 Task: Find connections with filter location Agboville with filter topic #Leanstartupswith filter profile language German with filter current company Yara Brasil with filter school INDIAN ACADEMY GROUP OF INSTITUTIONS with filter industry Shipbuilding with filter service category Filing with filter keywords title Proprietor
Action: Mouse moved to (655, 98)
Screenshot: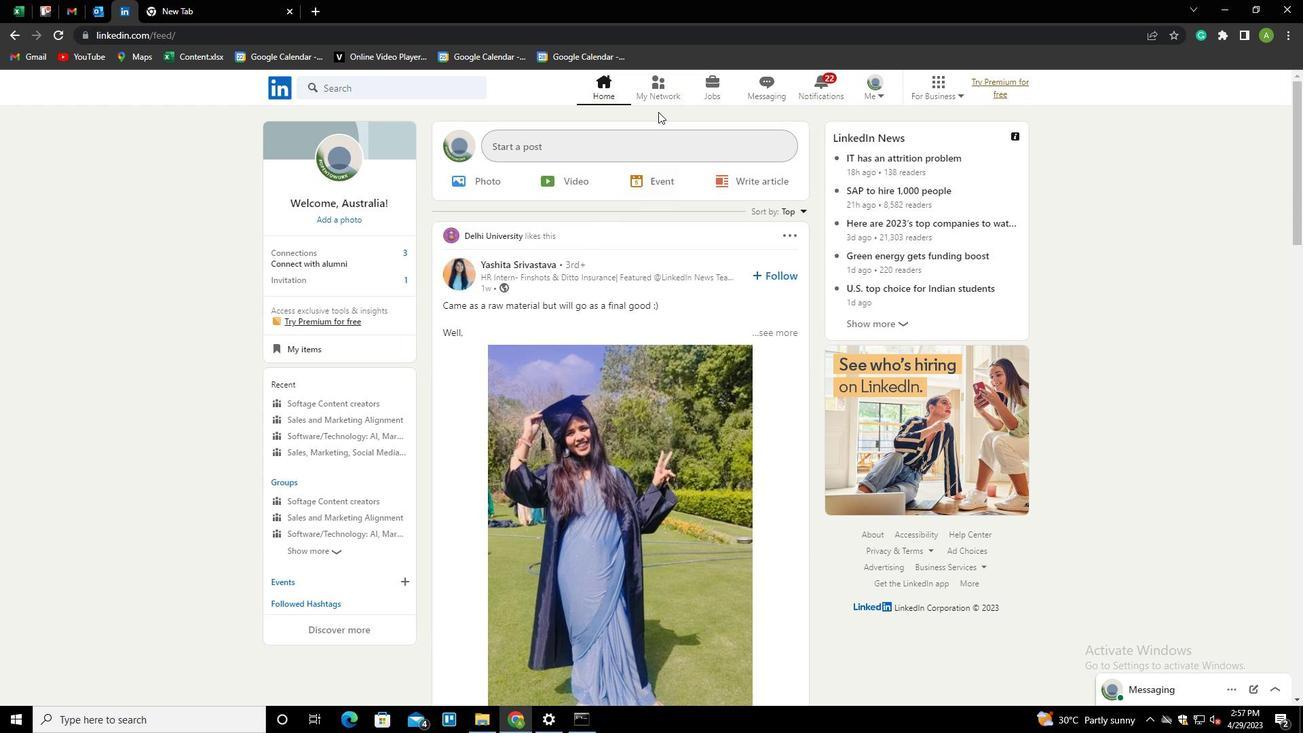
Action: Mouse pressed left at (655, 98)
Screenshot: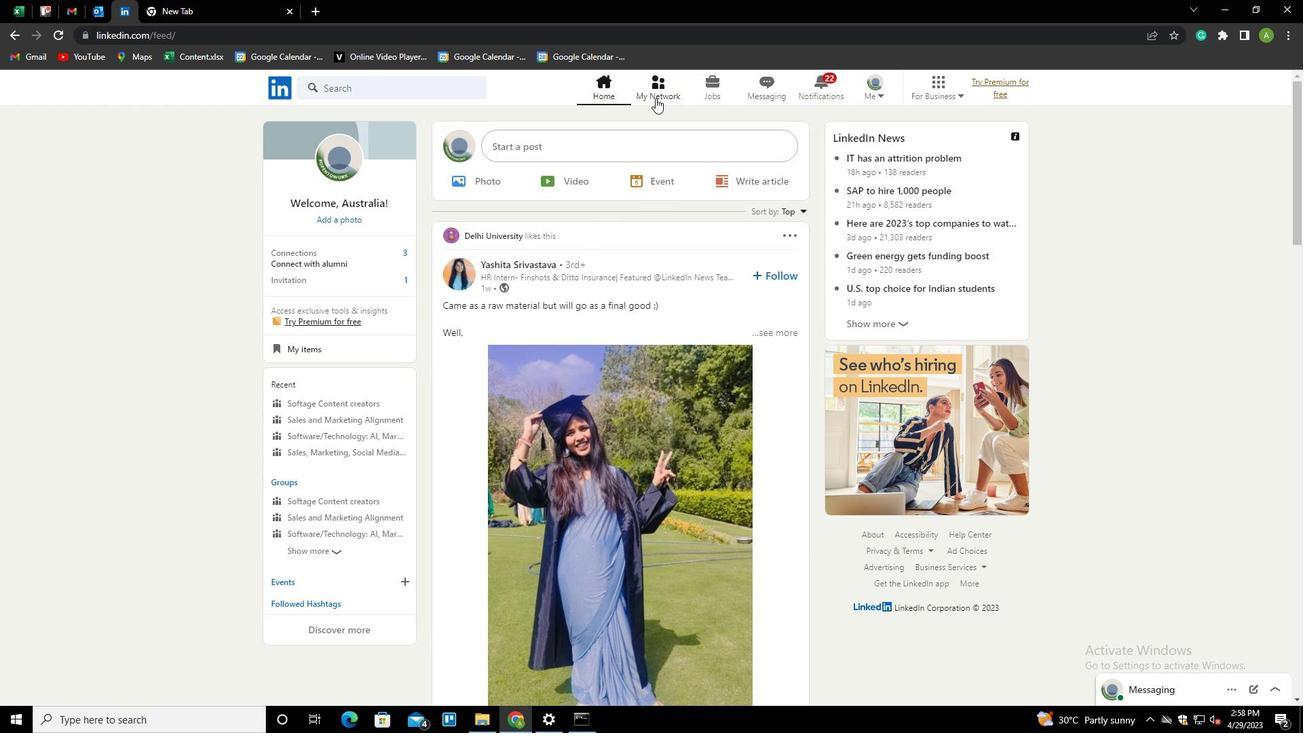 
Action: Mouse moved to (332, 162)
Screenshot: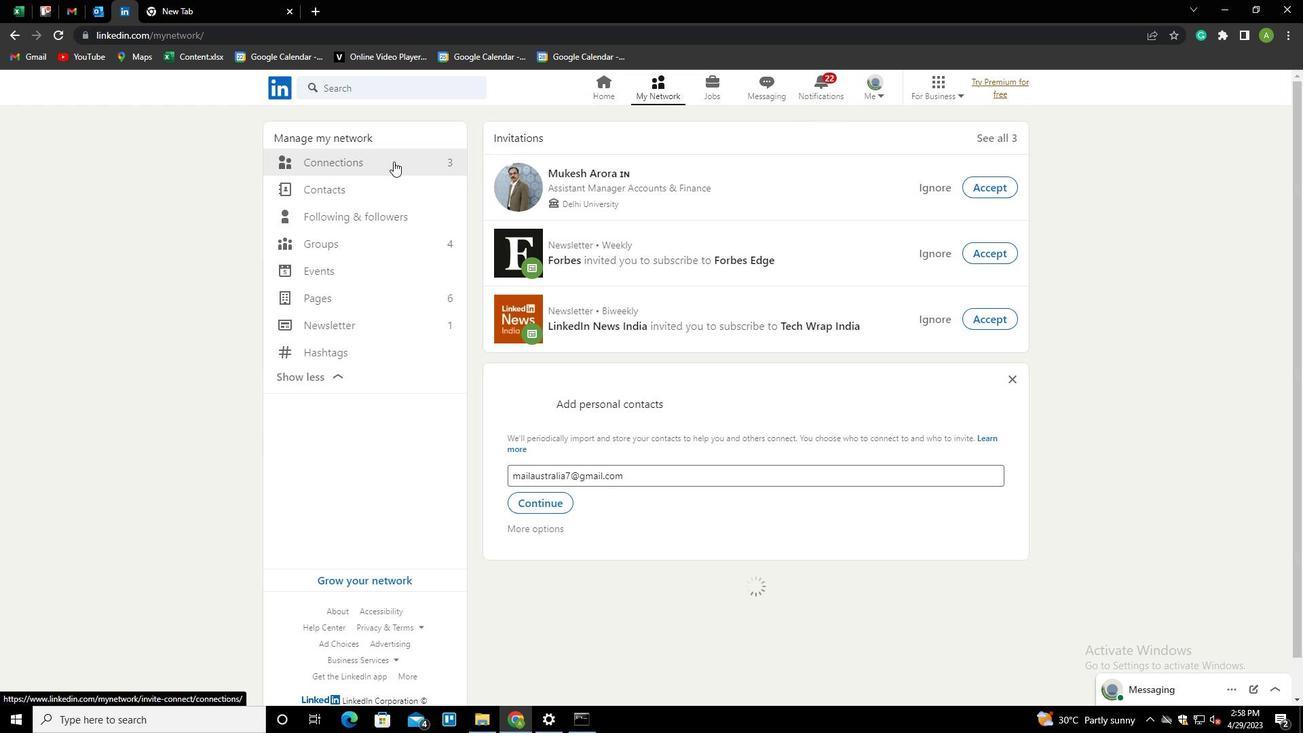
Action: Mouse pressed left at (332, 162)
Screenshot: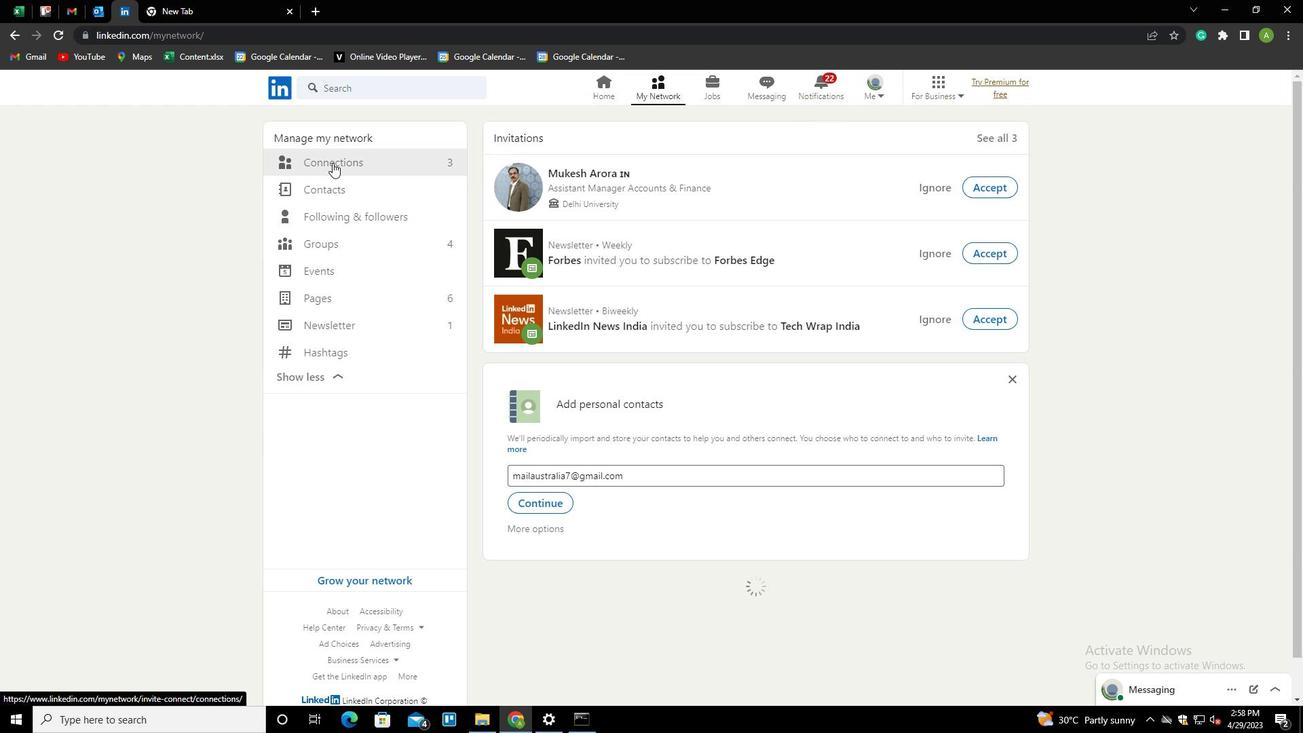 
Action: Mouse moved to (732, 168)
Screenshot: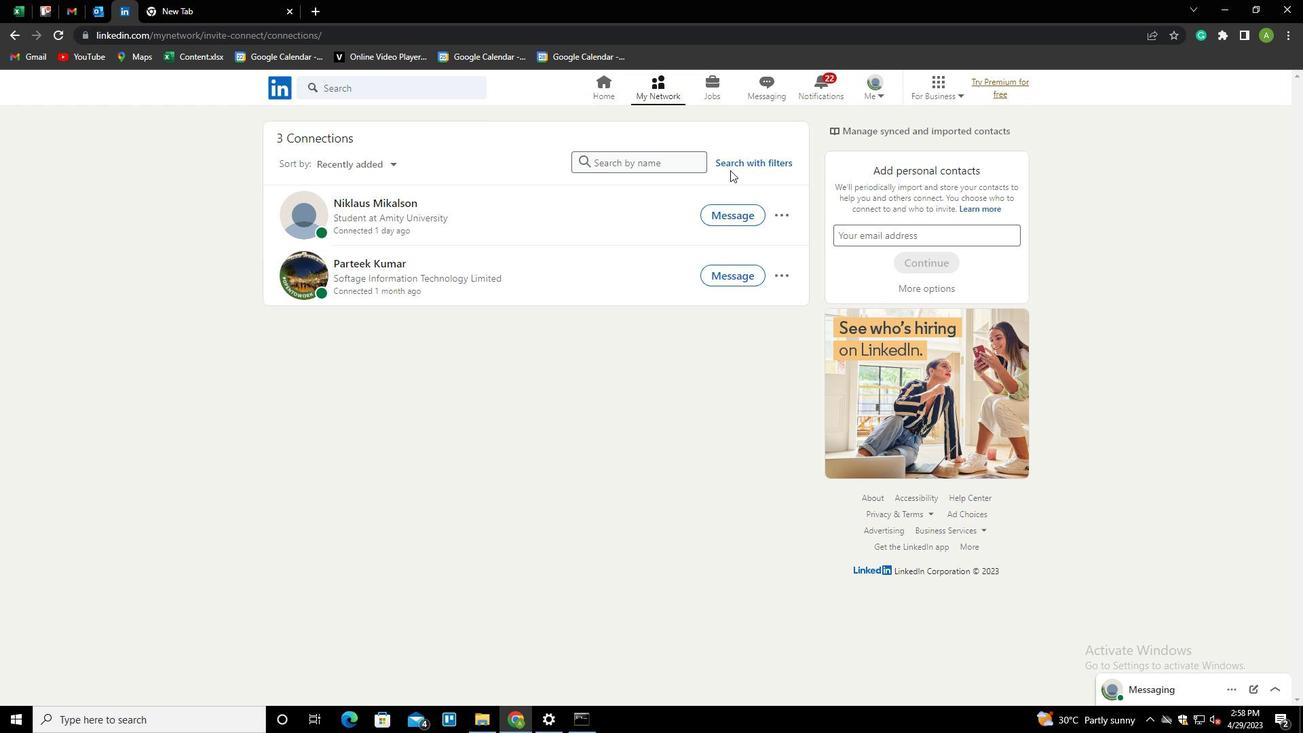 
Action: Mouse pressed left at (732, 168)
Screenshot: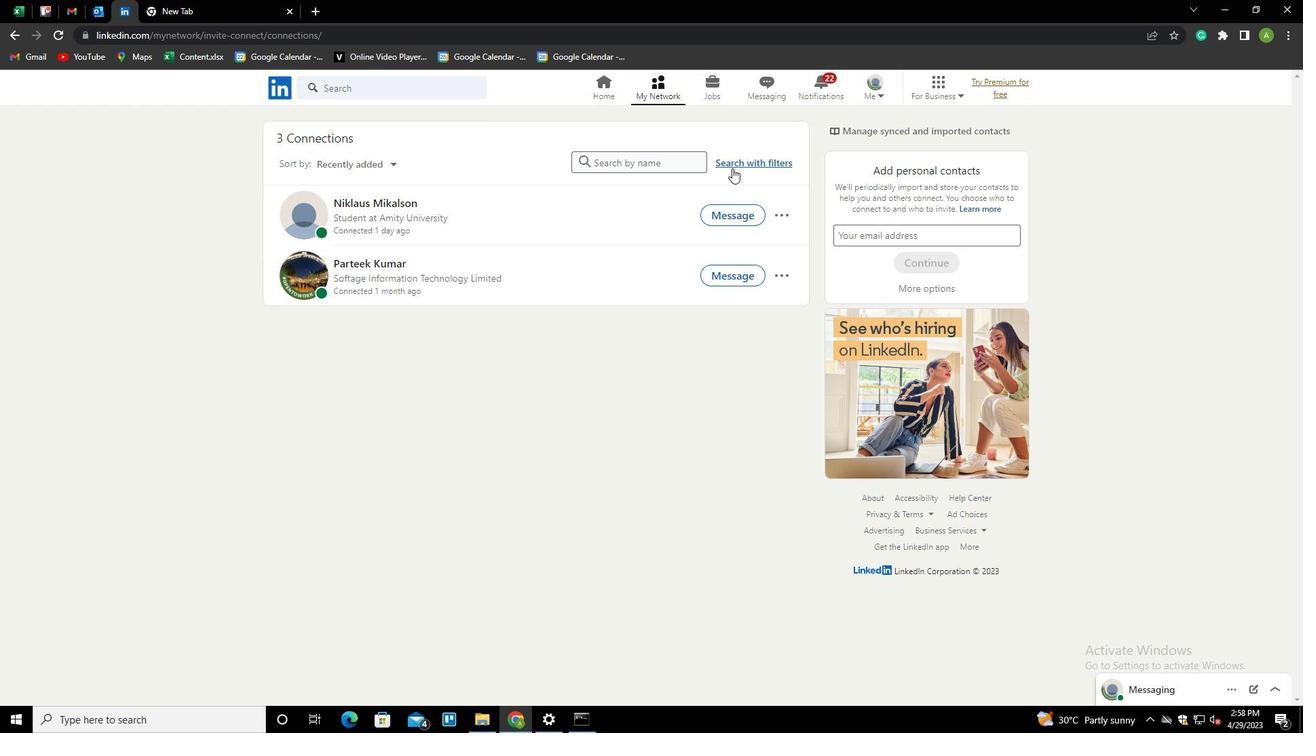 
Action: Mouse moved to (689, 124)
Screenshot: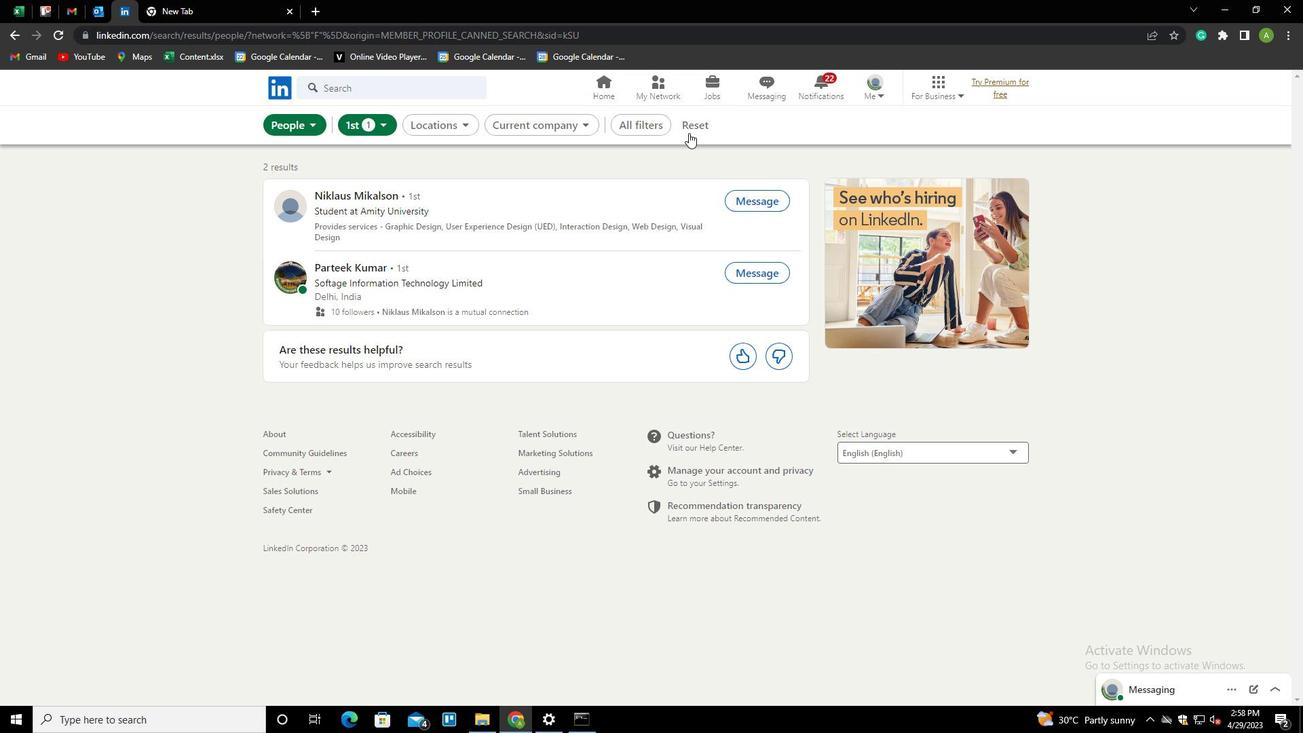 
Action: Mouse pressed left at (689, 124)
Screenshot: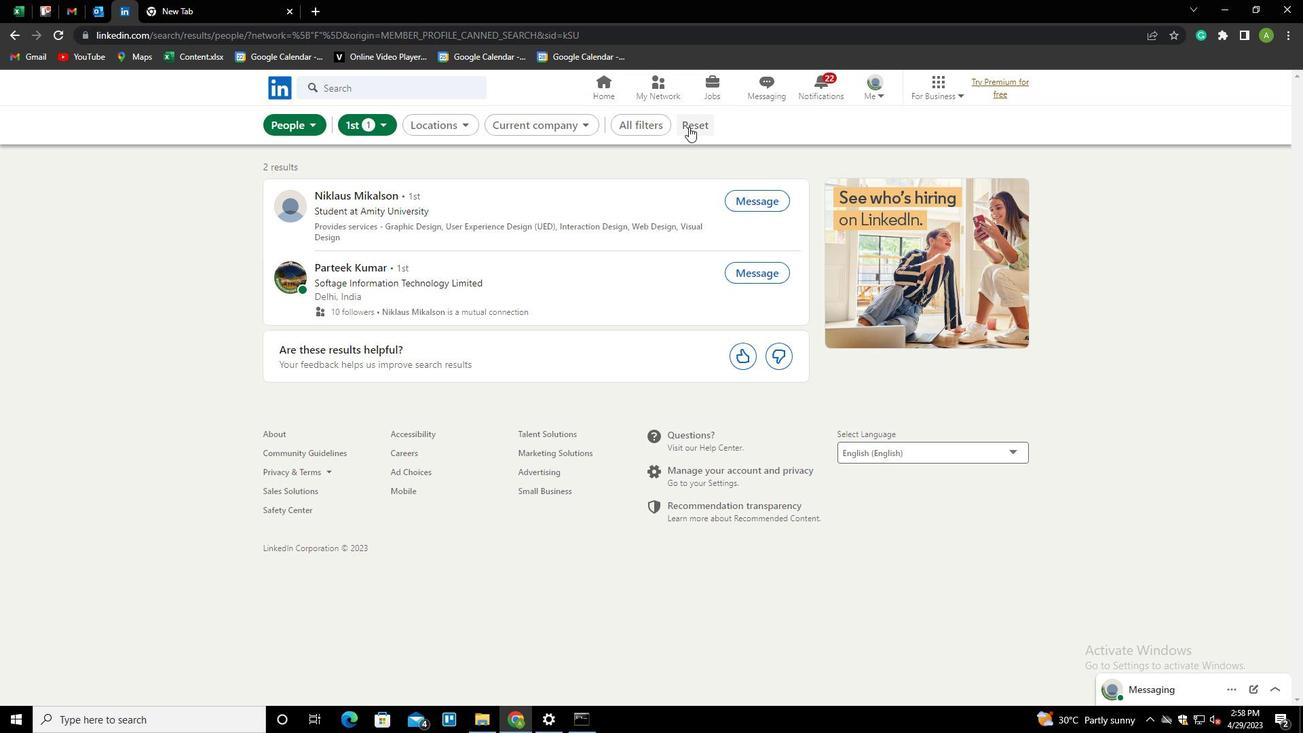 
Action: Mouse moved to (683, 124)
Screenshot: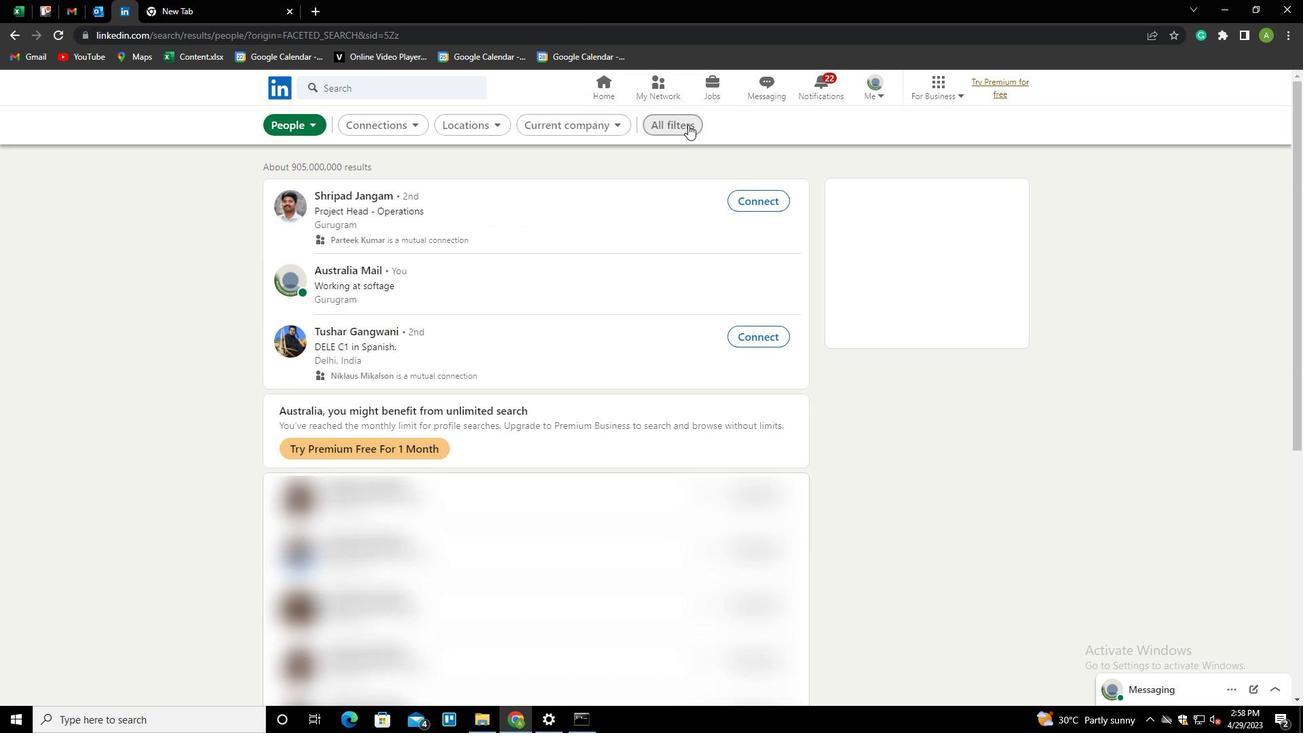 
Action: Mouse pressed left at (683, 124)
Screenshot: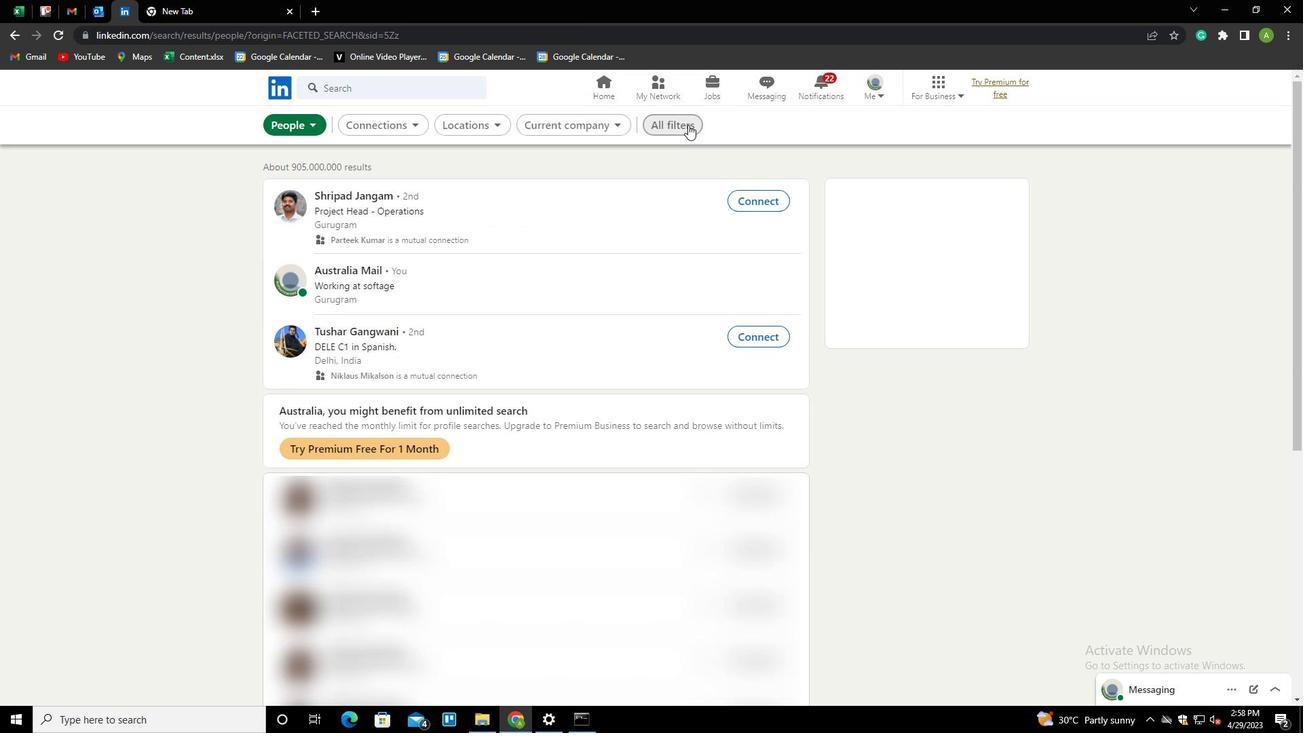 
Action: Mouse moved to (1011, 368)
Screenshot: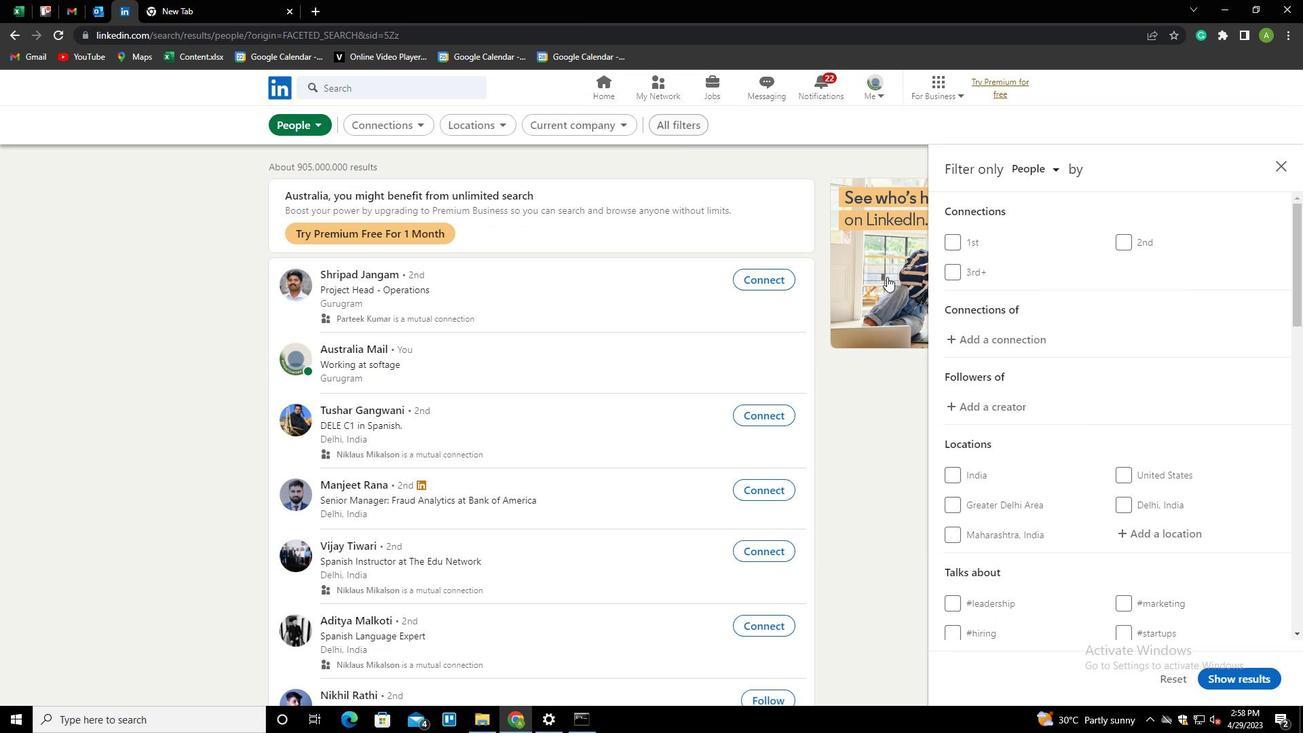 
Action: Mouse scrolled (1011, 367) with delta (0, 0)
Screenshot: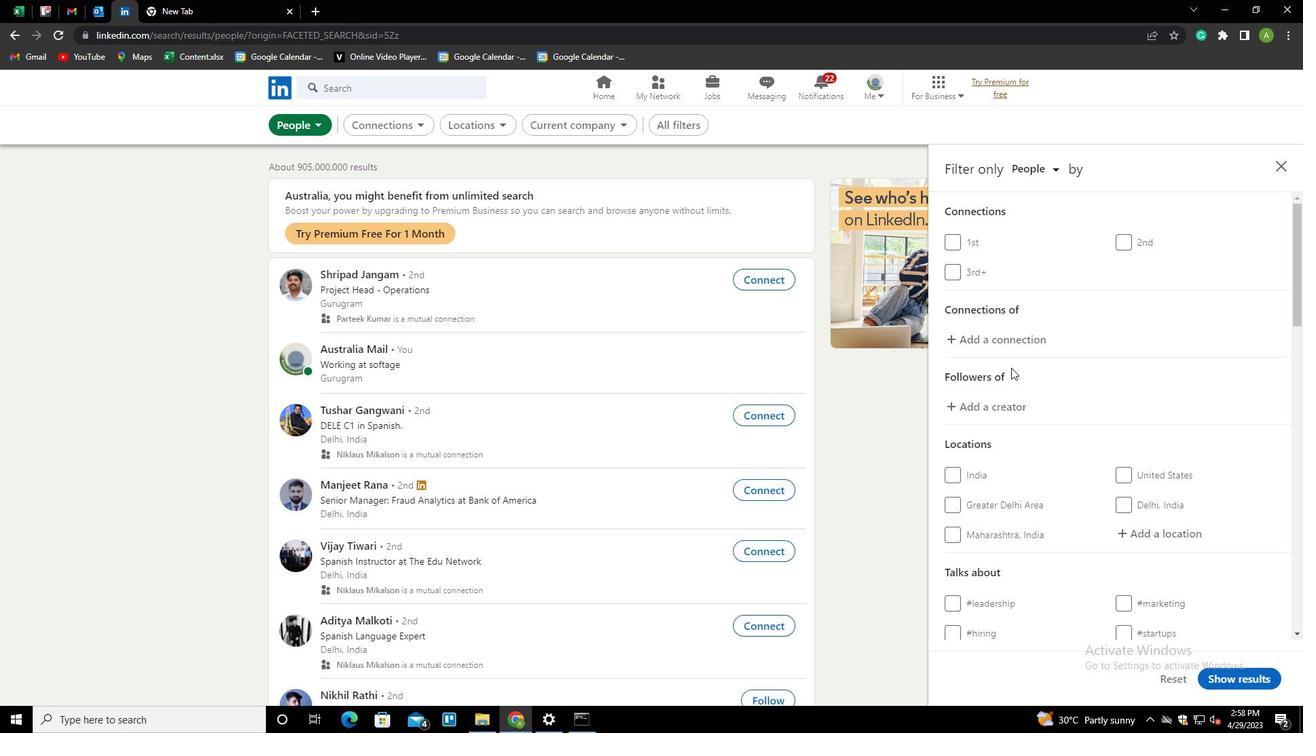 
Action: Mouse scrolled (1011, 367) with delta (0, 0)
Screenshot: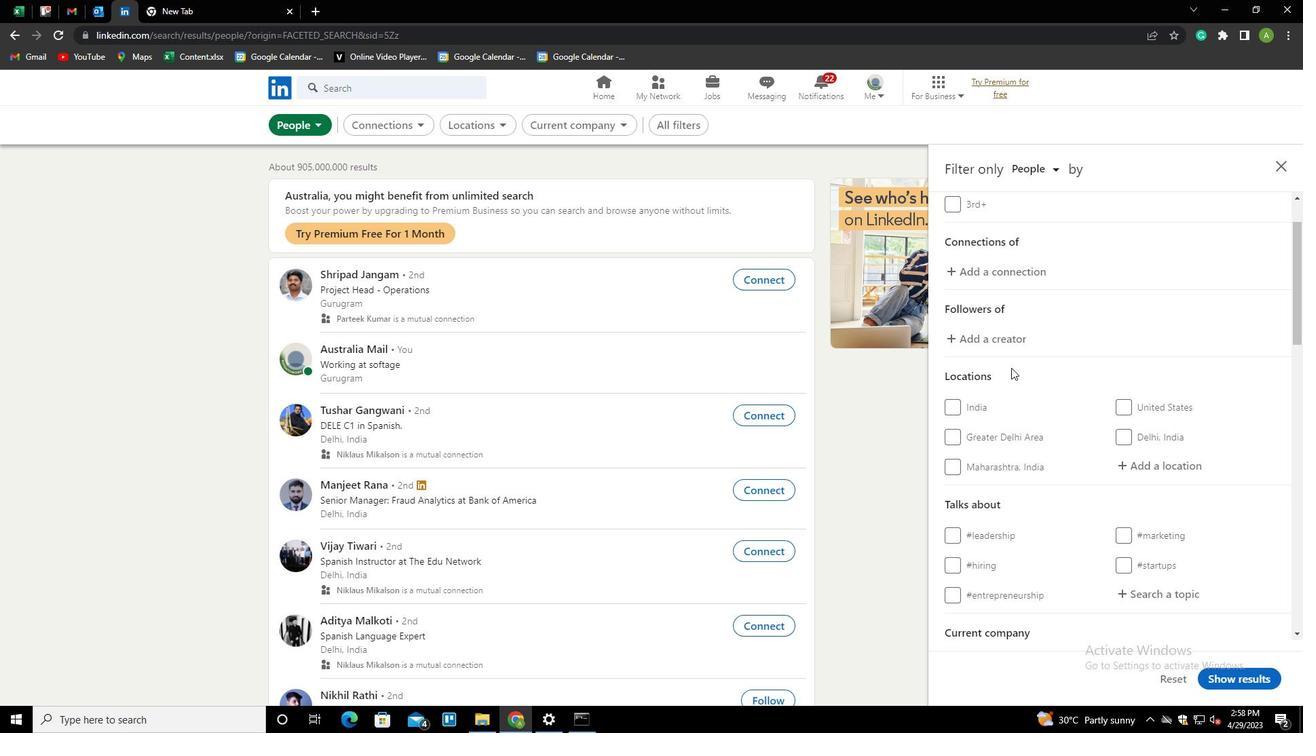 
Action: Mouse scrolled (1011, 367) with delta (0, 0)
Screenshot: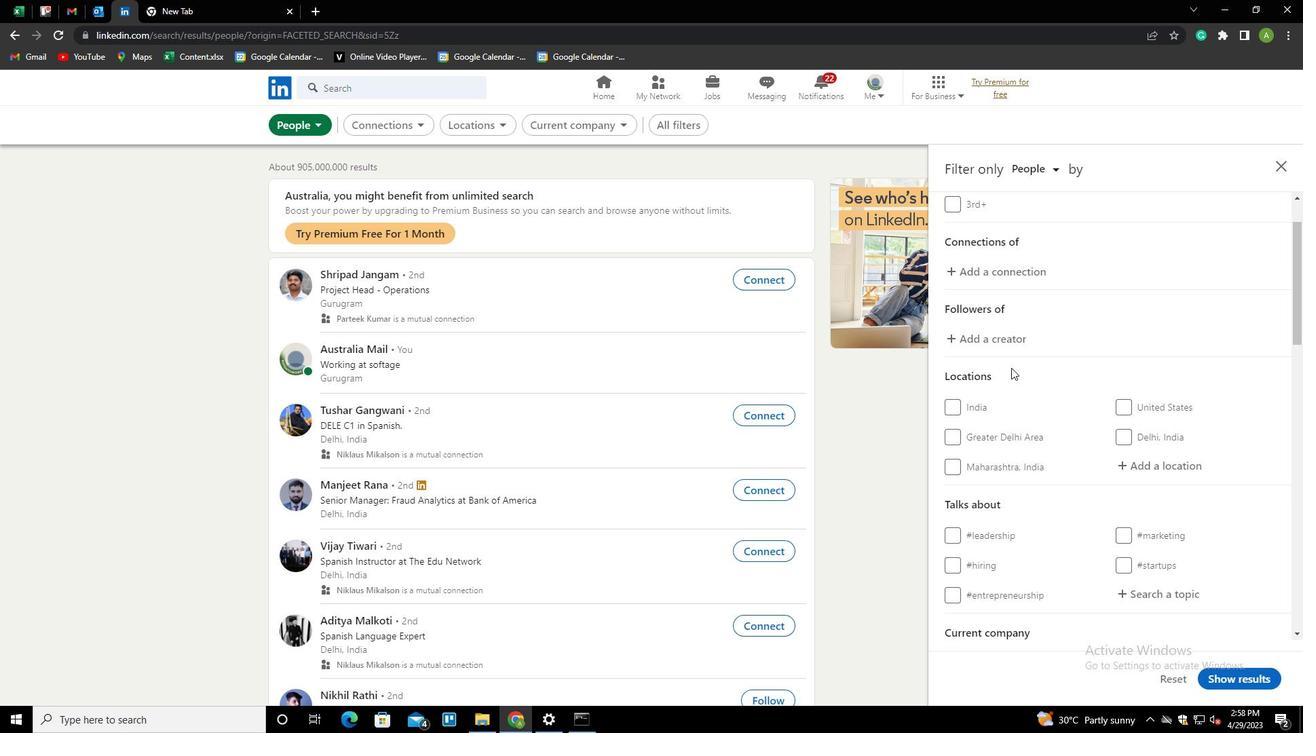 
Action: Mouse moved to (1142, 333)
Screenshot: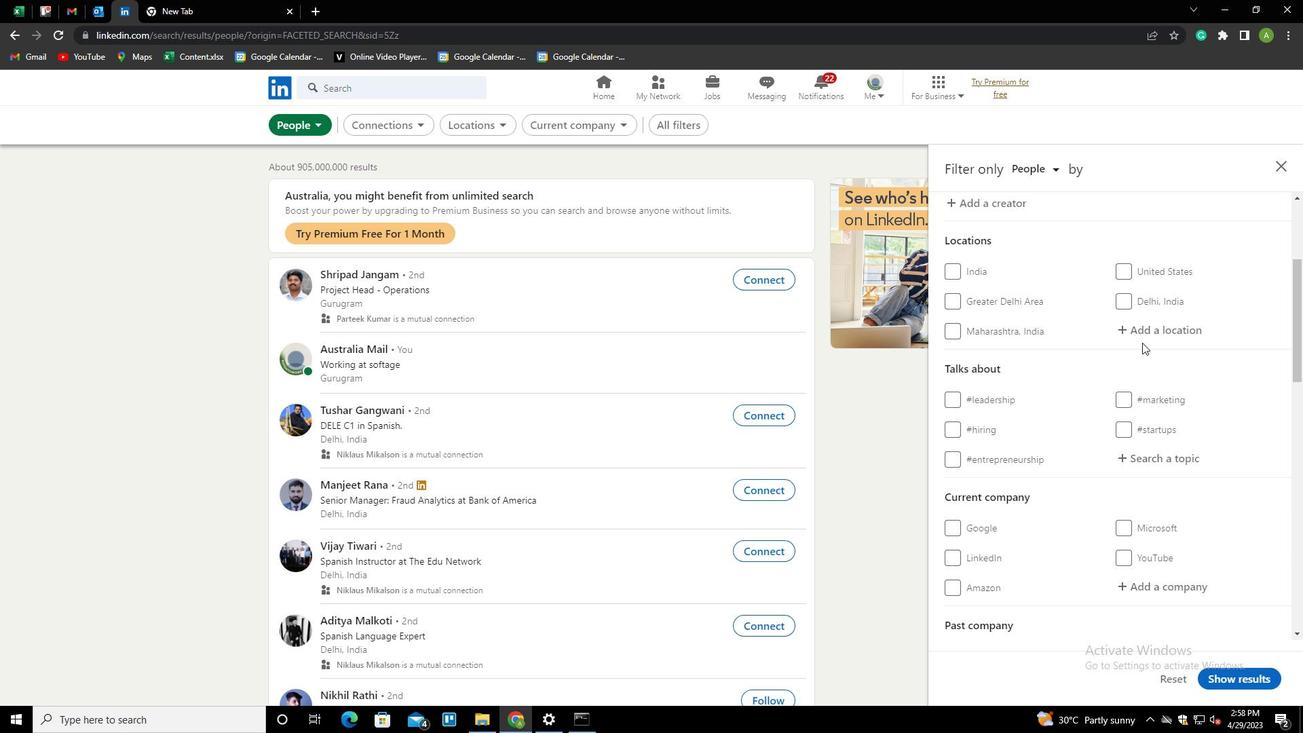 
Action: Mouse pressed left at (1142, 333)
Screenshot: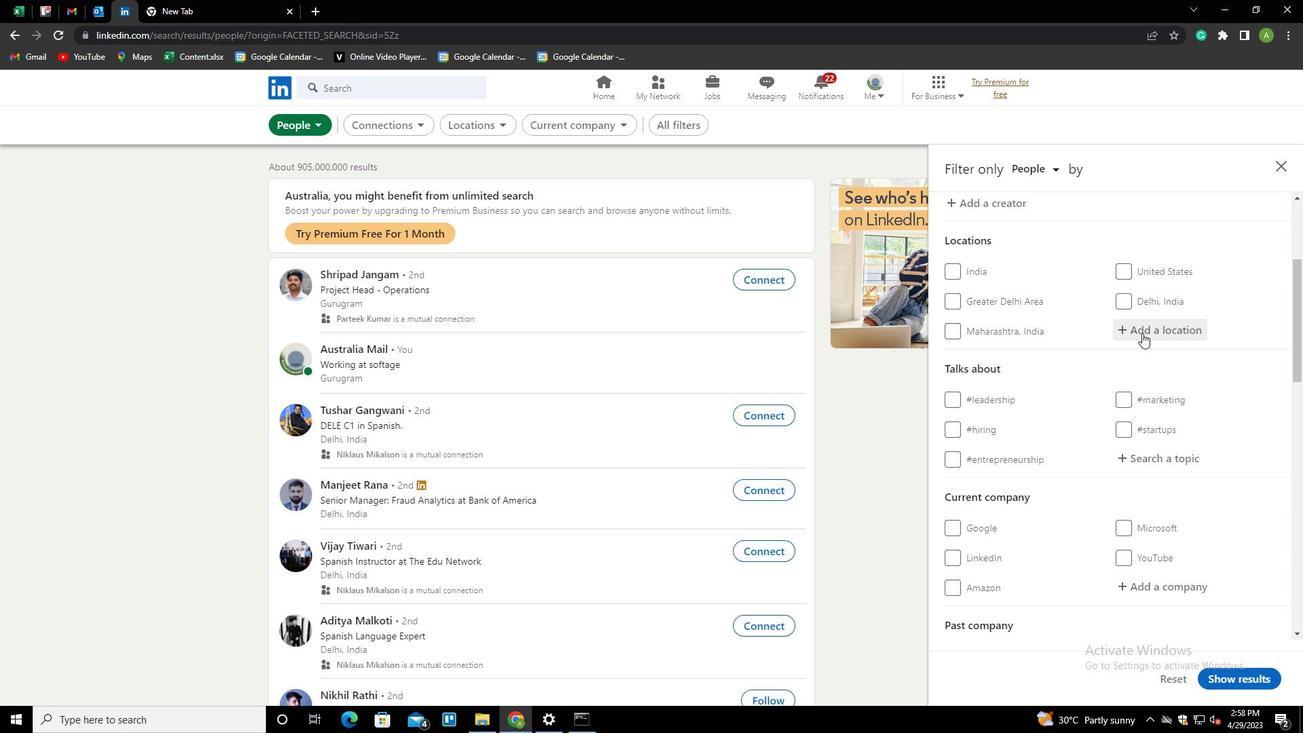 
Action: Key pressed <Key.shift>AGV<Key.backspace>BOVILLE
Screenshot: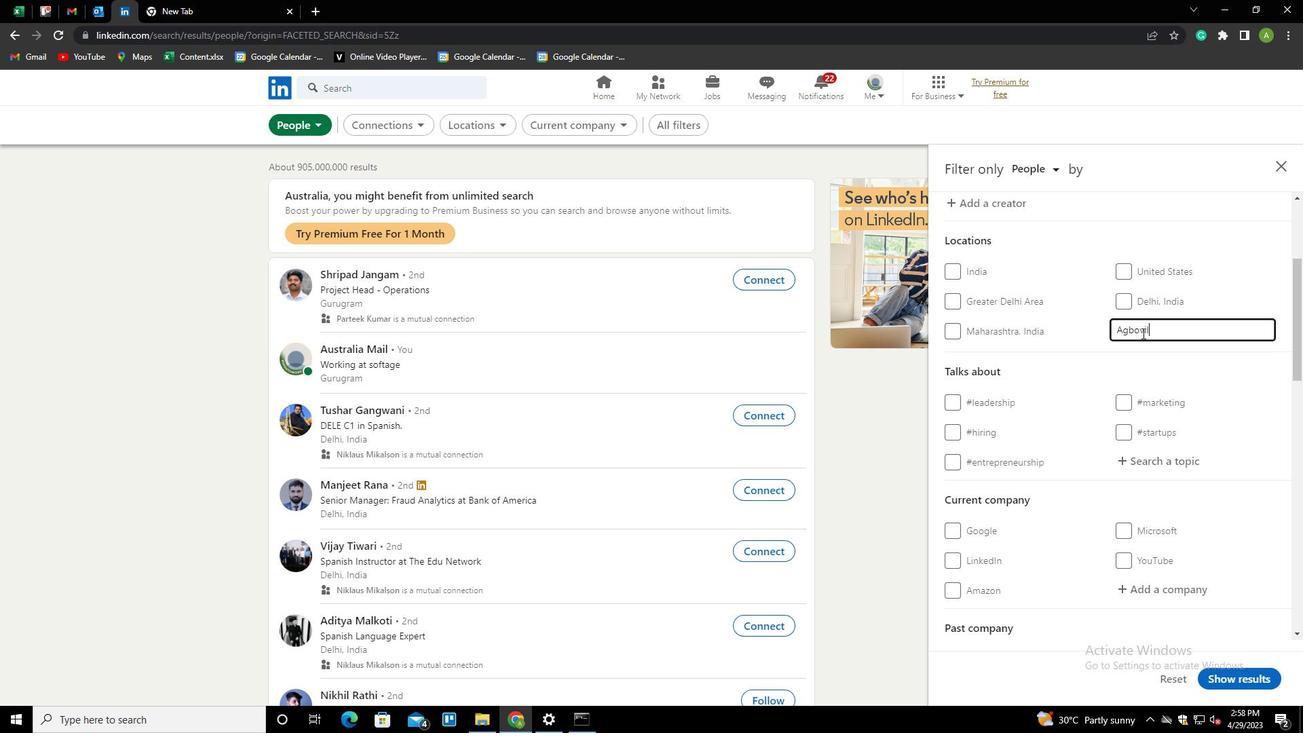 
Action: Mouse moved to (1154, 463)
Screenshot: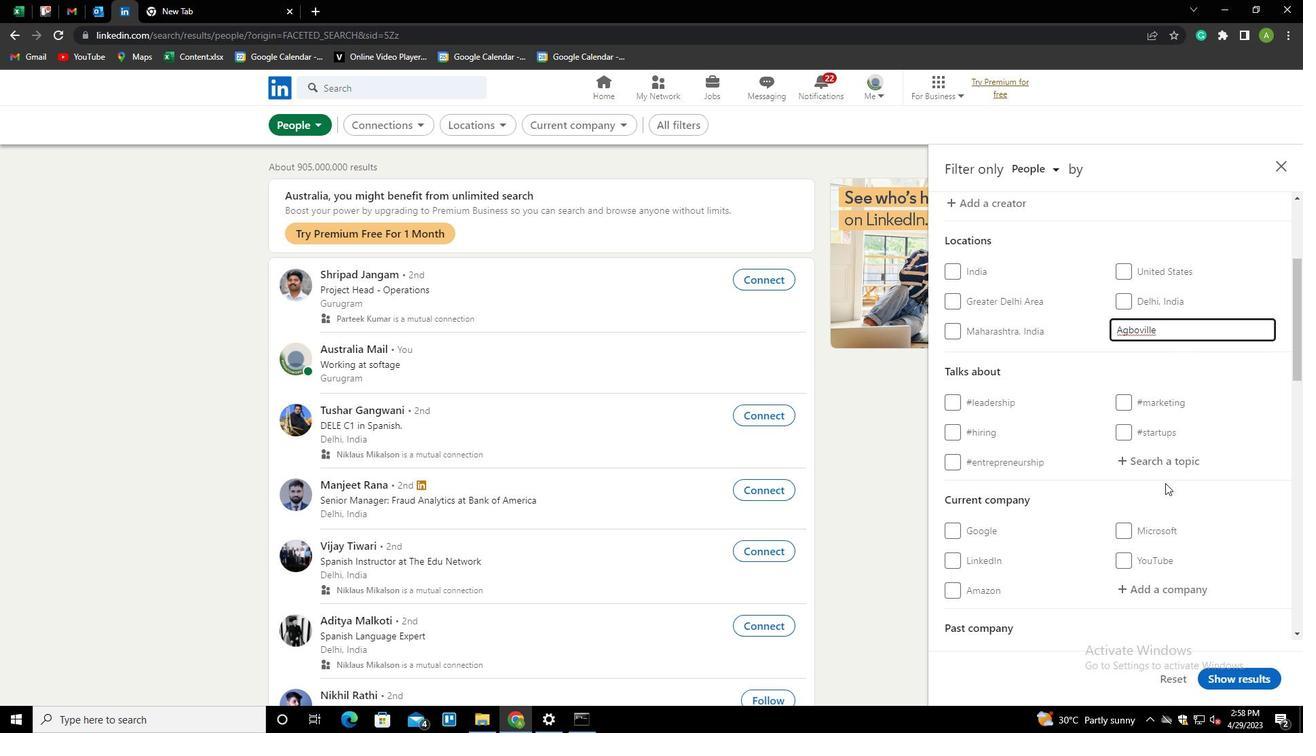 
Action: Mouse pressed left at (1154, 463)
Screenshot: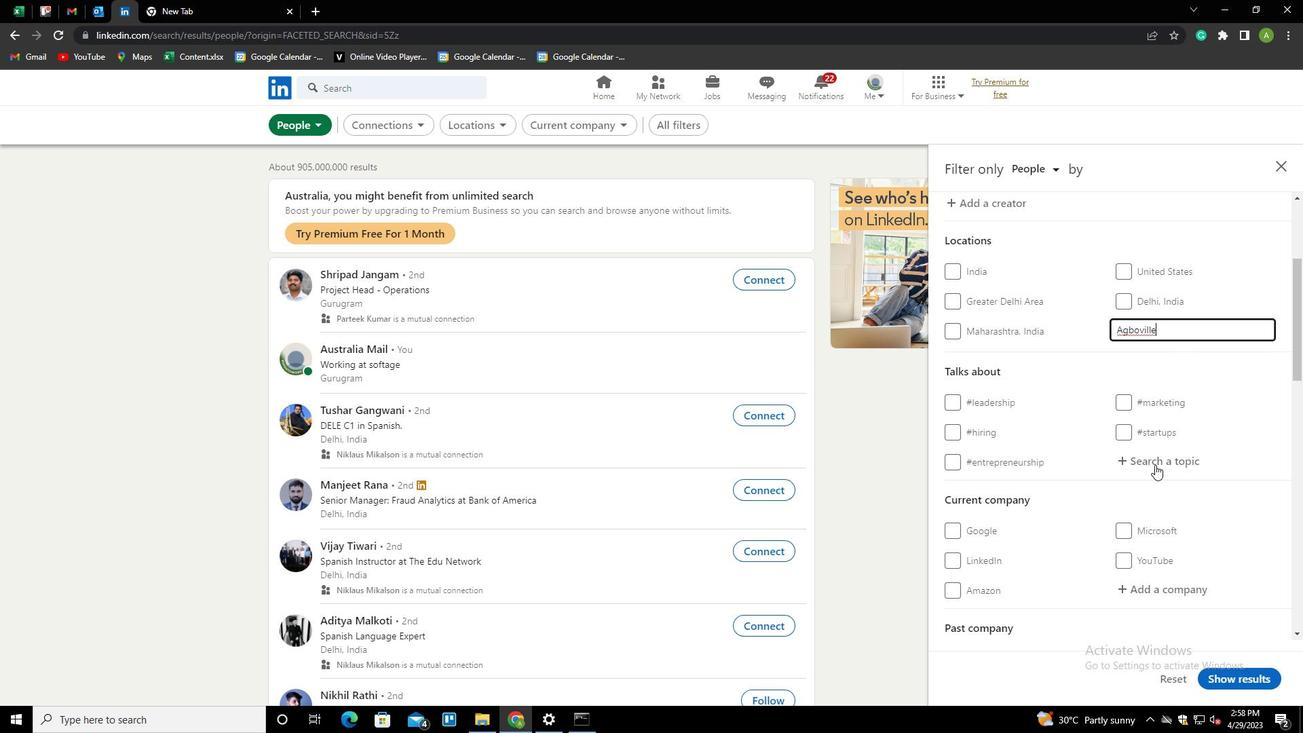 
Action: Mouse pressed left at (1154, 463)
Screenshot: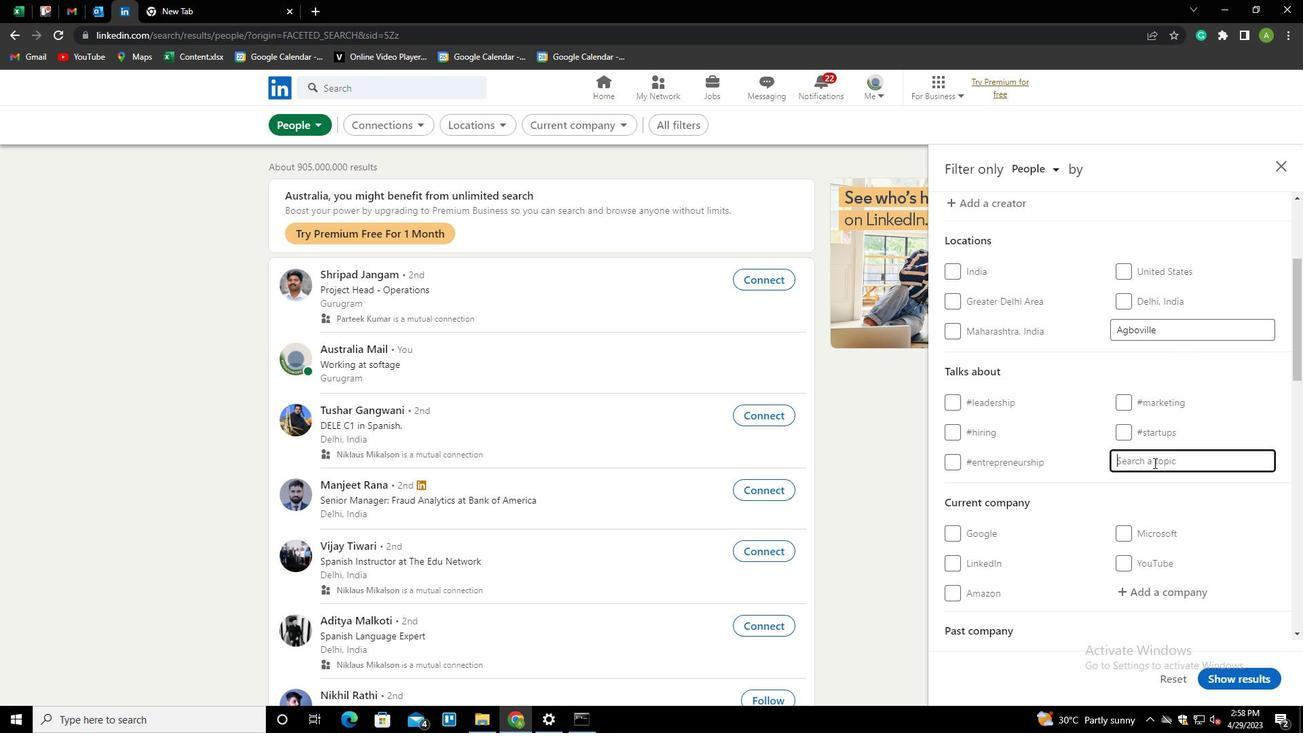 
Action: Key pressed <Key.shift><Key.shift><Key.shift><Key.shift><Key.shift><Key.shift><Key.shift><Key.shift><Key.shift><Key.shift><Key.shift><Key.shift><Key.shift><Key.shift><Key.shift><Key.shift>LEANSTART<Key.down><Key.enter>
Screenshot: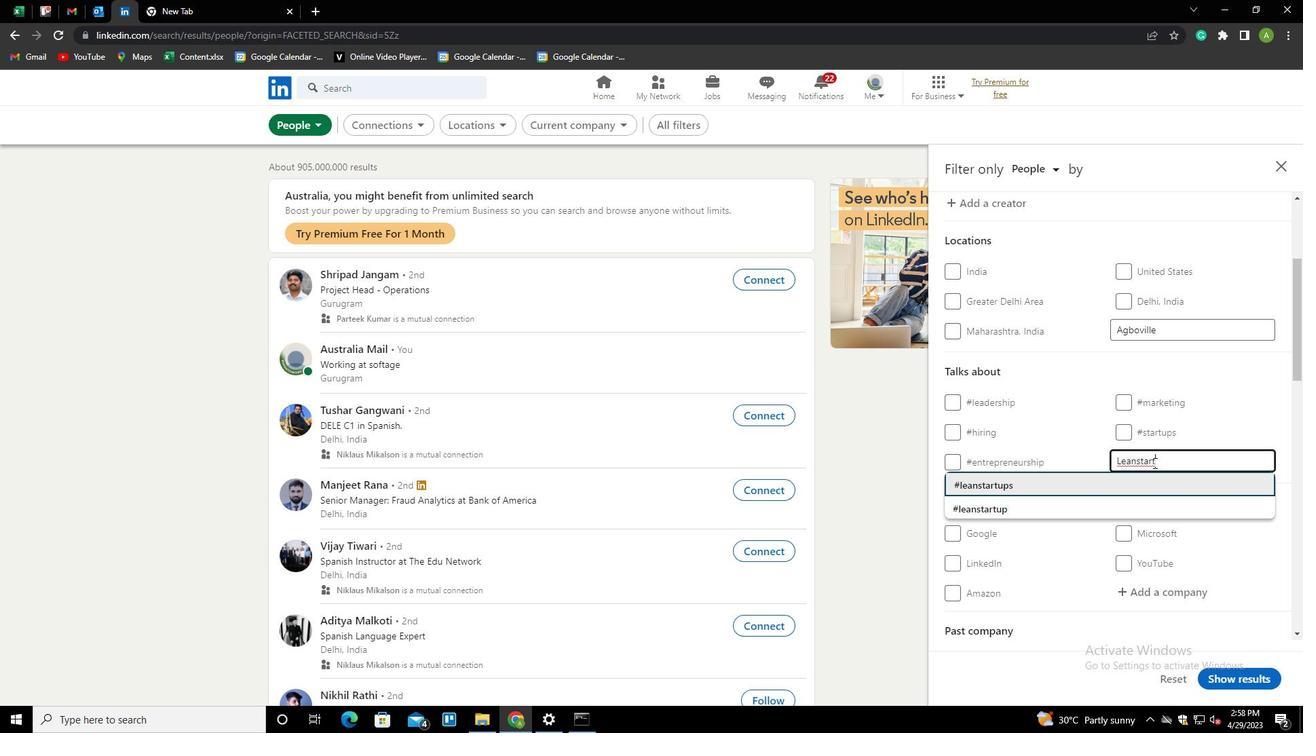 
Action: Mouse scrolled (1154, 462) with delta (0, 0)
Screenshot: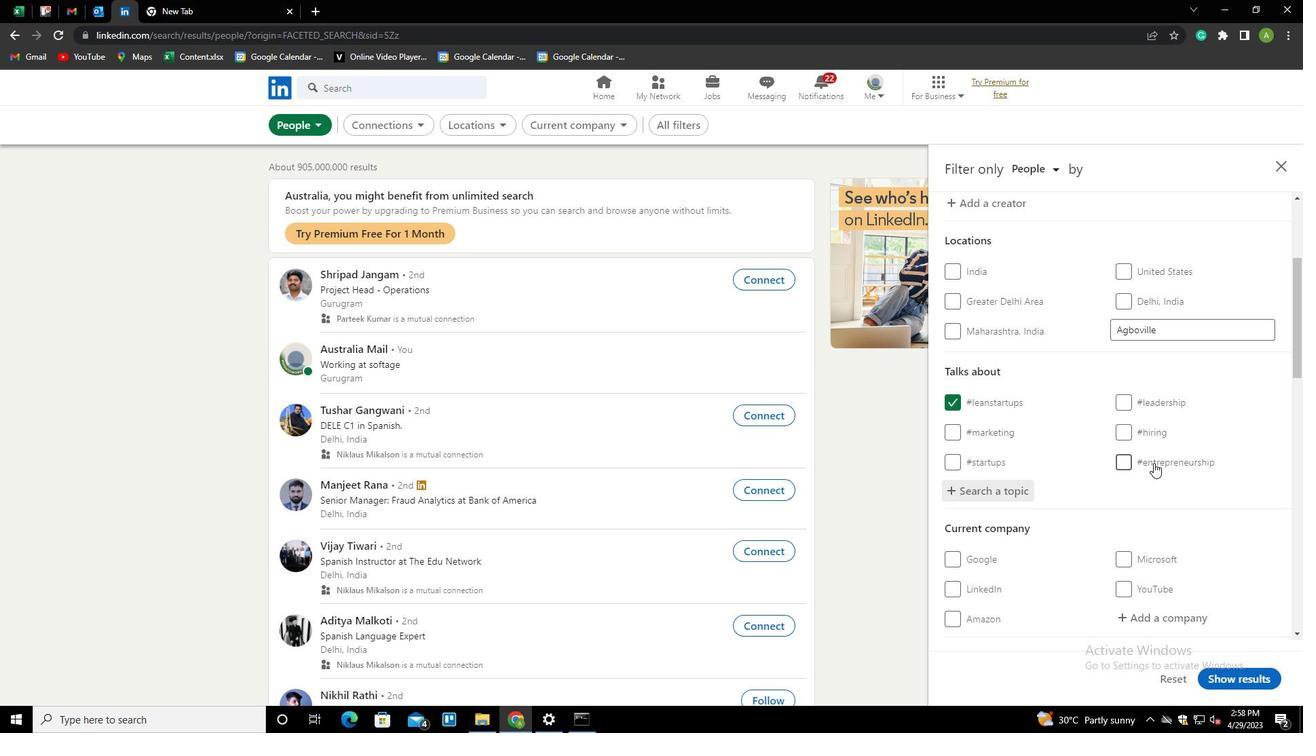 
Action: Mouse scrolled (1154, 462) with delta (0, 0)
Screenshot: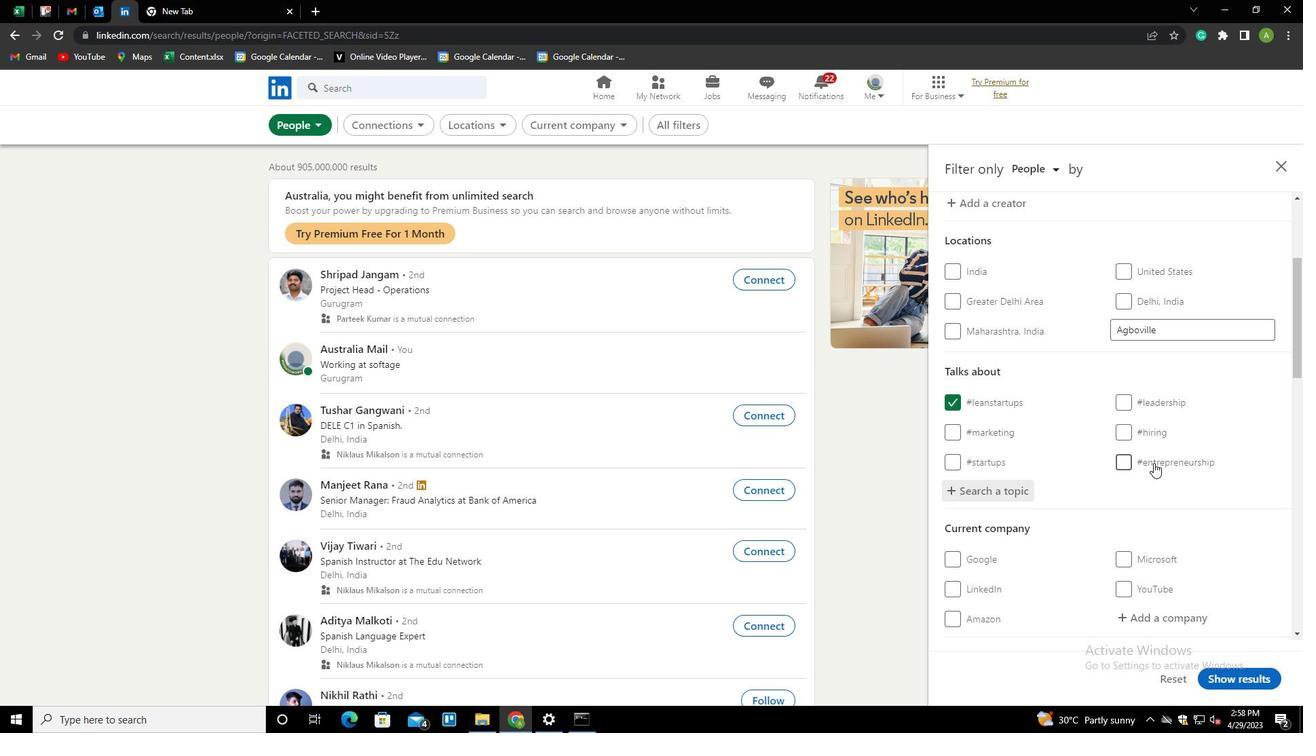 
Action: Mouse scrolled (1154, 462) with delta (0, 0)
Screenshot: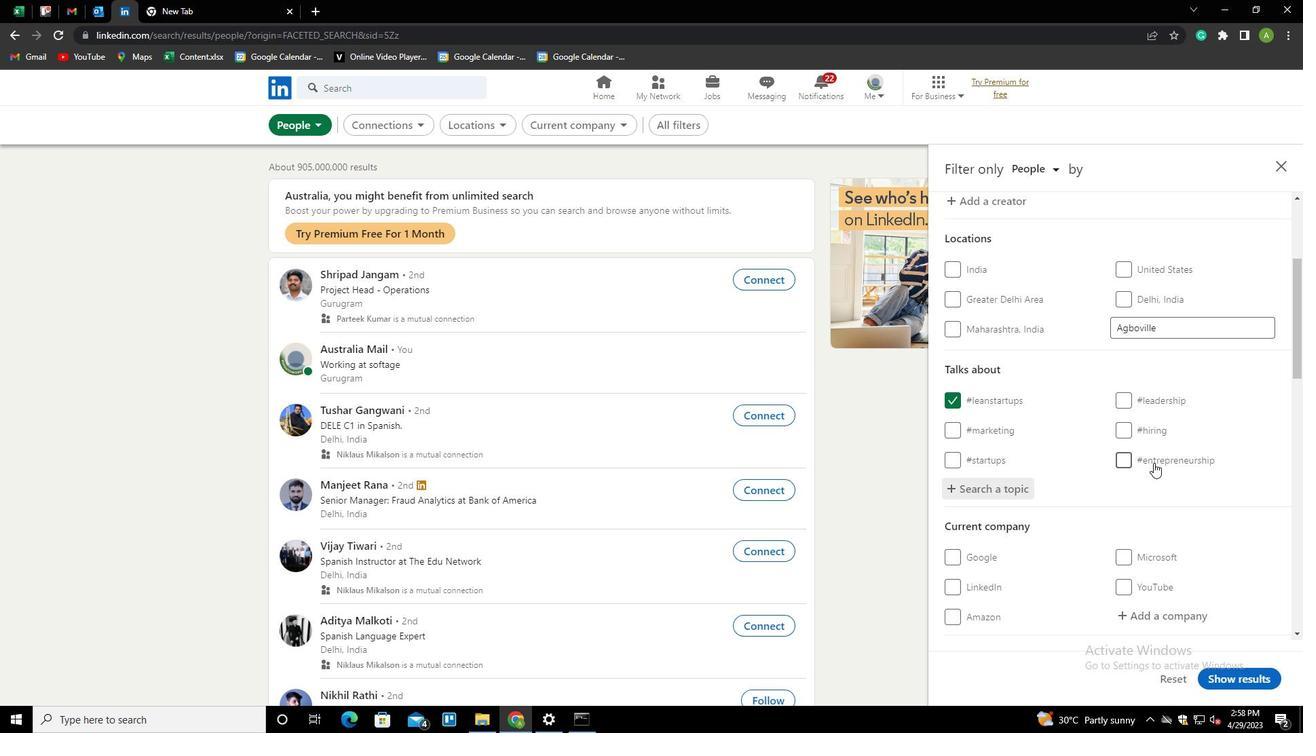 
Action: Mouse scrolled (1154, 462) with delta (0, 0)
Screenshot: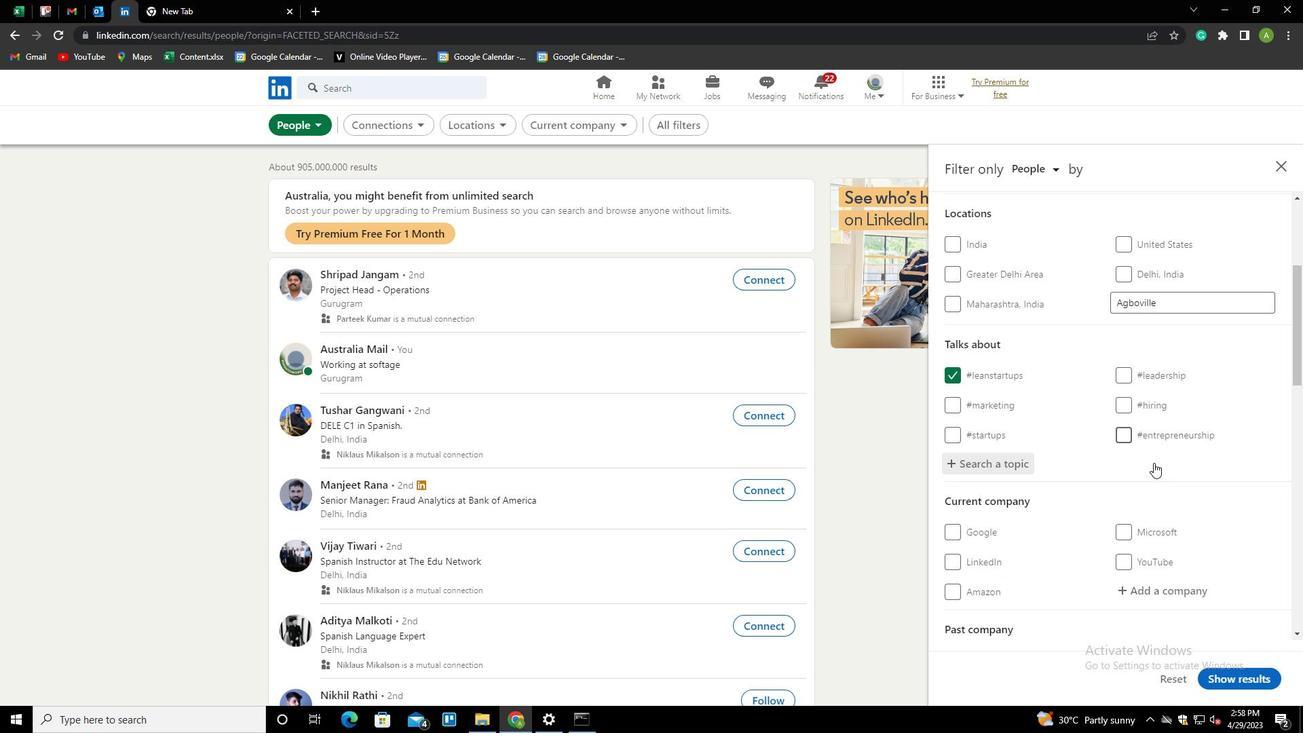 
Action: Mouse scrolled (1154, 462) with delta (0, 0)
Screenshot: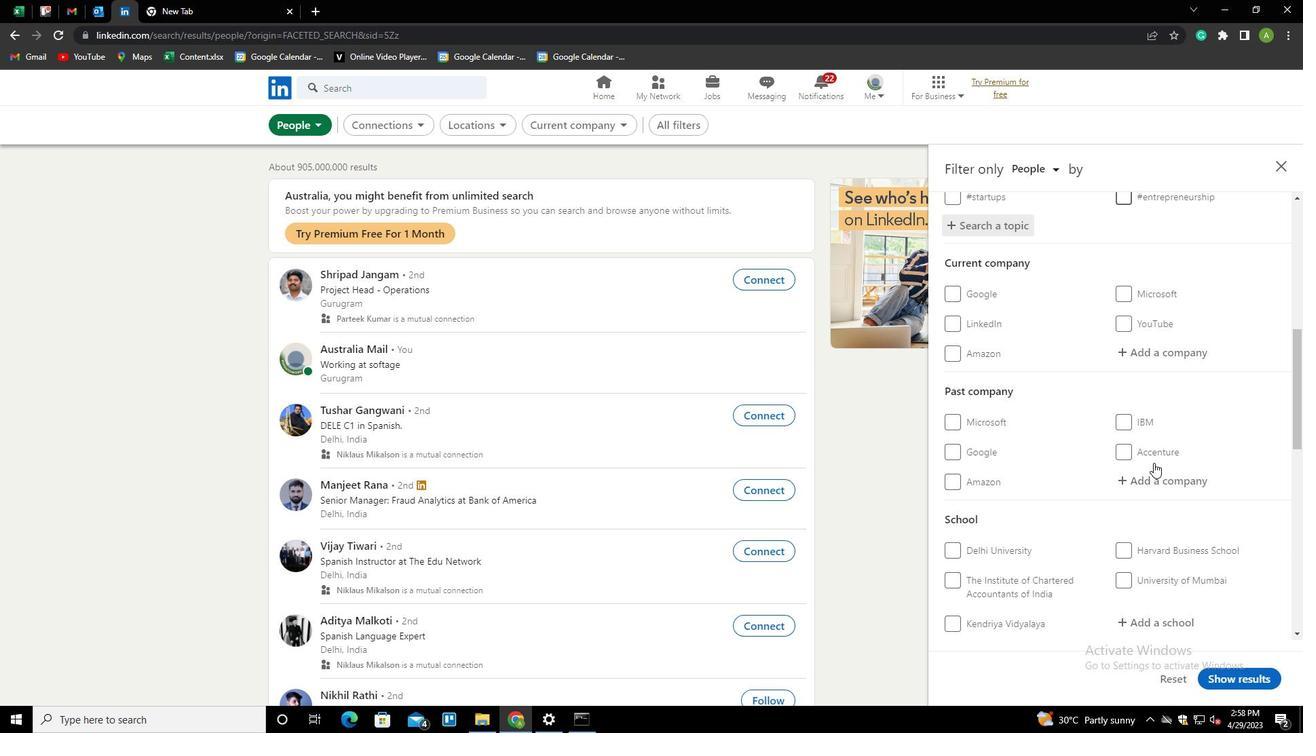 
Action: Mouse scrolled (1154, 462) with delta (0, 0)
Screenshot: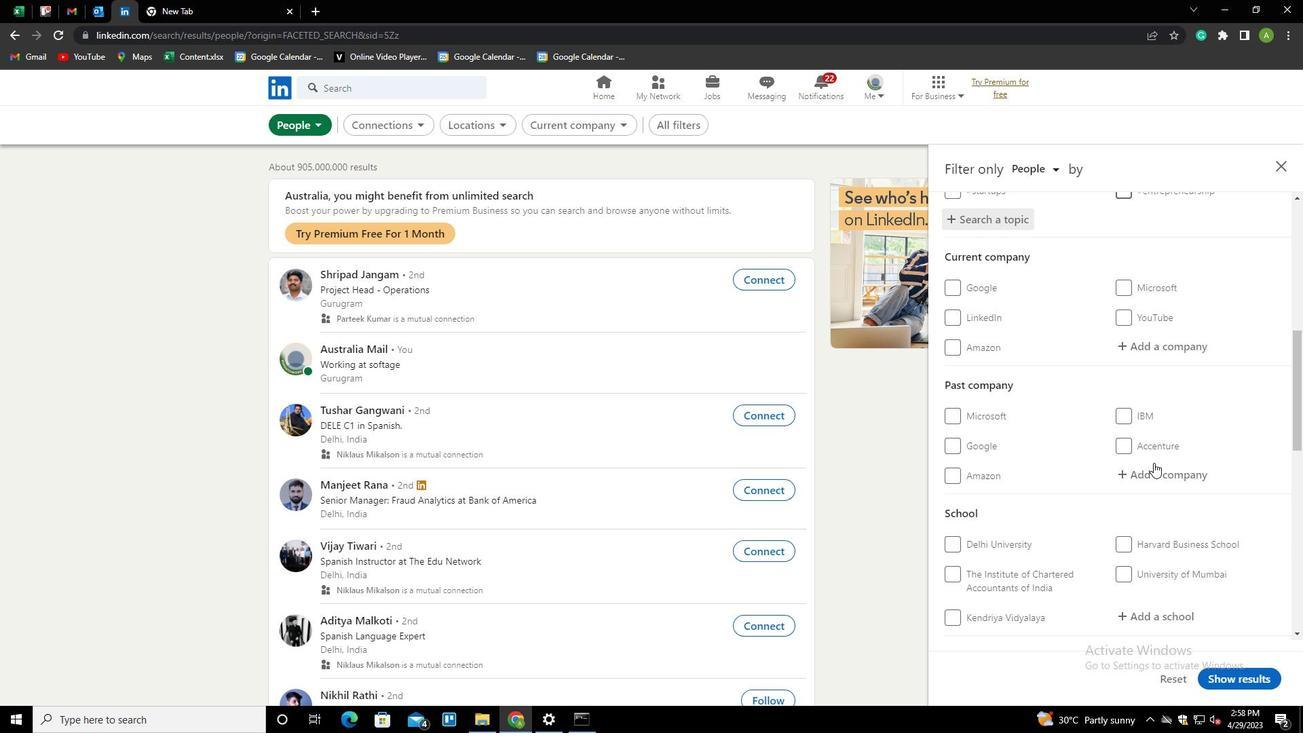 
Action: Mouse scrolled (1154, 462) with delta (0, 0)
Screenshot: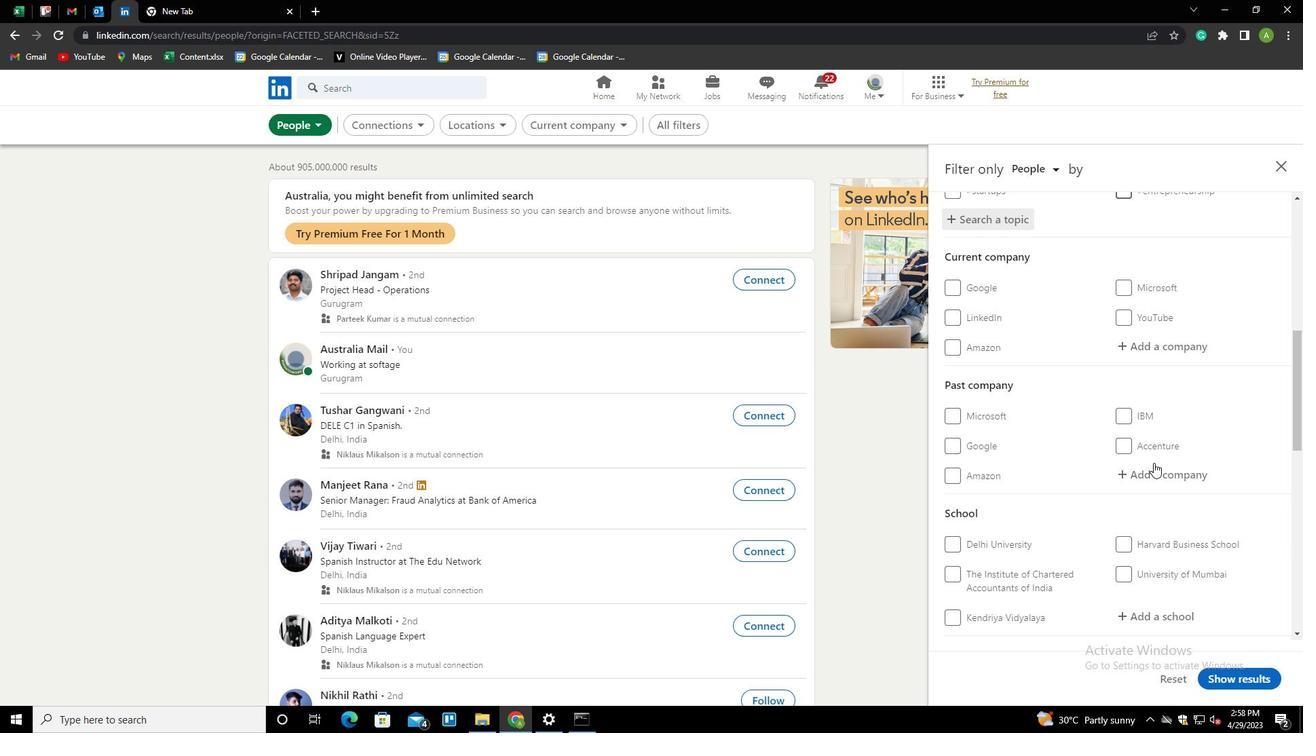 
Action: Mouse scrolled (1154, 462) with delta (0, 0)
Screenshot: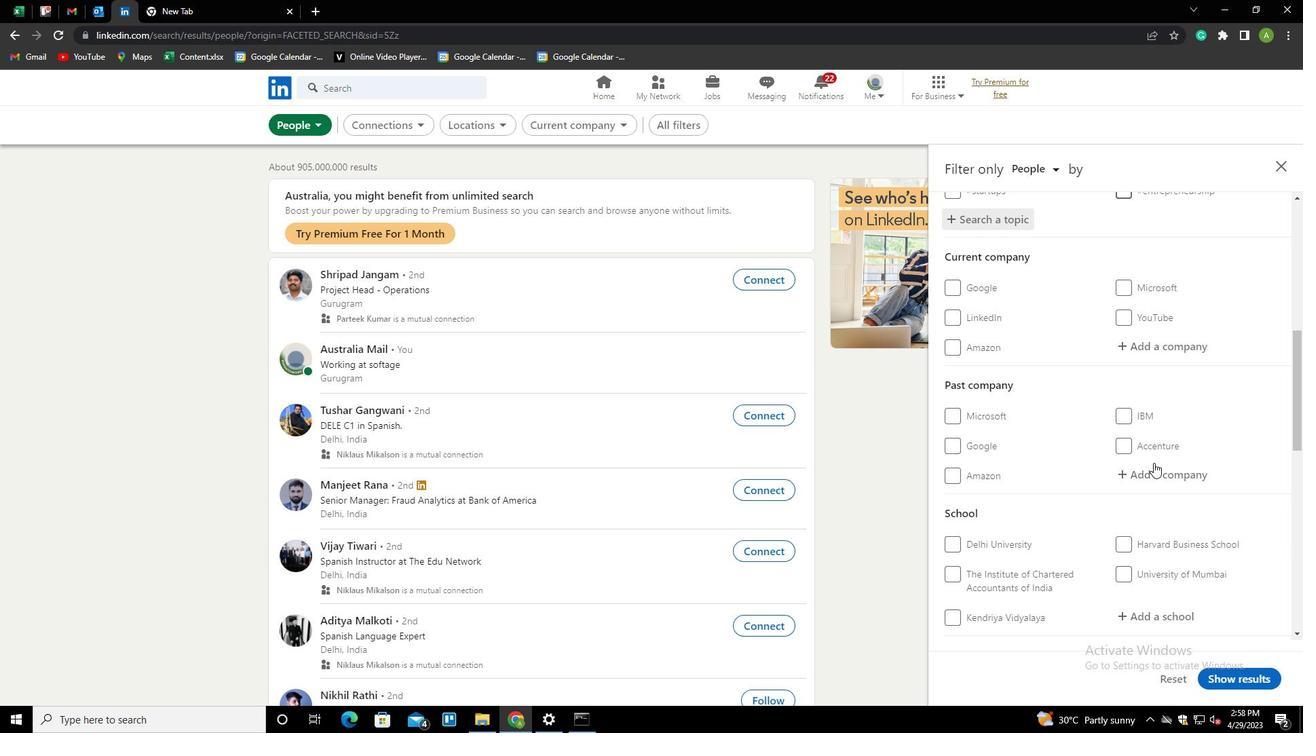 
Action: Mouse scrolled (1154, 462) with delta (0, 0)
Screenshot: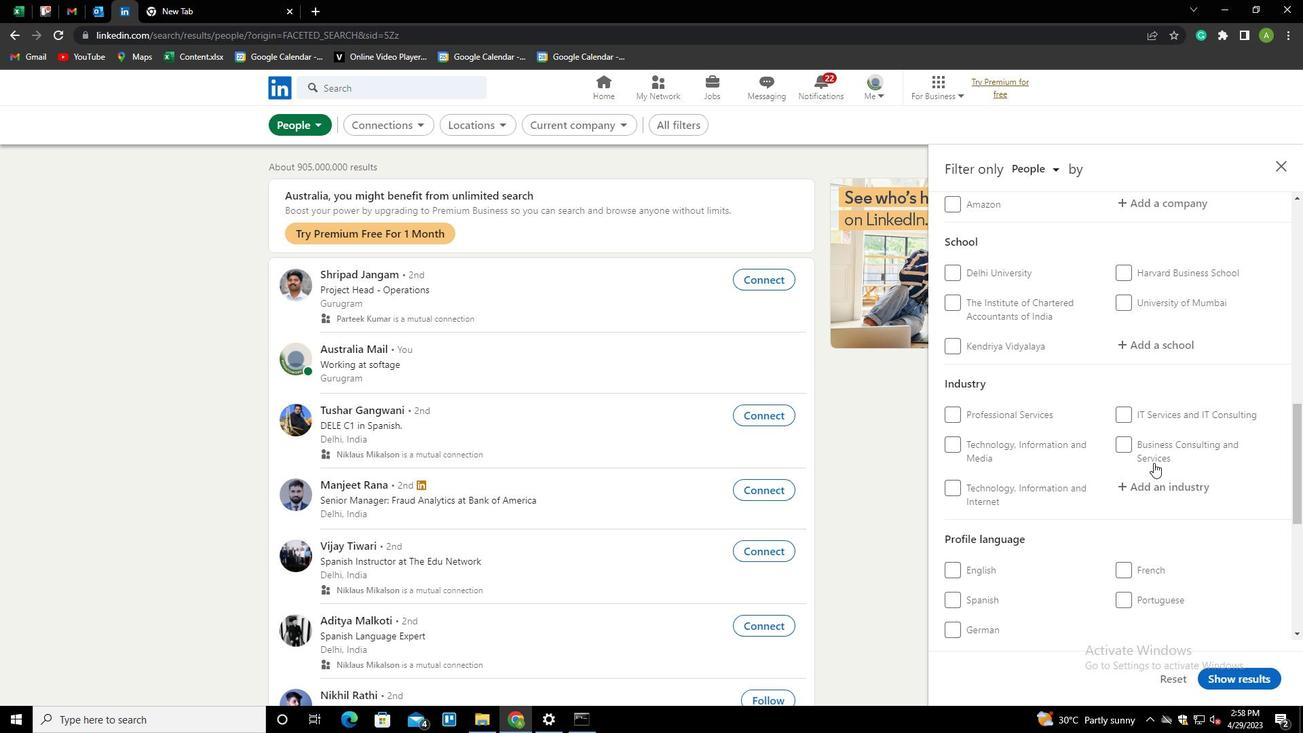 
Action: Mouse scrolled (1154, 462) with delta (0, 0)
Screenshot: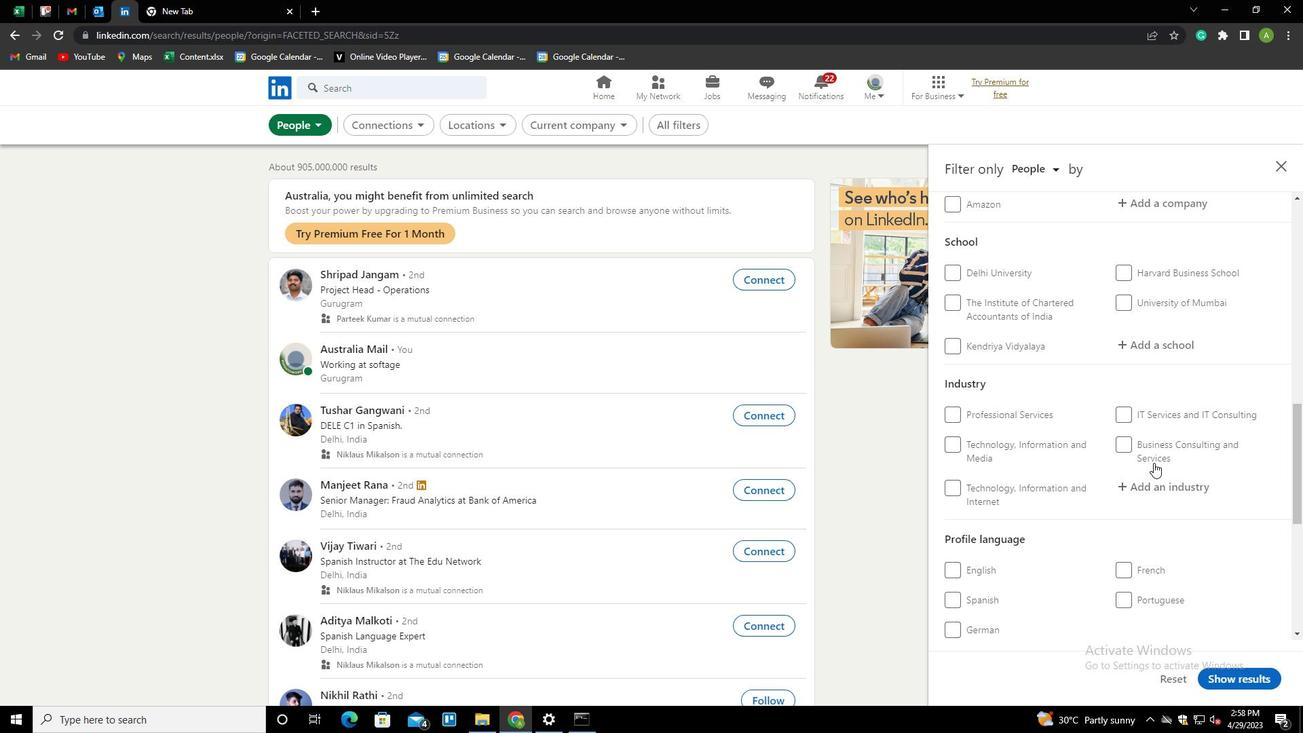 
Action: Mouse moved to (960, 492)
Screenshot: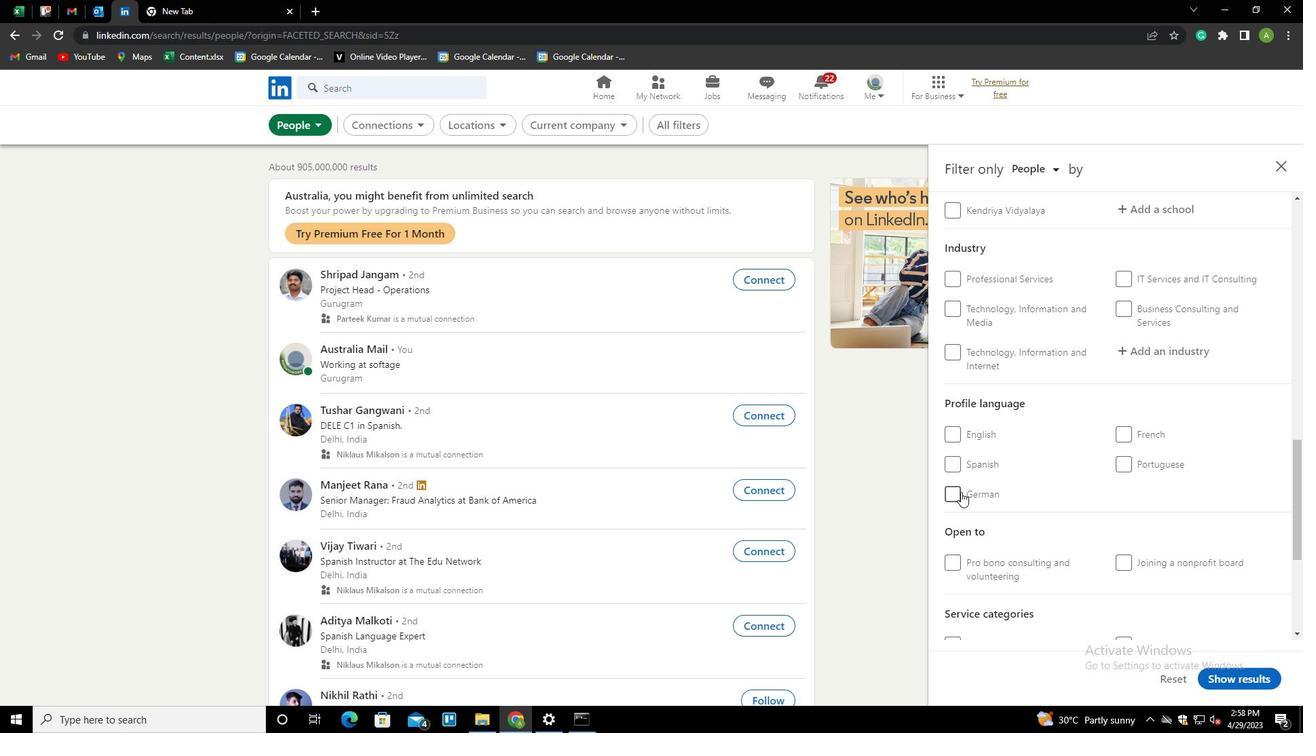 
Action: Mouse pressed left at (960, 492)
Screenshot: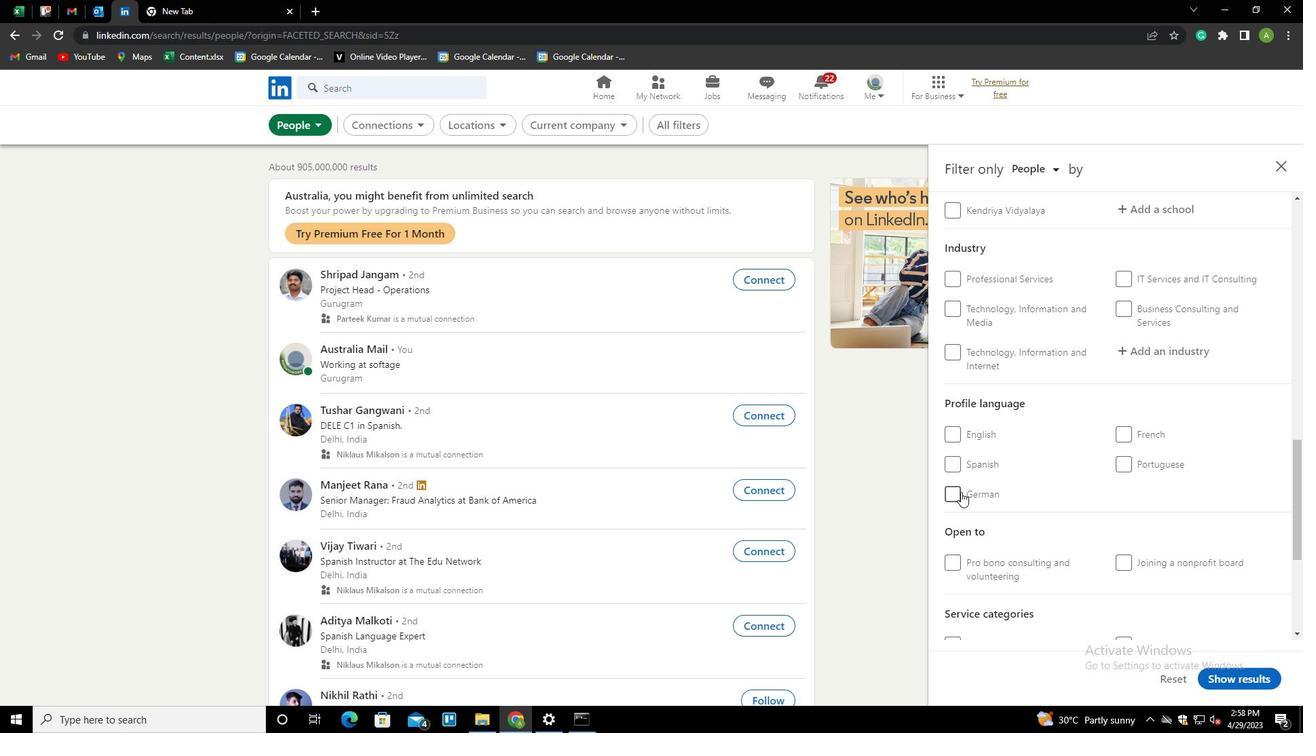 
Action: Mouse moved to (1050, 488)
Screenshot: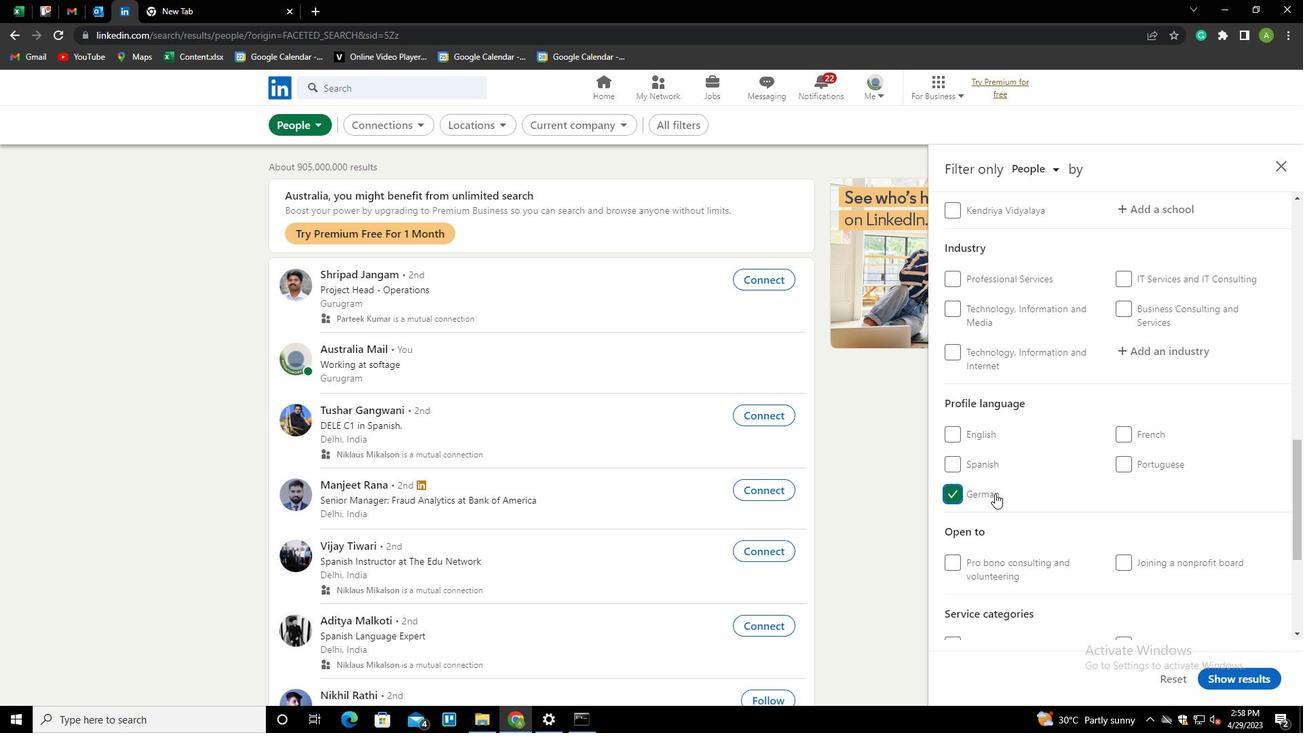 
Action: Mouse scrolled (1050, 489) with delta (0, 0)
Screenshot: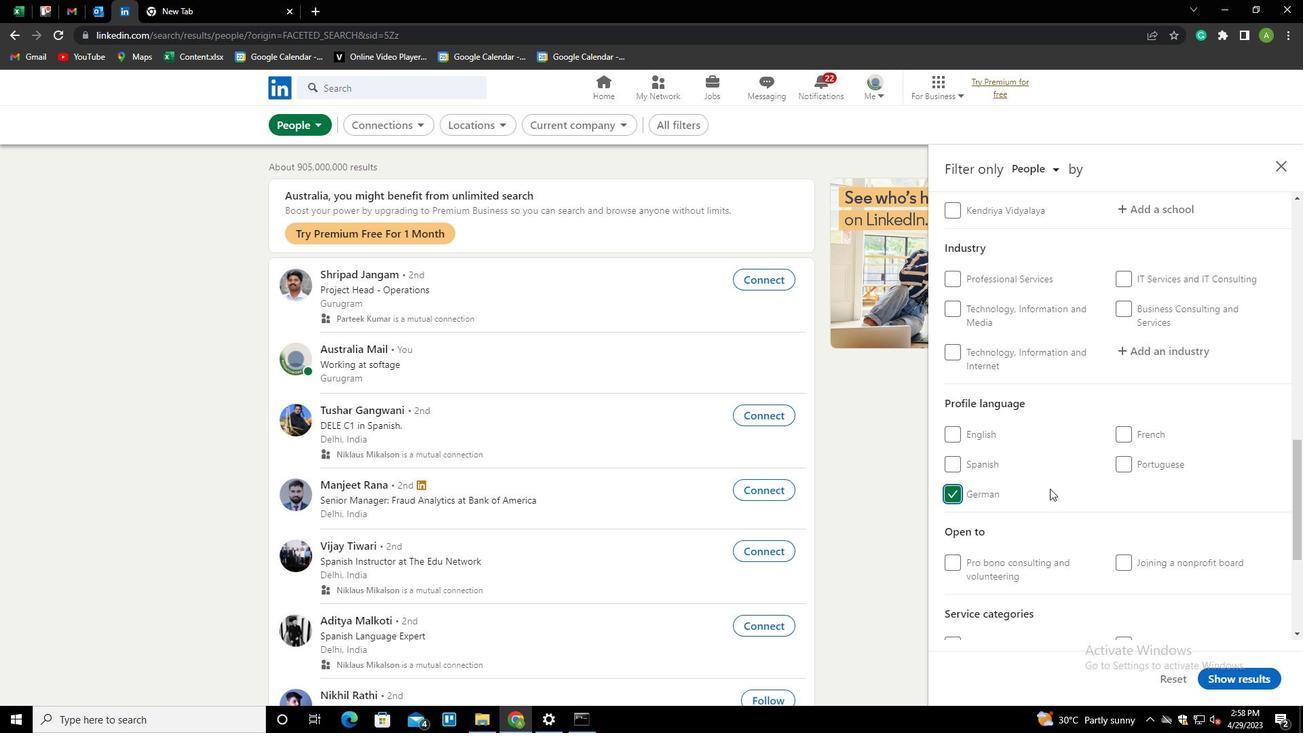 
Action: Mouse scrolled (1050, 489) with delta (0, 0)
Screenshot: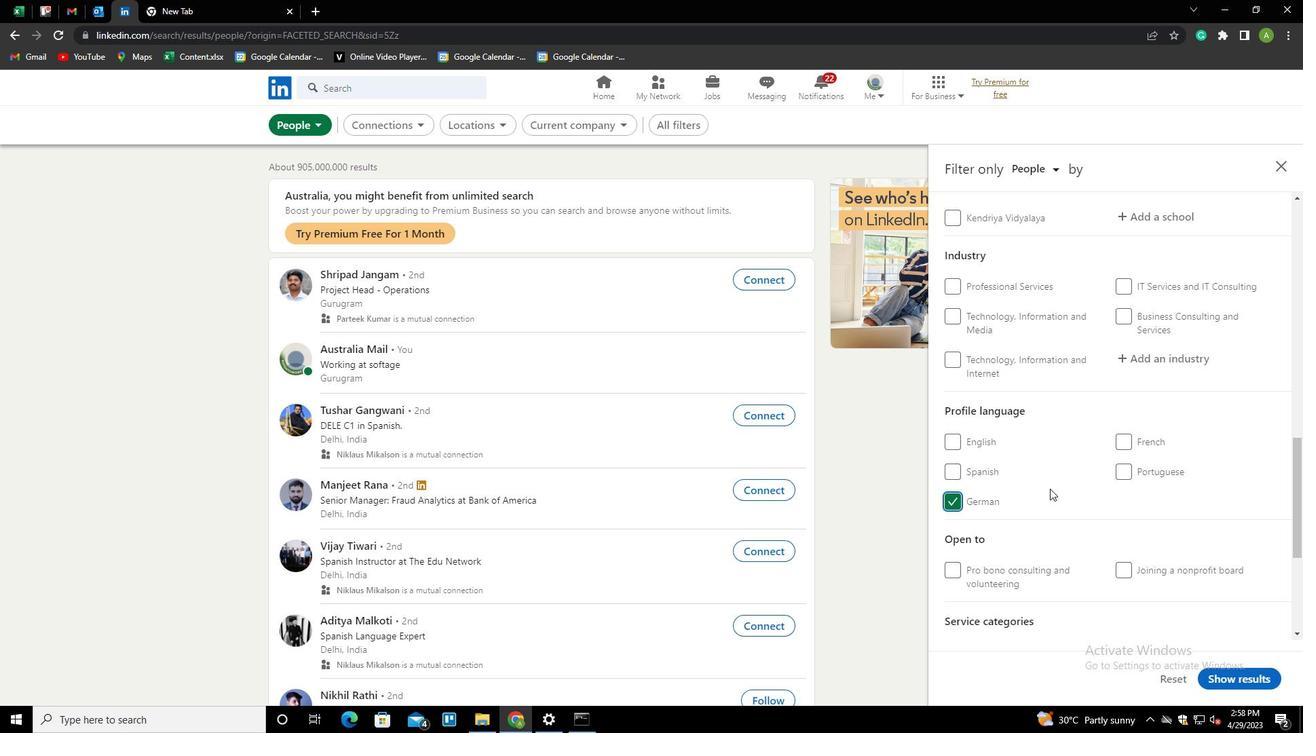 
Action: Mouse scrolled (1050, 489) with delta (0, 0)
Screenshot: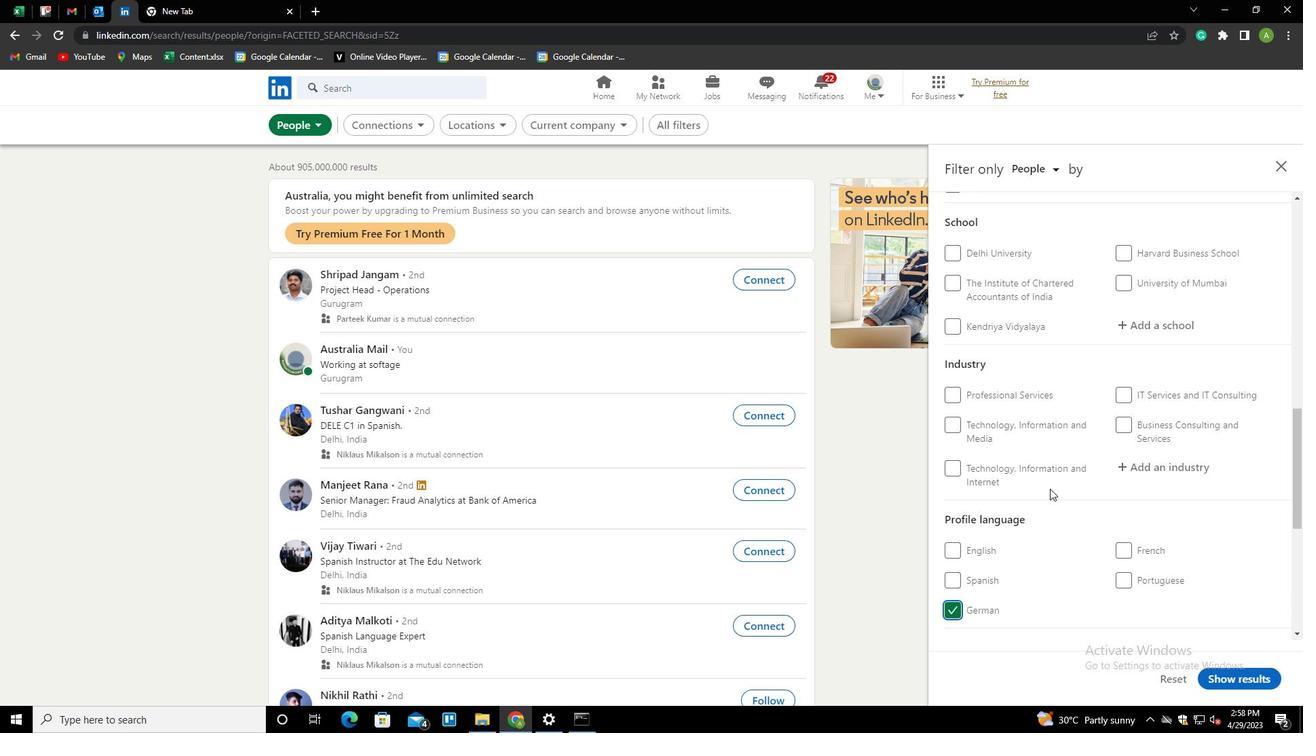 
Action: Mouse scrolled (1050, 489) with delta (0, 0)
Screenshot: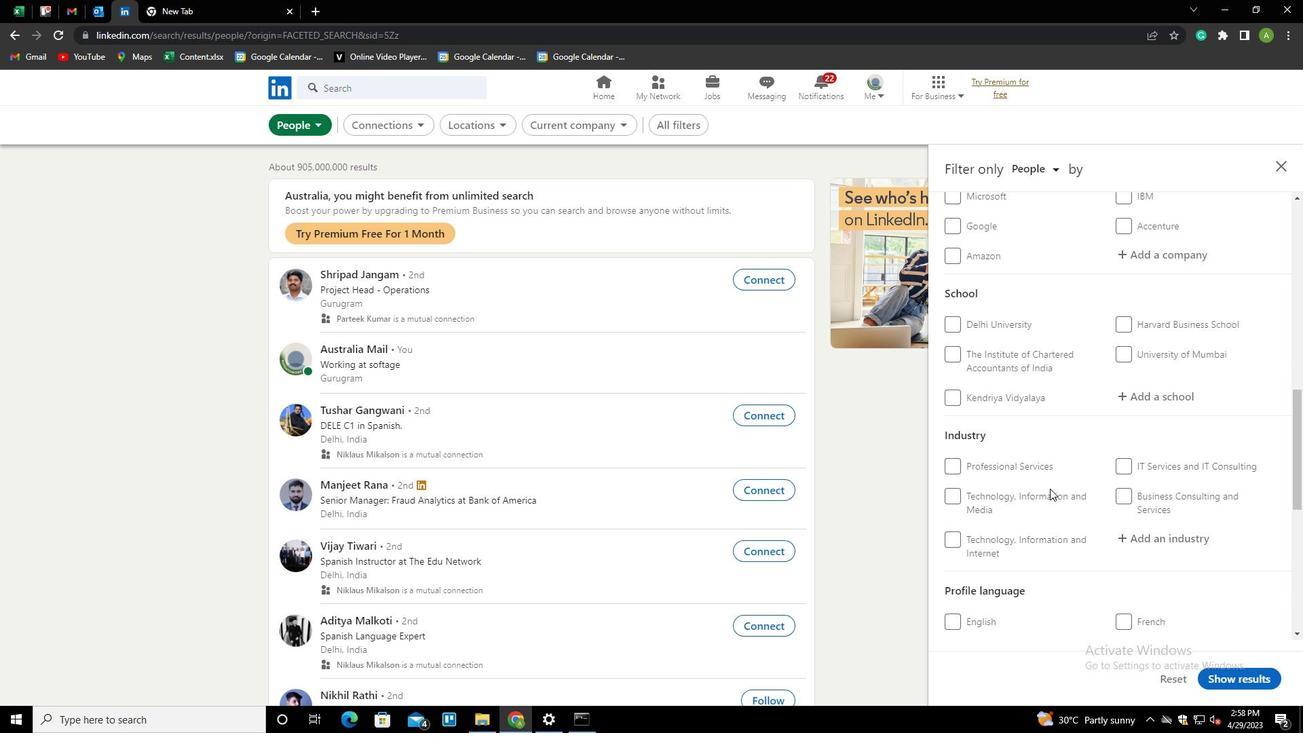 
Action: Mouse scrolled (1050, 489) with delta (0, 0)
Screenshot: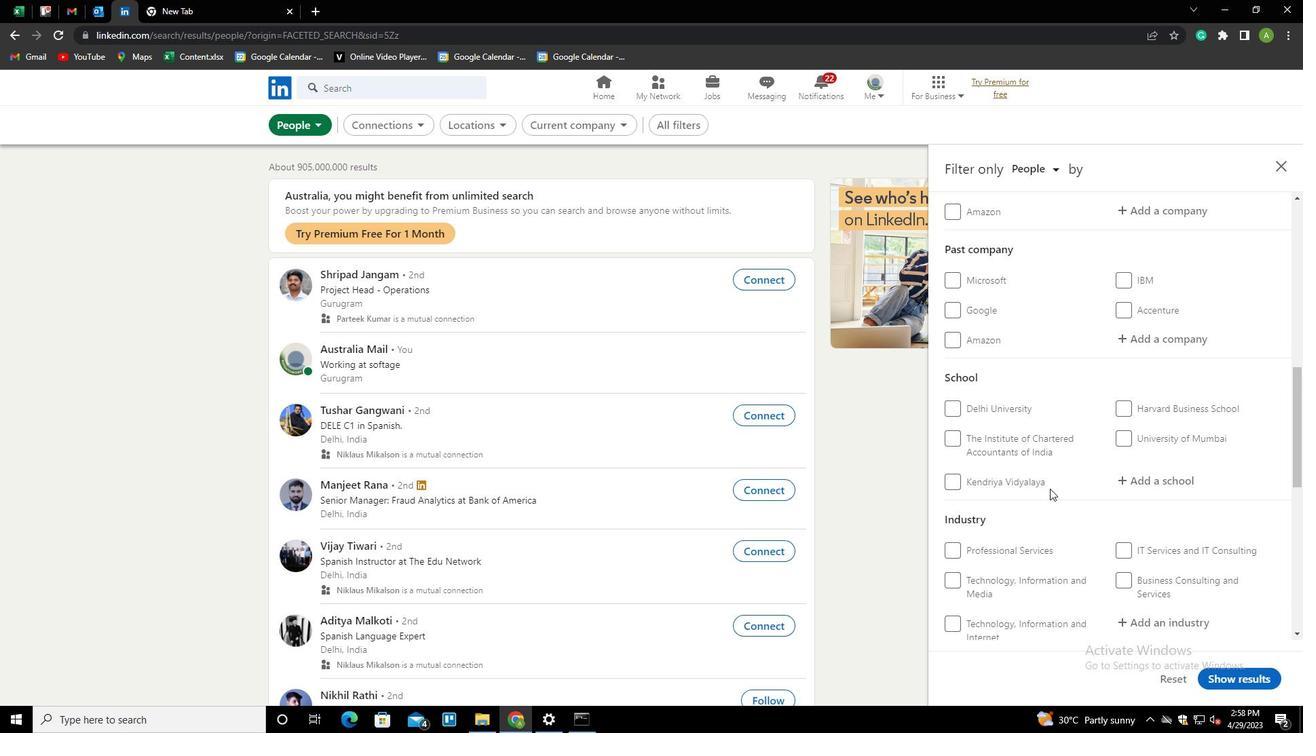 
Action: Mouse scrolled (1050, 489) with delta (0, 0)
Screenshot: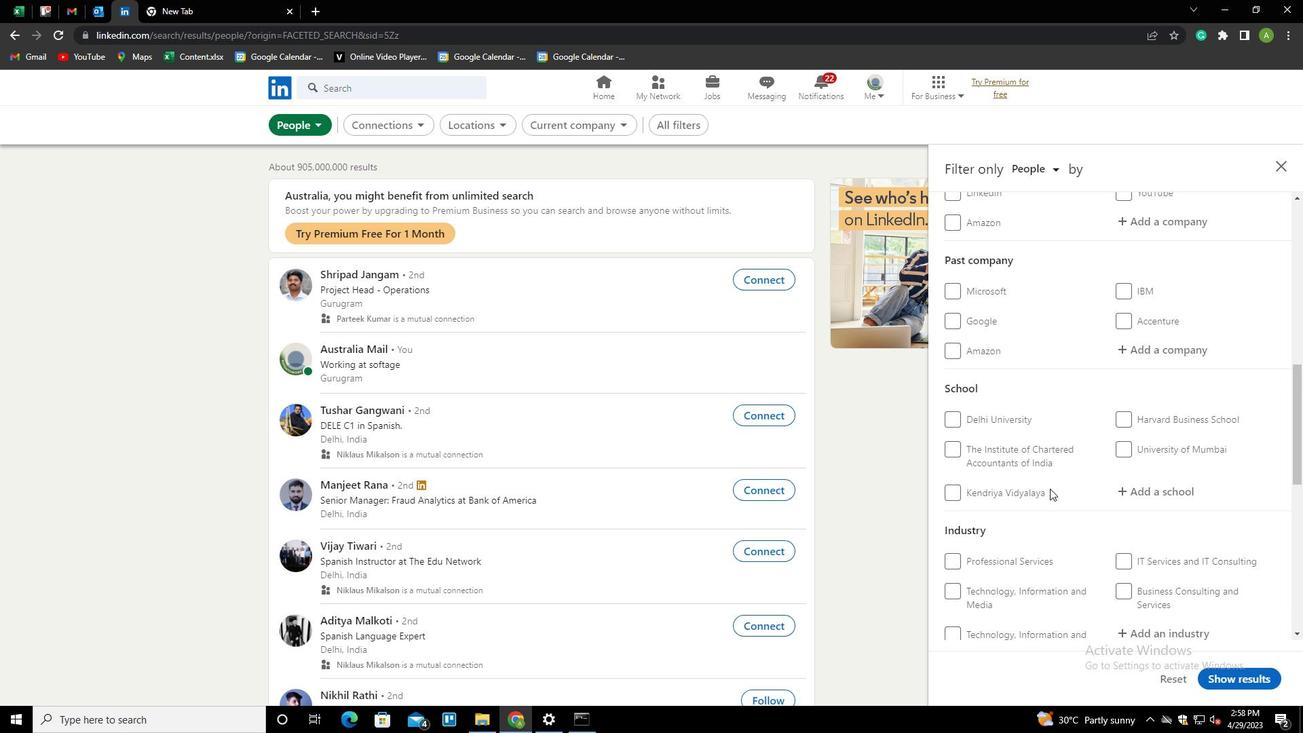 
Action: Mouse scrolled (1050, 489) with delta (0, 0)
Screenshot: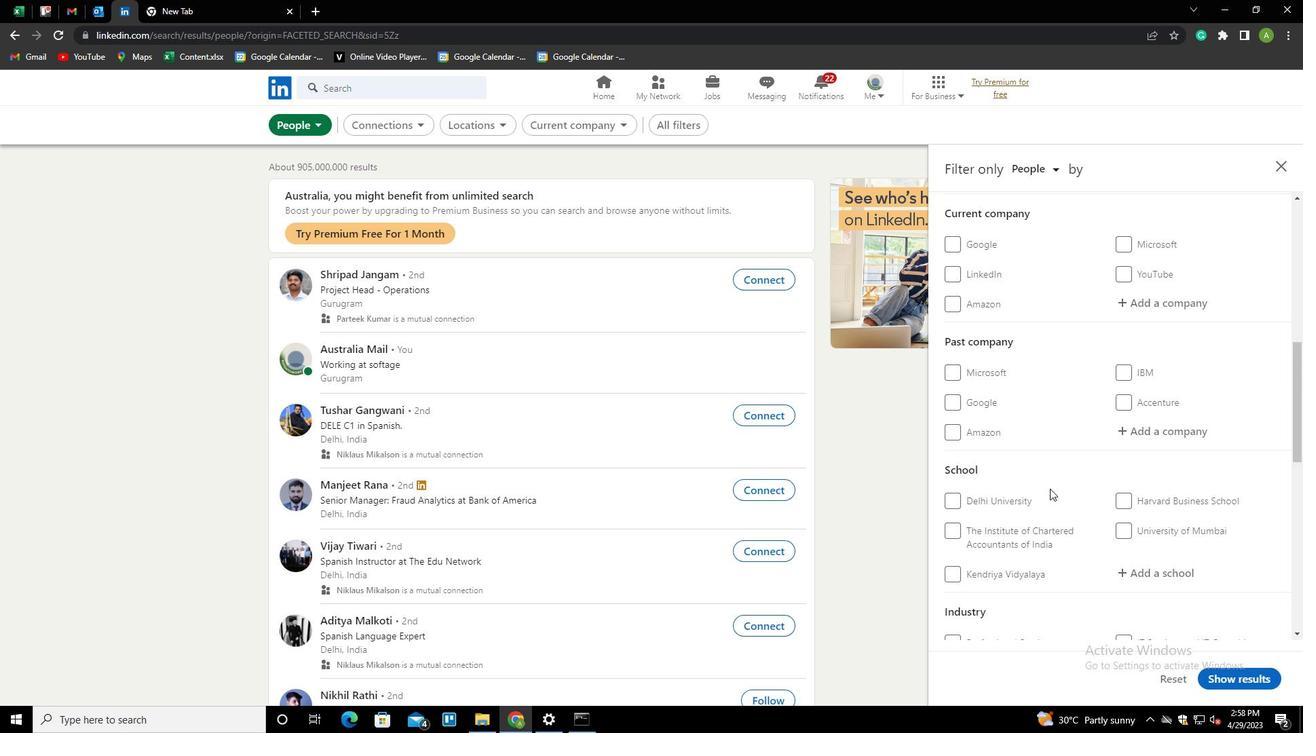 
Action: Mouse scrolled (1050, 489) with delta (0, 0)
Screenshot: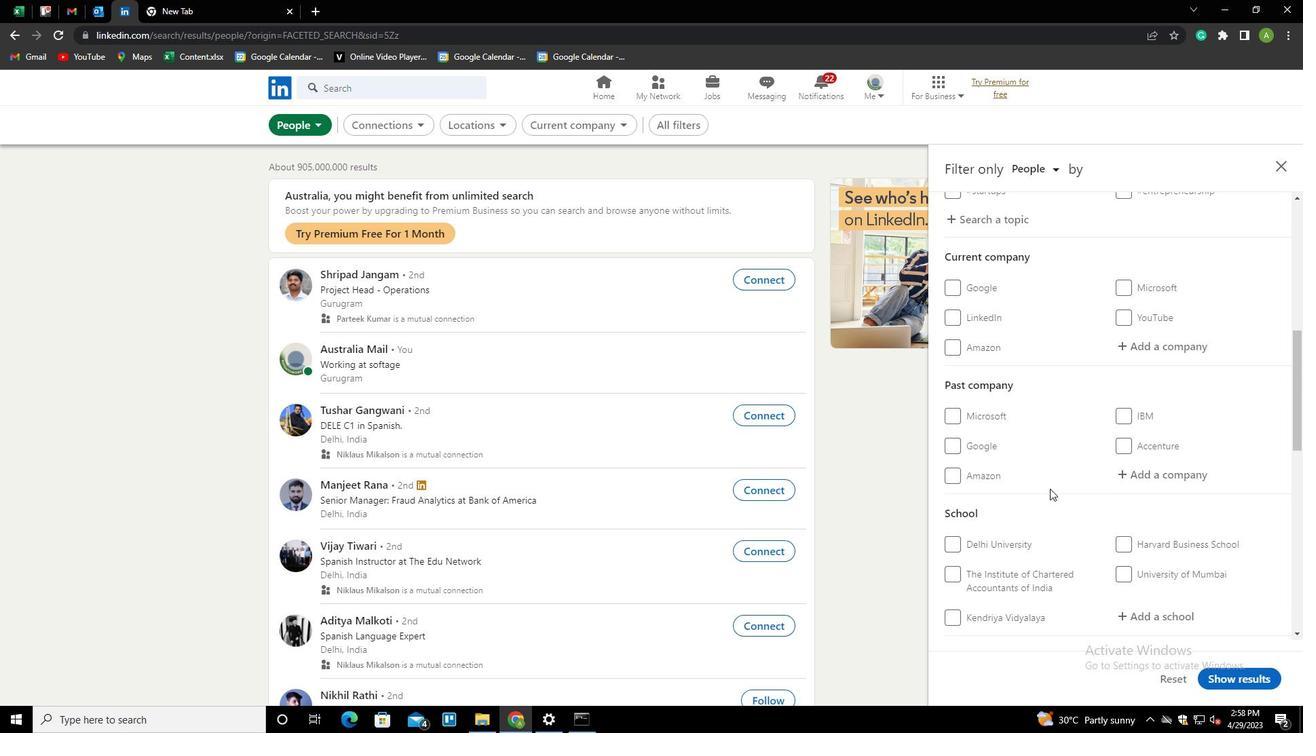 
Action: Mouse moved to (1123, 477)
Screenshot: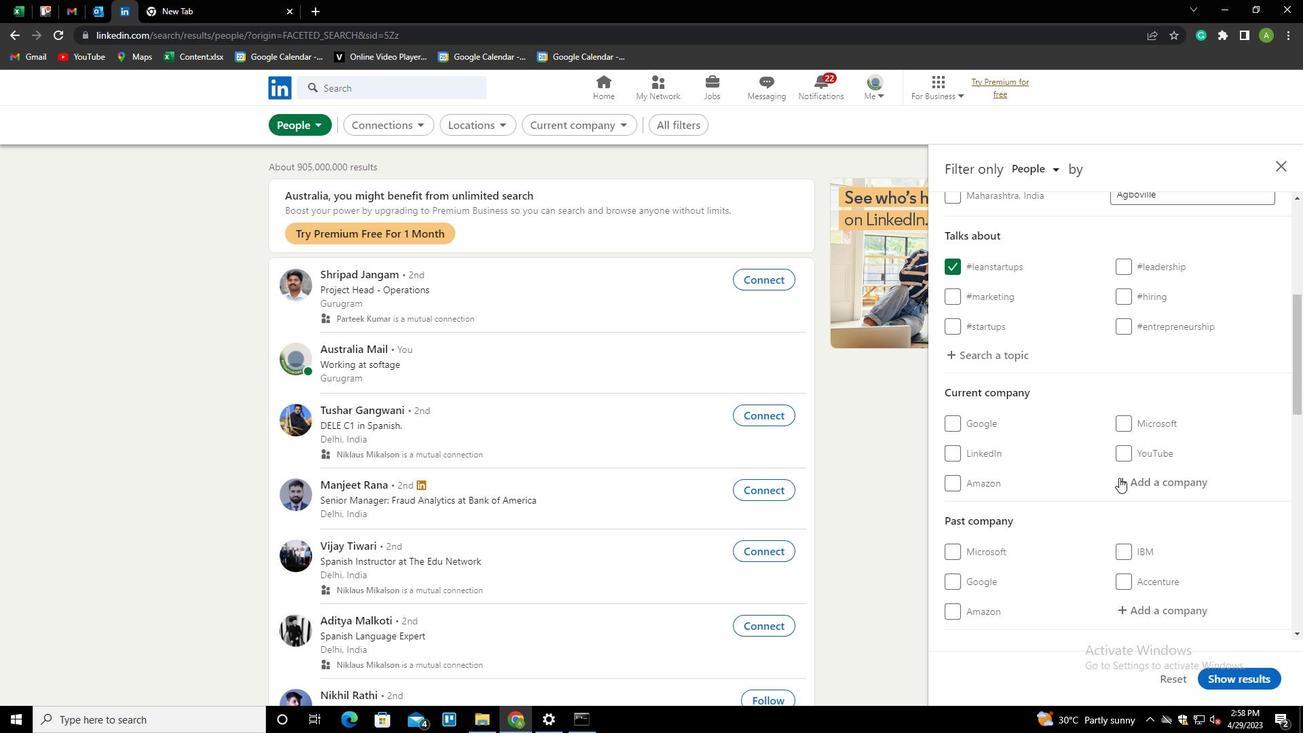 
Action: Mouse pressed left at (1123, 477)
Screenshot: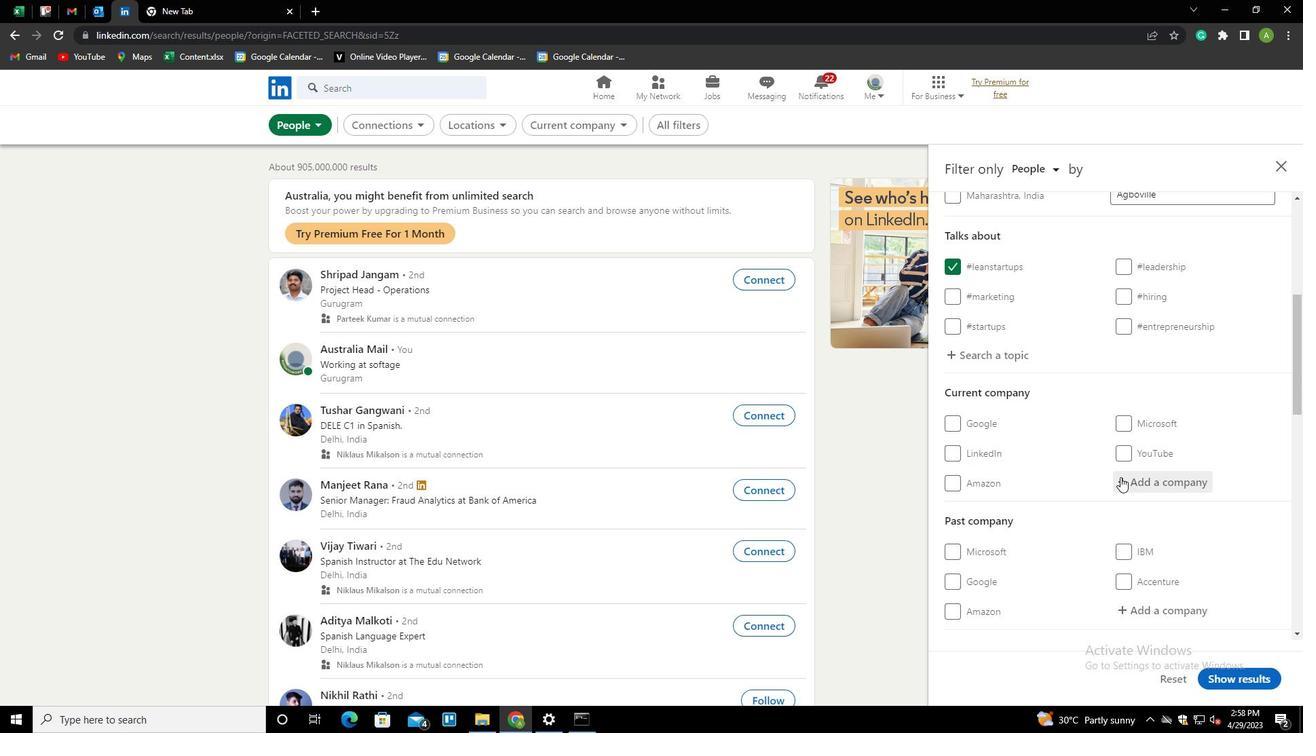 
Action: Key pressed <Key.shift>YARA<Key.space><Key.shift>BRASIL<Key.down><Key.down><Key.enter>
Screenshot: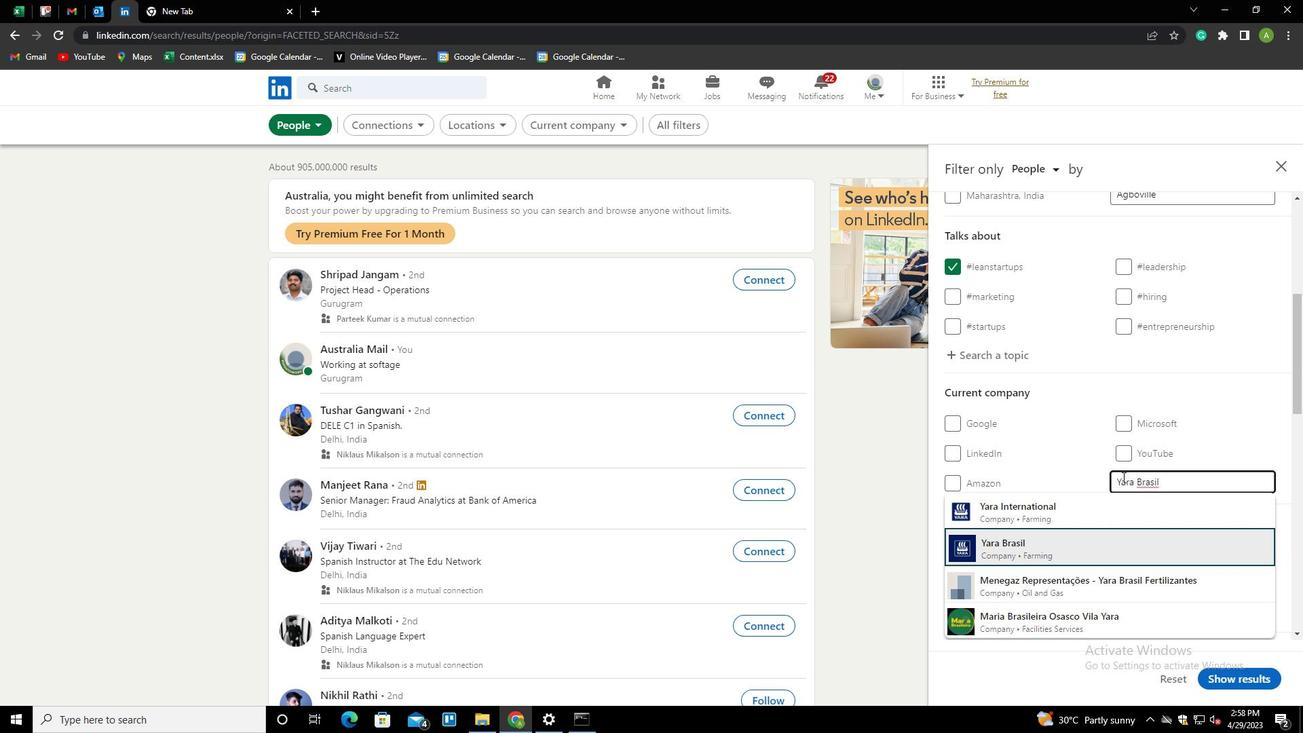 
Action: Mouse scrolled (1123, 476) with delta (0, 0)
Screenshot: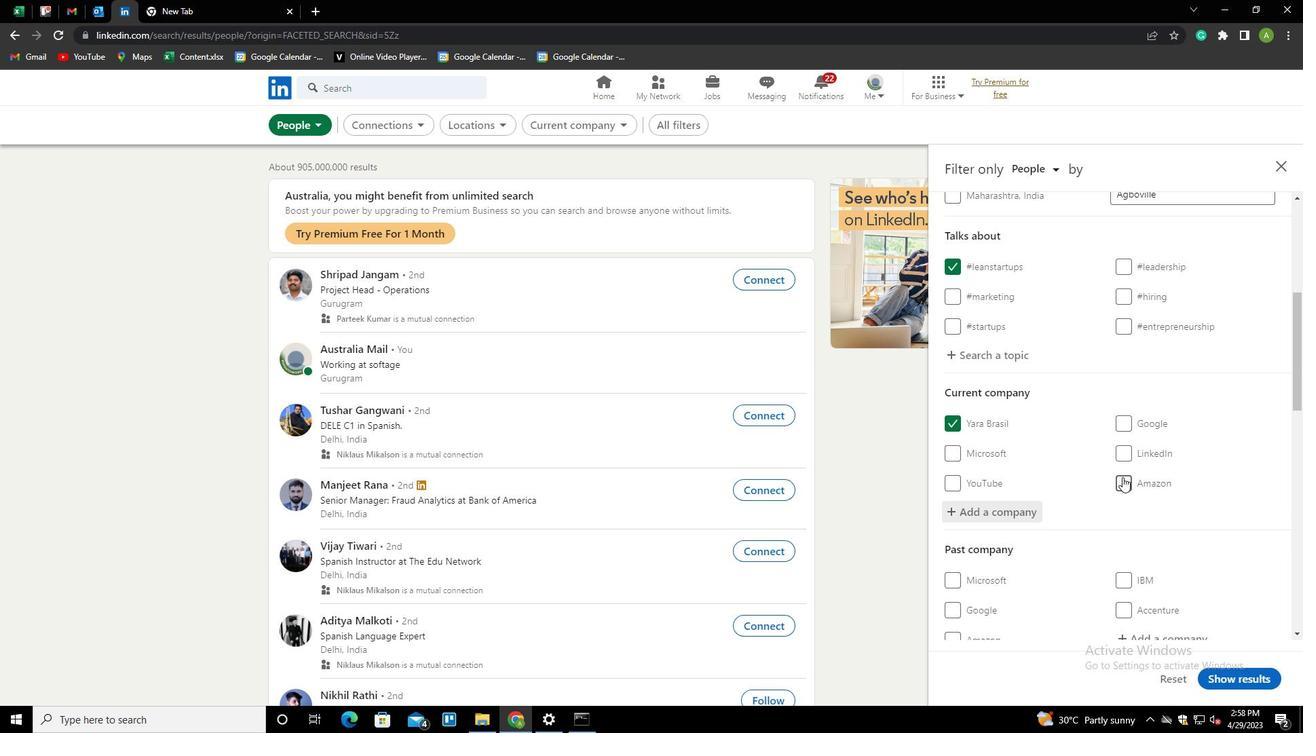 
Action: Mouse scrolled (1123, 476) with delta (0, 0)
Screenshot: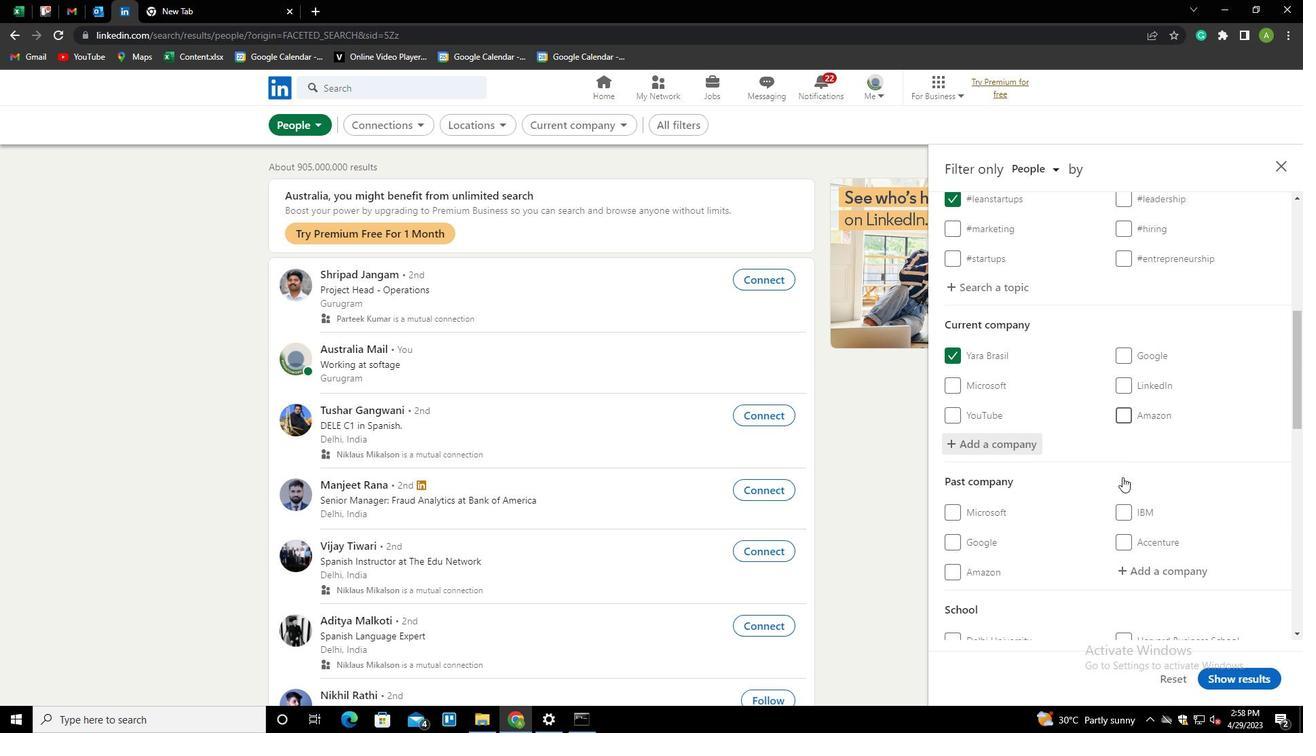 
Action: Mouse scrolled (1123, 476) with delta (0, 0)
Screenshot: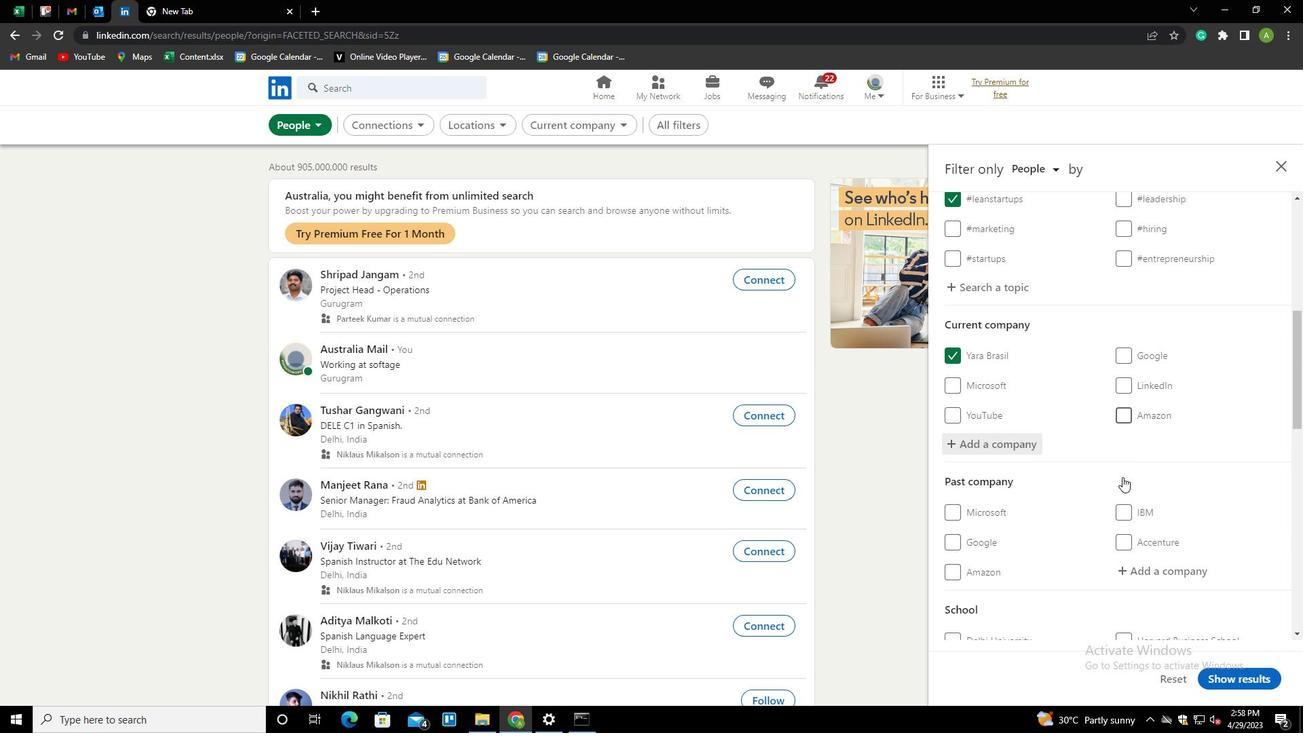 
Action: Mouse scrolled (1123, 476) with delta (0, 0)
Screenshot: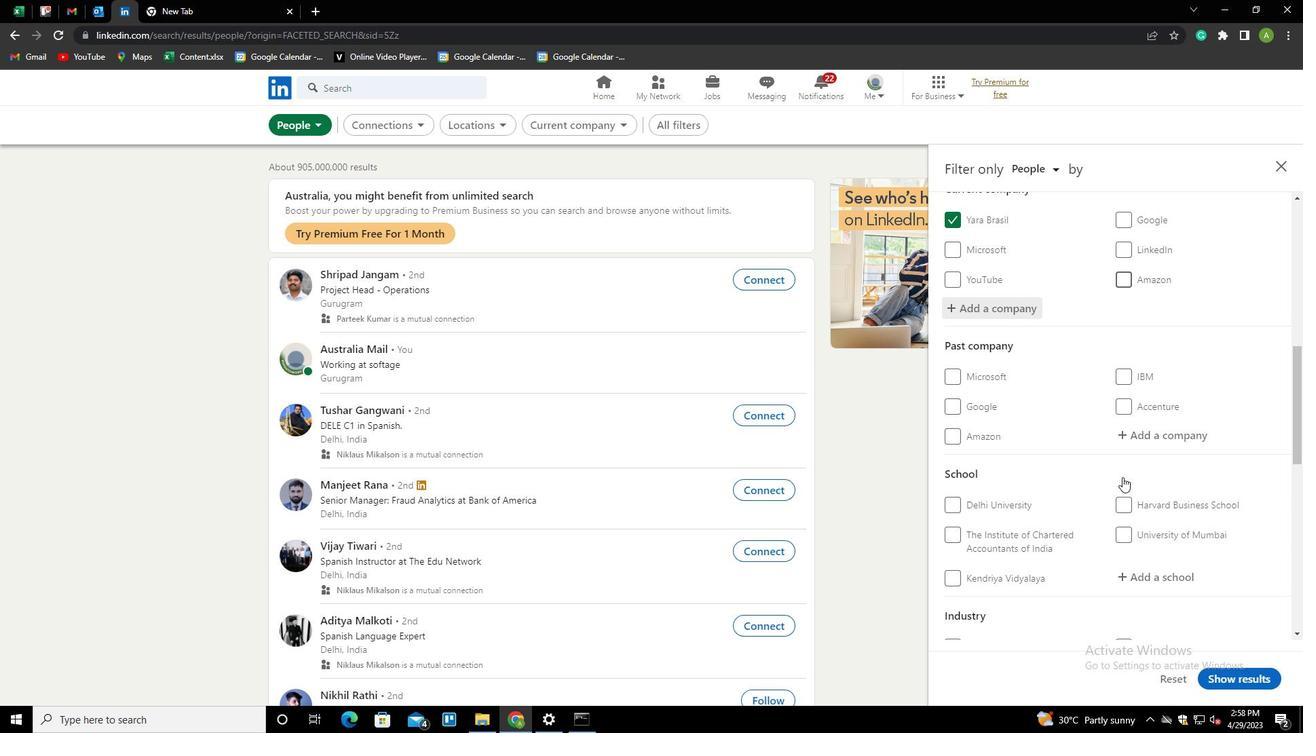 
Action: Mouse scrolled (1123, 476) with delta (0, 0)
Screenshot: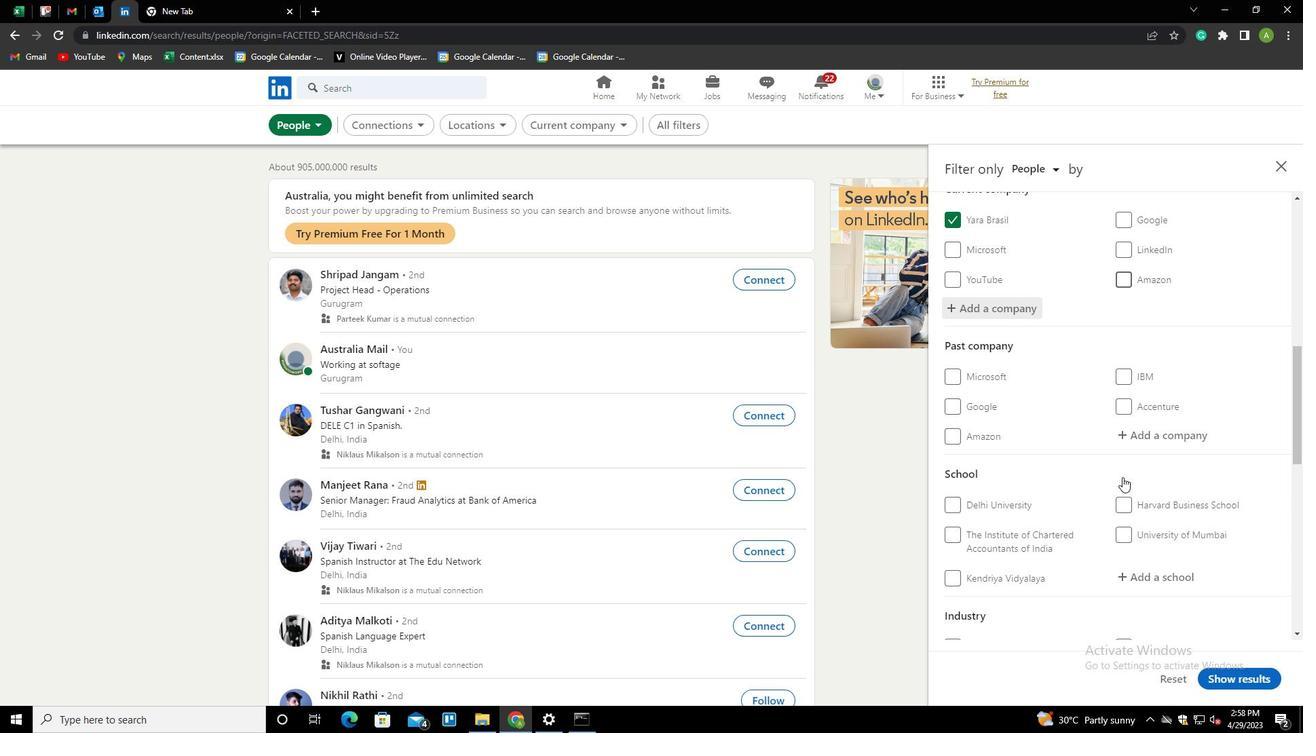 
Action: Mouse moved to (1142, 435)
Screenshot: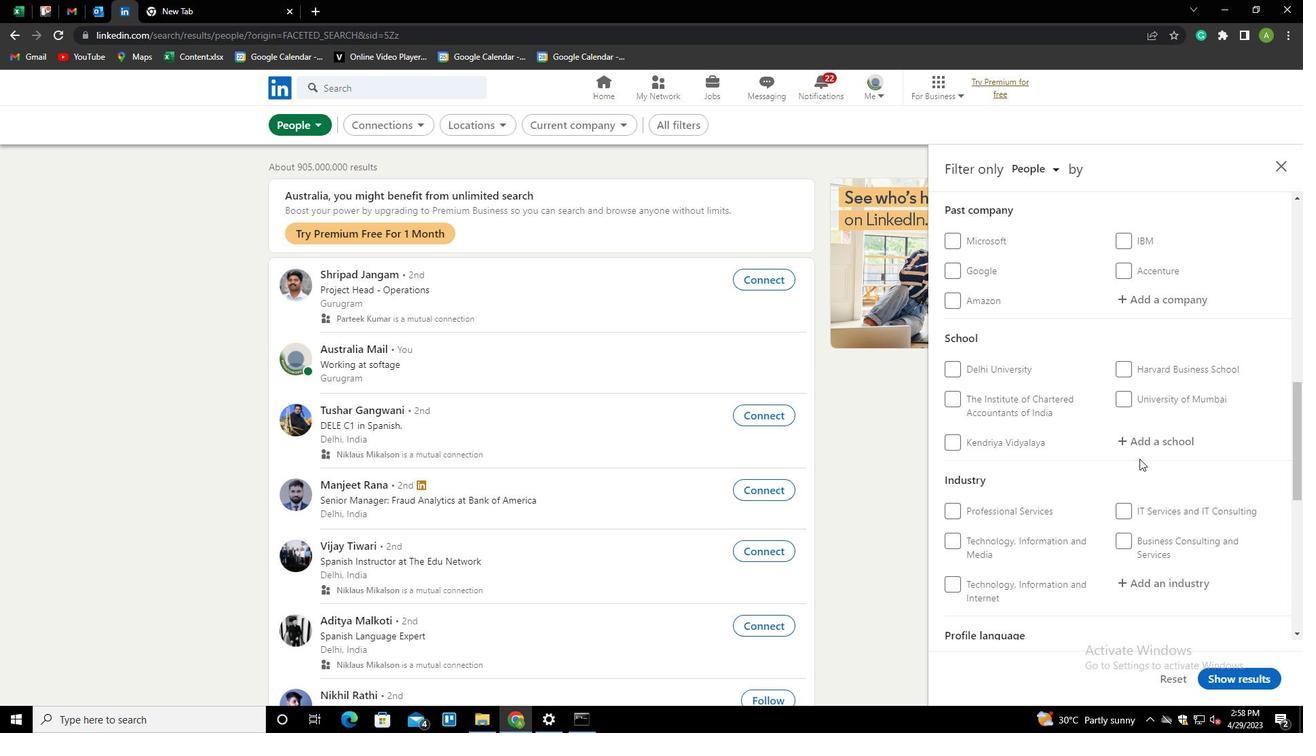 
Action: Mouse pressed left at (1142, 435)
Screenshot: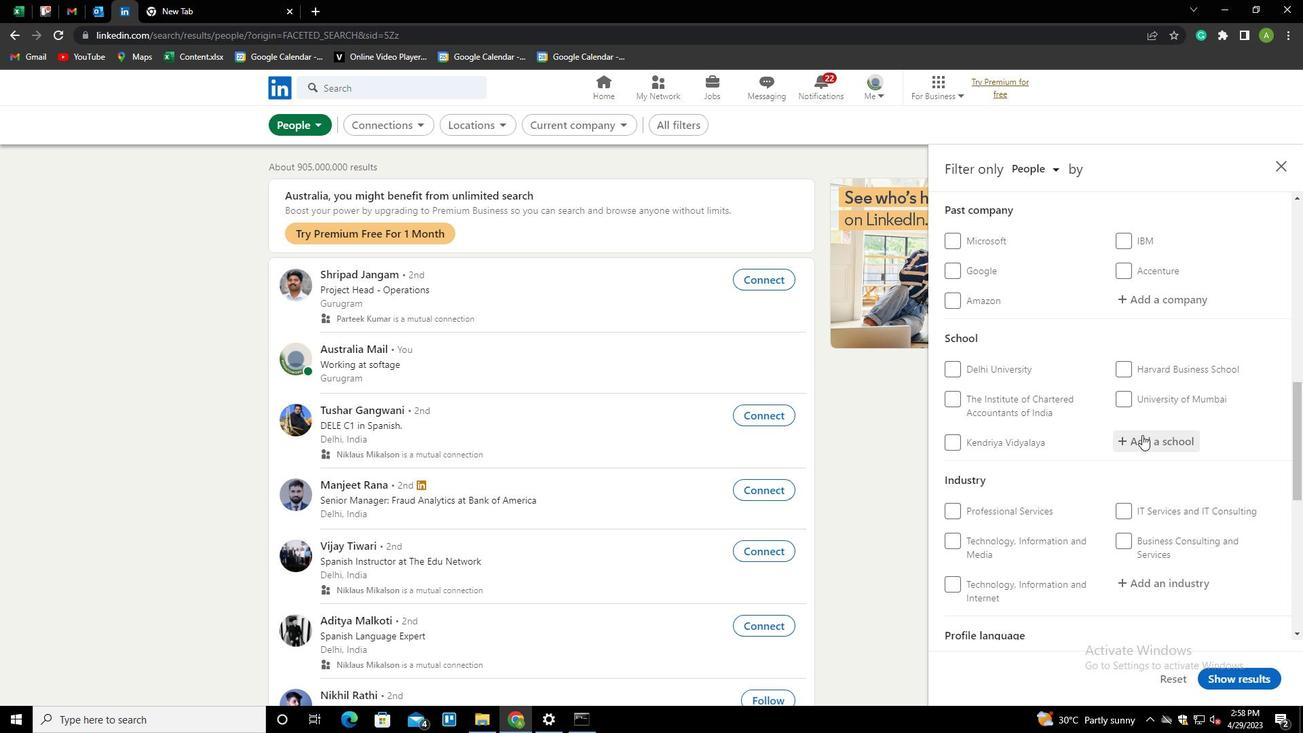 
Action: Key pressed <Key.shift>IN<Key.shift>DIAN<Key.space>ACA<Key.down><Key.enter>
Screenshot: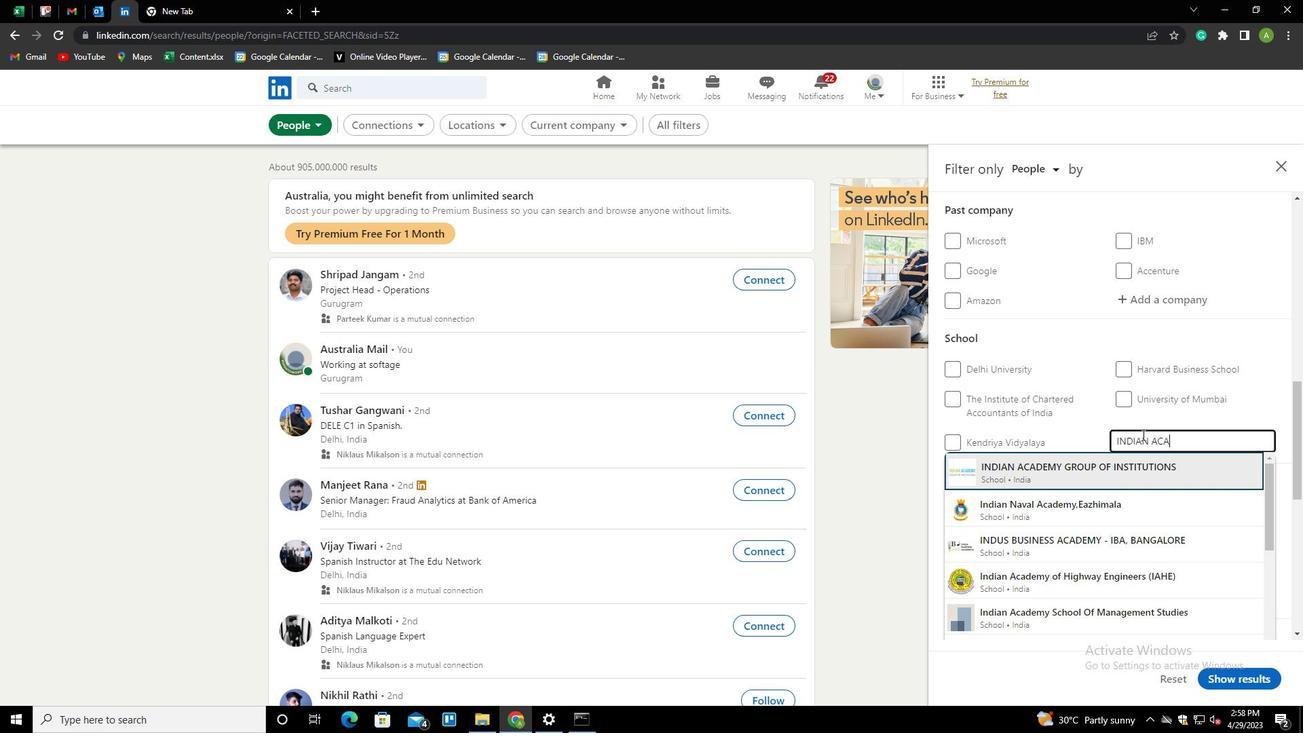 
Action: Mouse scrolled (1142, 434) with delta (0, 0)
Screenshot: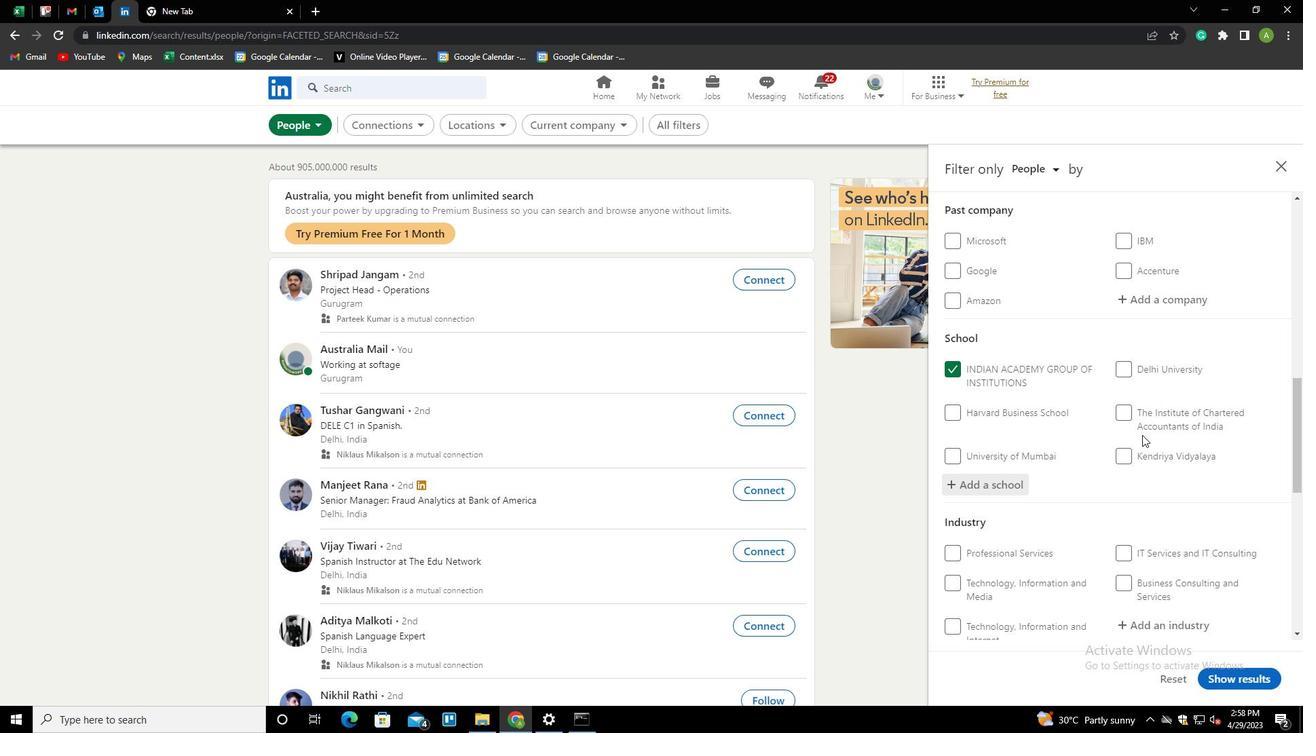
Action: Mouse scrolled (1142, 434) with delta (0, 0)
Screenshot: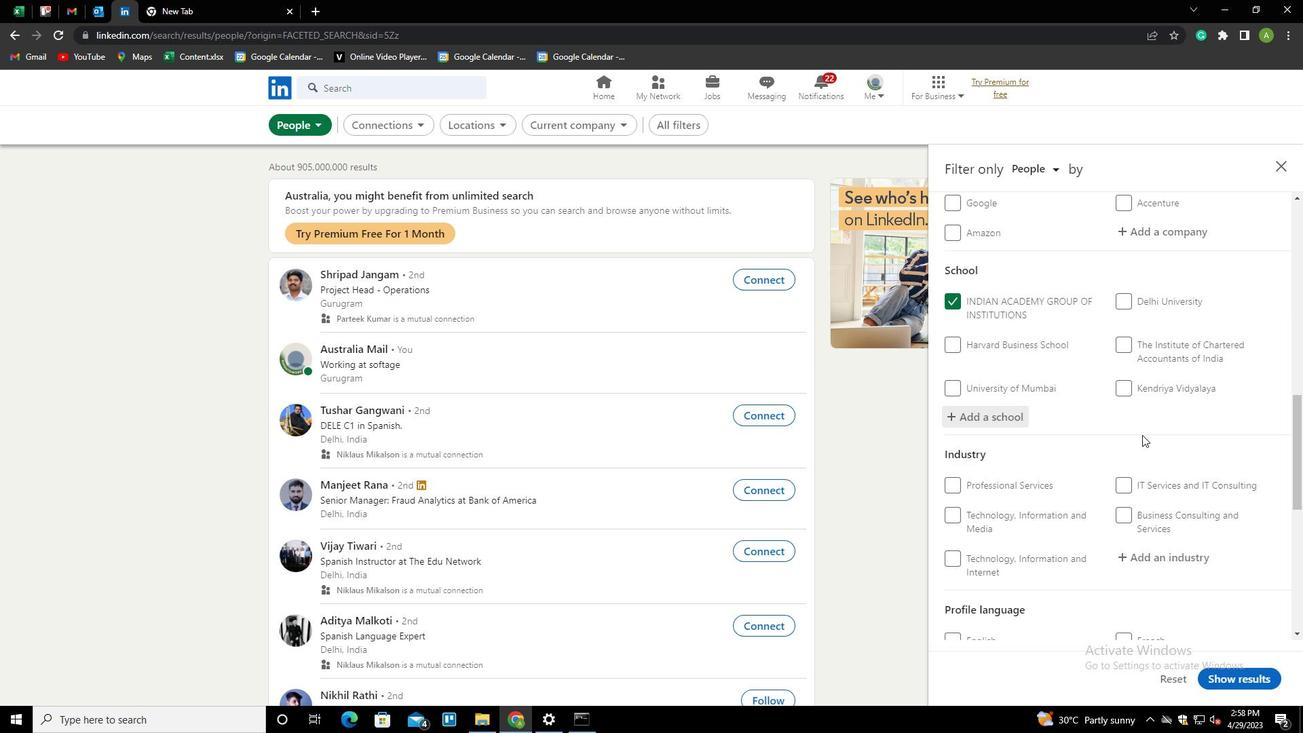 
Action: Mouse scrolled (1142, 434) with delta (0, 0)
Screenshot: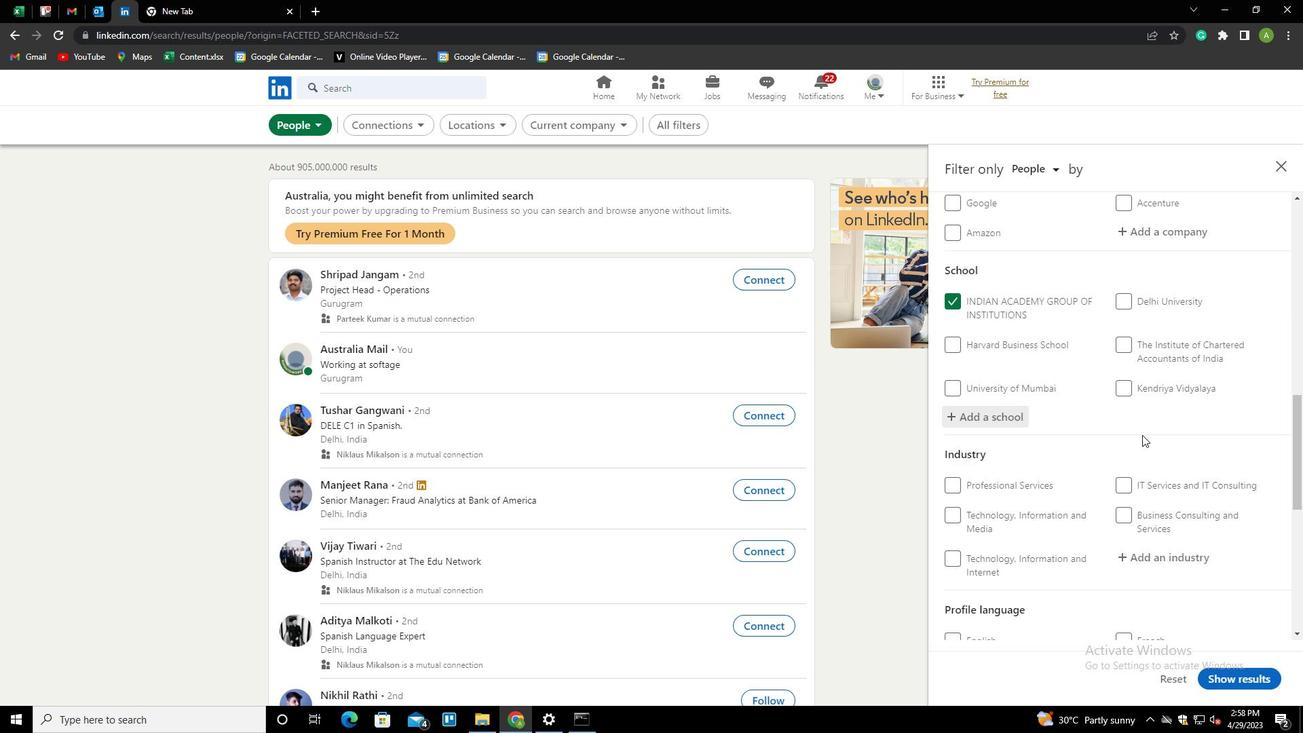 
Action: Mouse moved to (1142, 421)
Screenshot: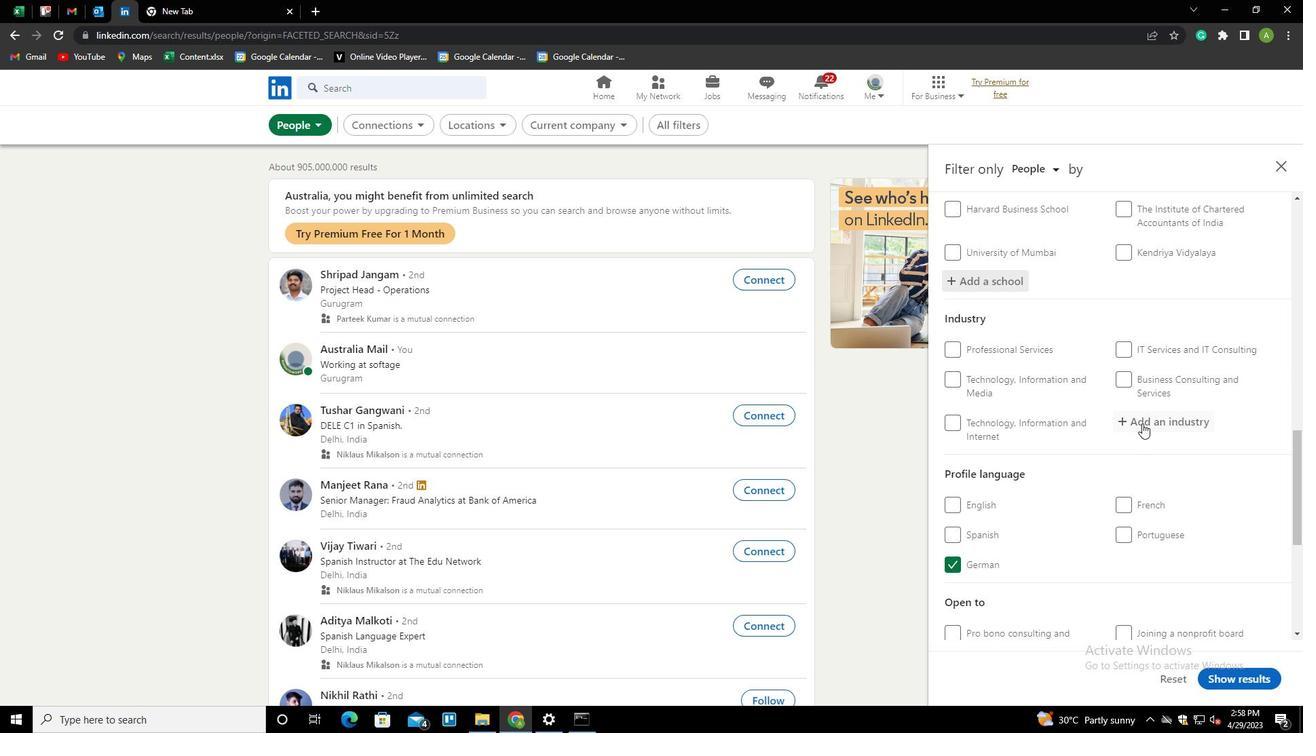 
Action: Mouse pressed left at (1142, 421)
Screenshot: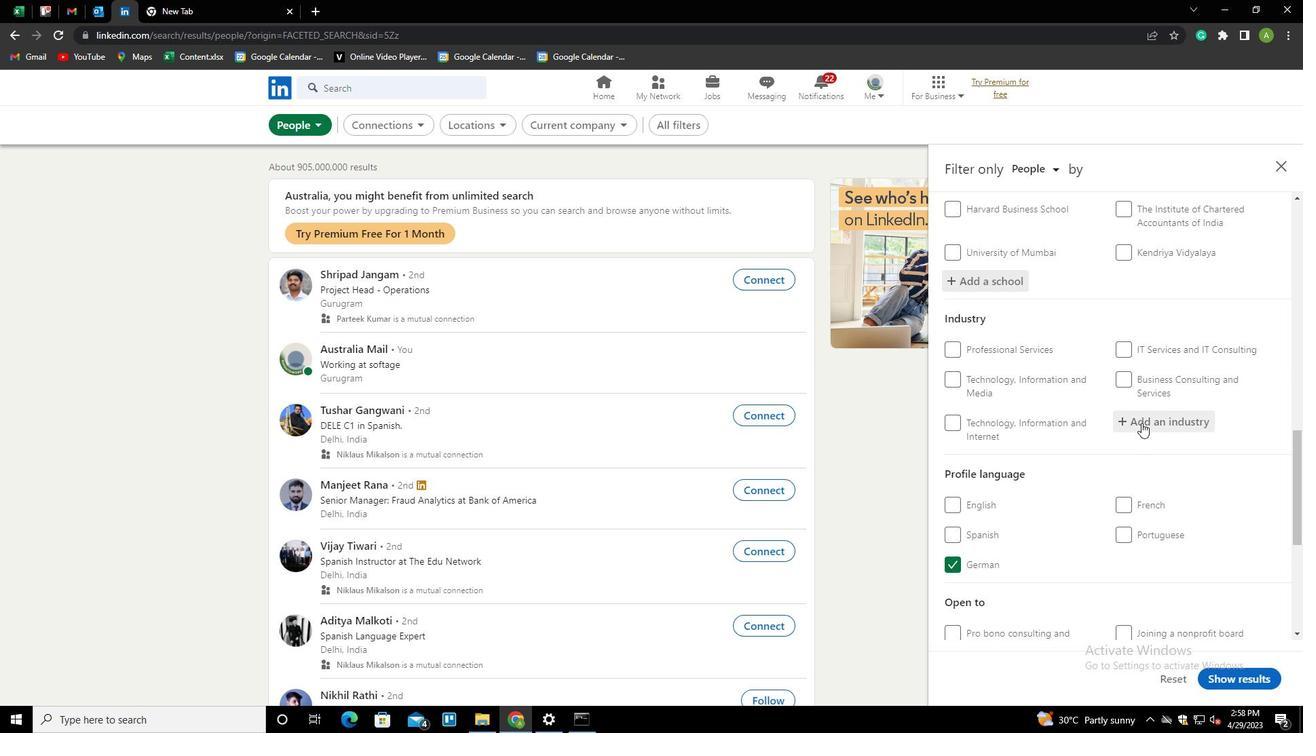 
Action: Key pressed <Key.shift>SHIP<Key.down><Key.enter>
Screenshot: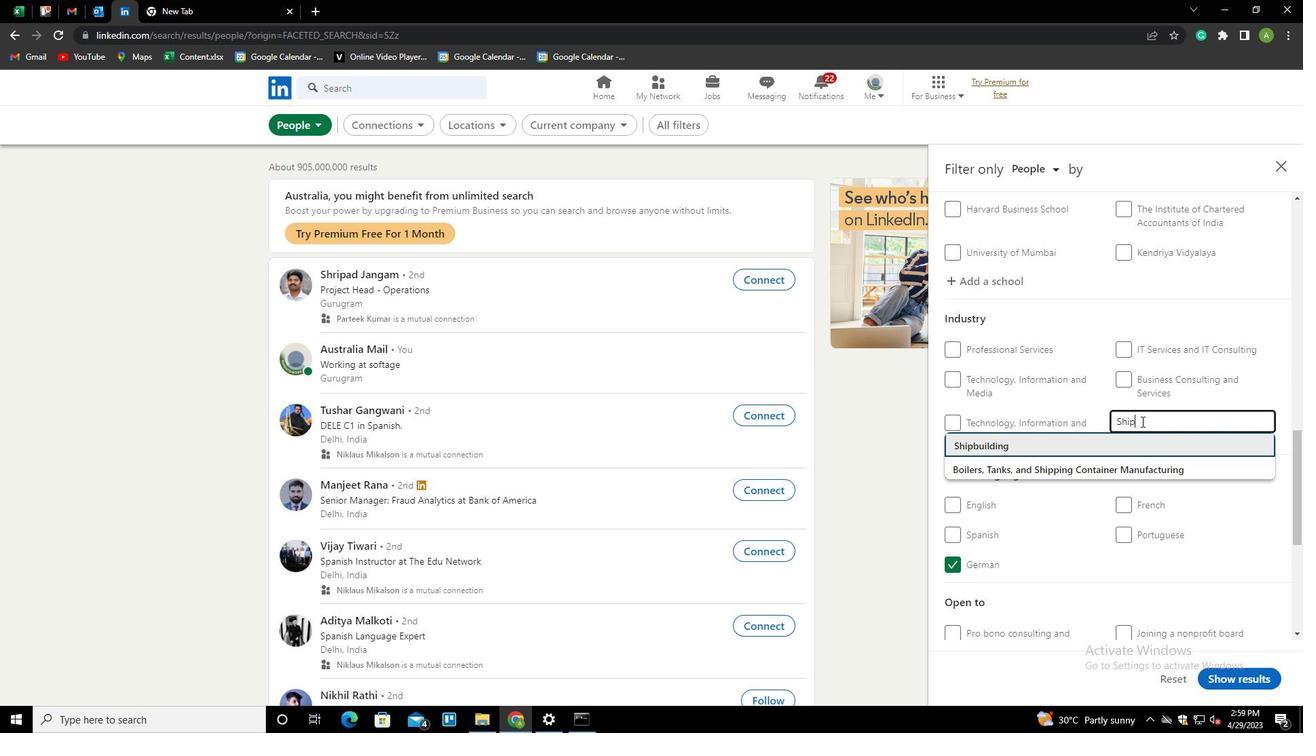 
Action: Mouse moved to (1279, 423)
Screenshot: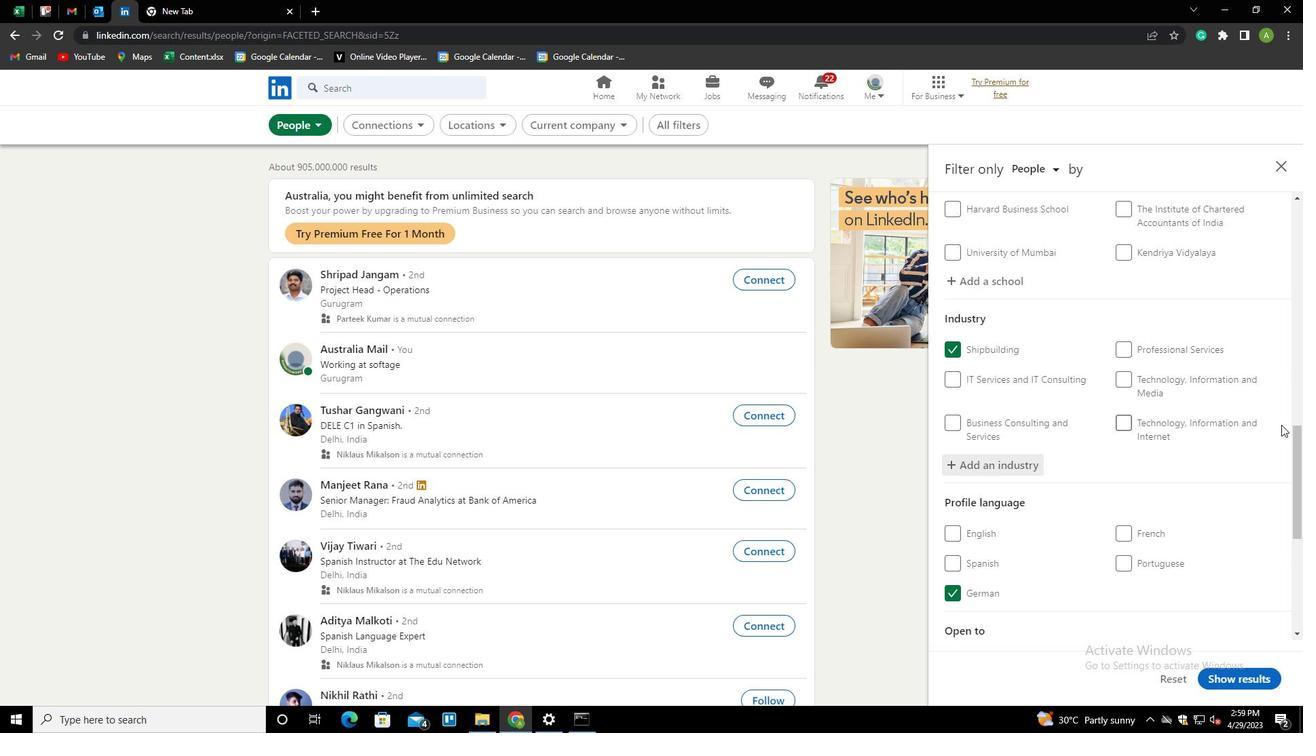 
Action: Mouse scrolled (1279, 423) with delta (0, 0)
Screenshot: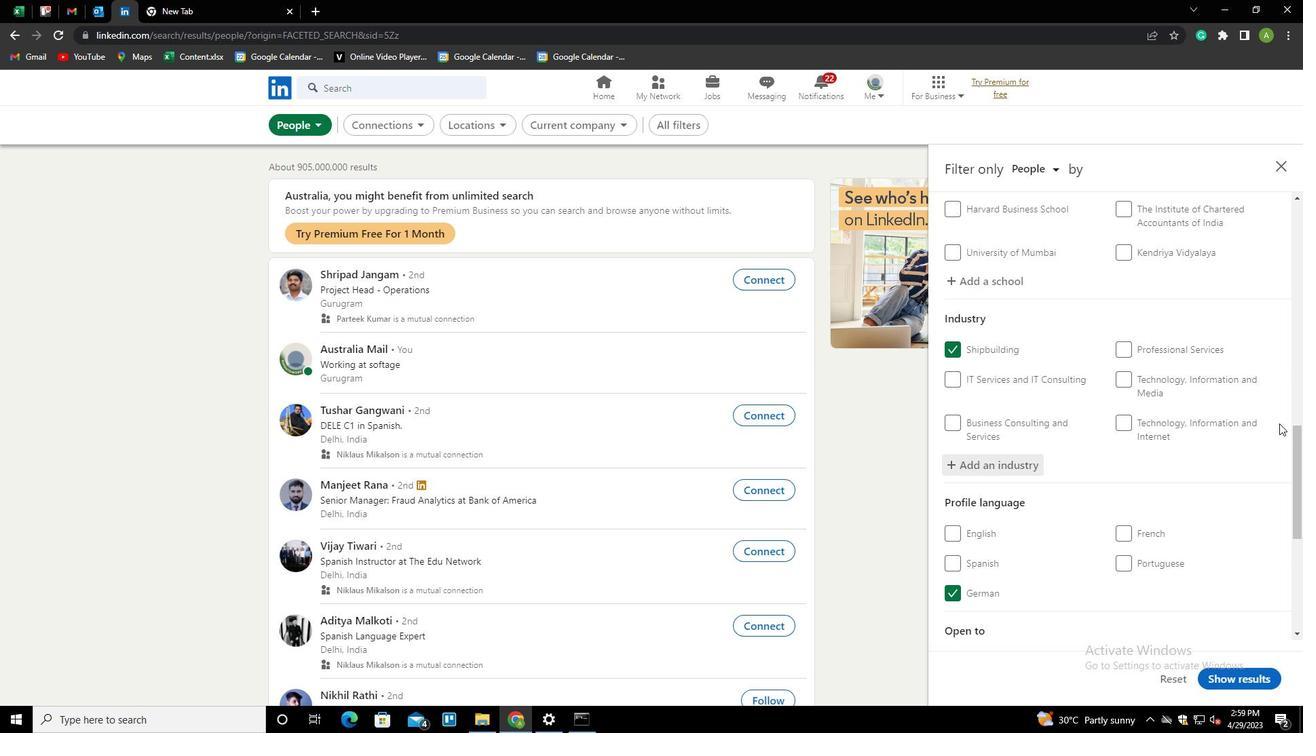 
Action: Mouse scrolled (1279, 423) with delta (0, 0)
Screenshot: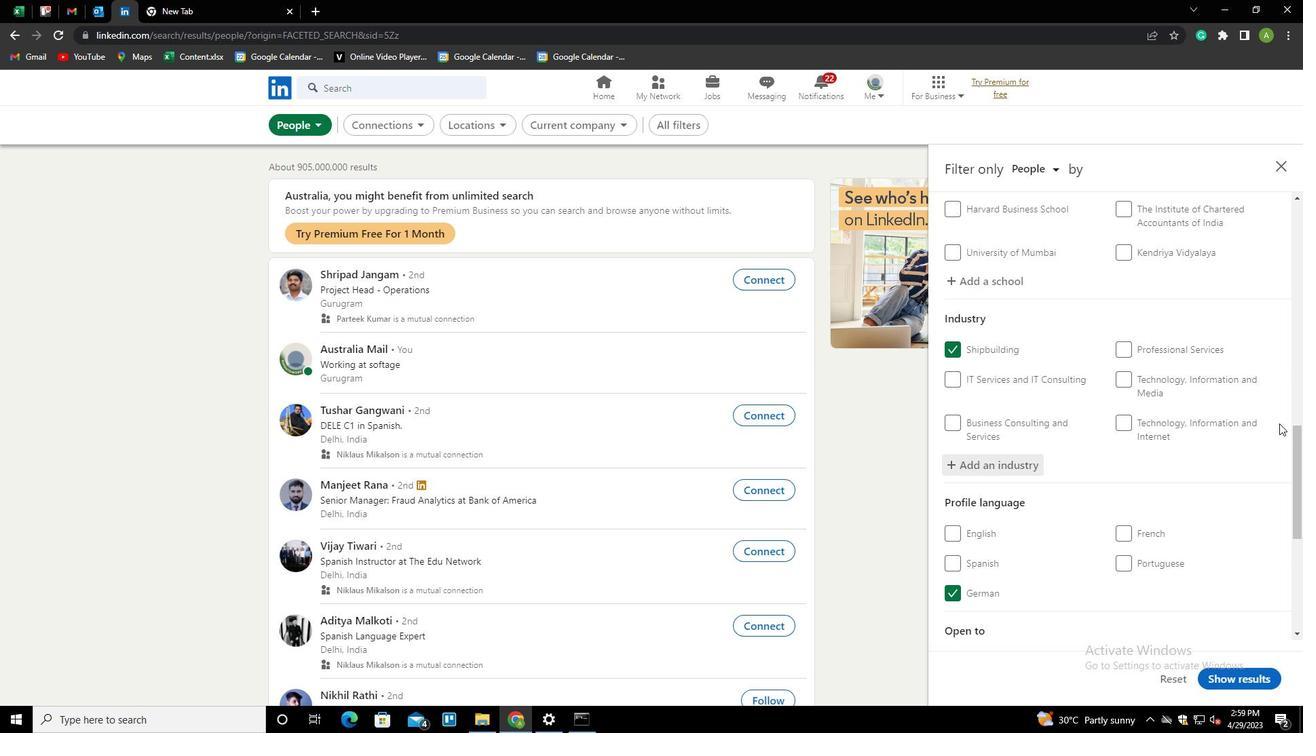 
Action: Mouse scrolled (1279, 423) with delta (0, 0)
Screenshot: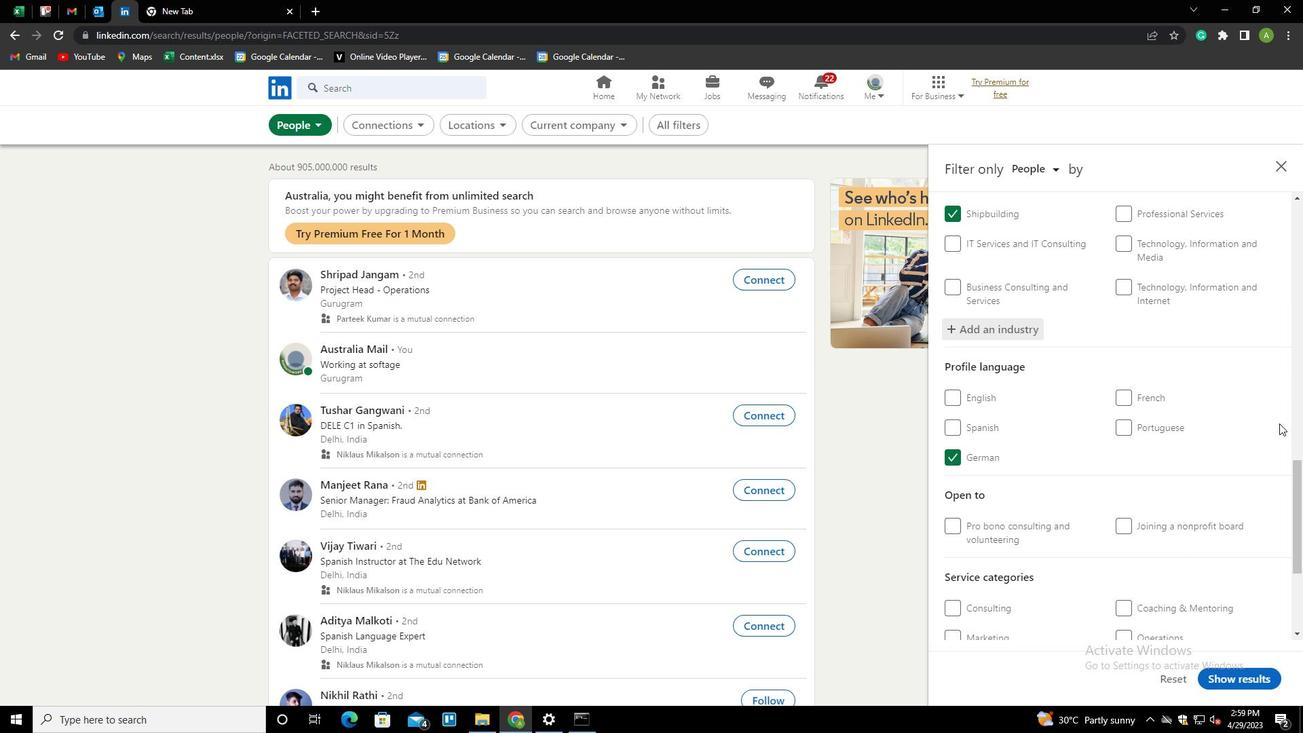 
Action: Mouse scrolled (1279, 423) with delta (0, 0)
Screenshot: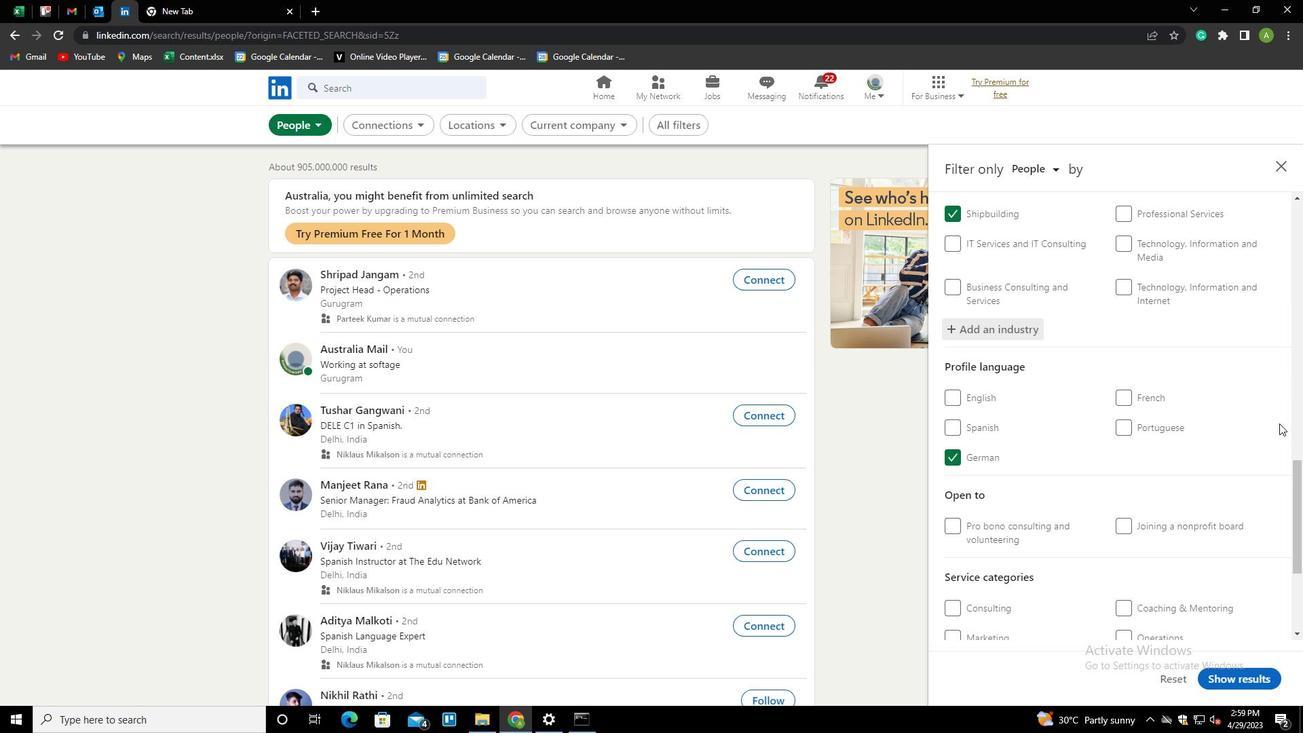 
Action: Mouse scrolled (1279, 423) with delta (0, 0)
Screenshot: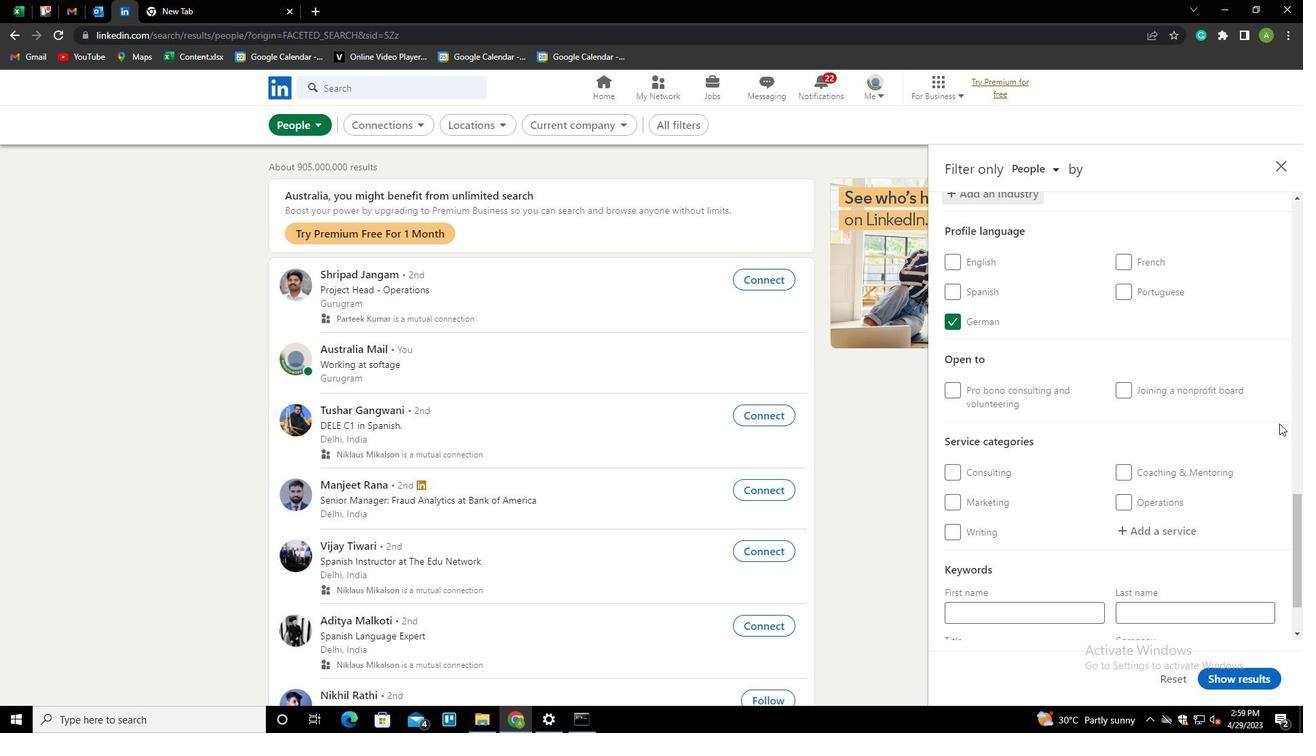 
Action: Mouse moved to (1158, 461)
Screenshot: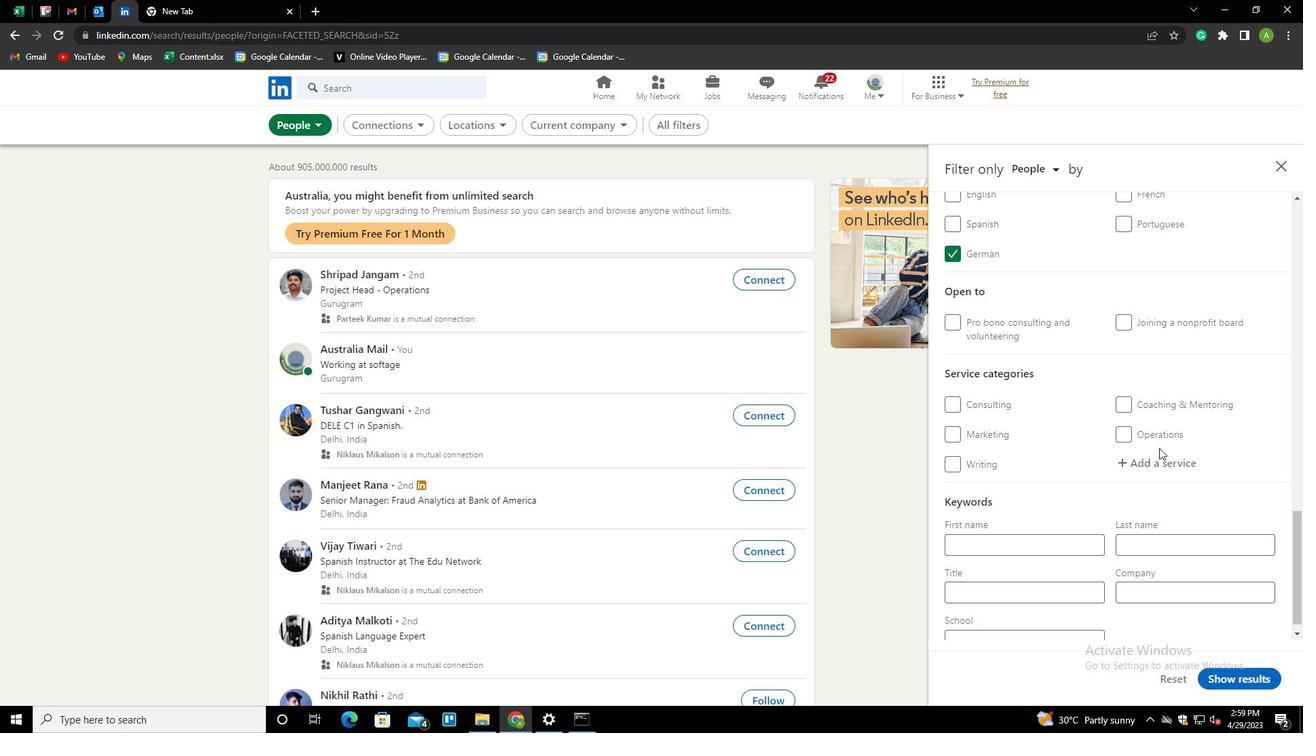 
Action: Mouse pressed left at (1158, 461)
Screenshot: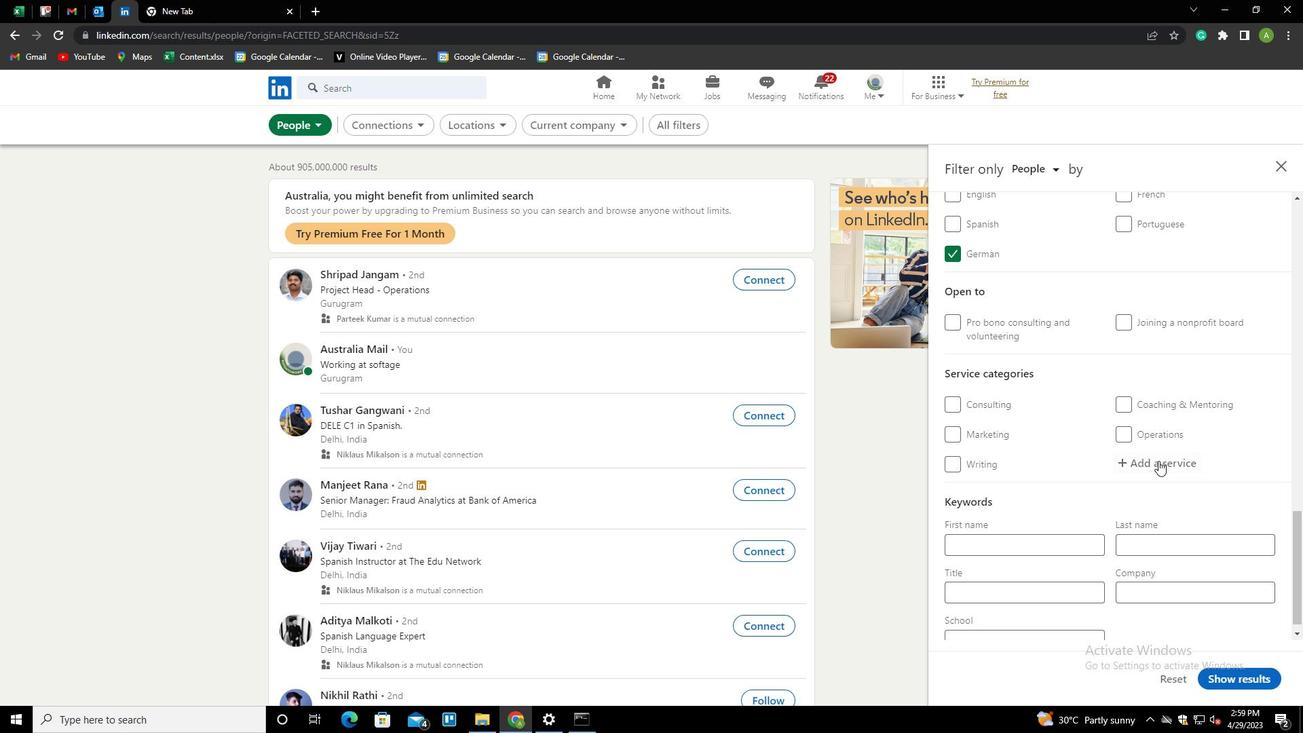 
Action: Mouse moved to (1161, 463)
Screenshot: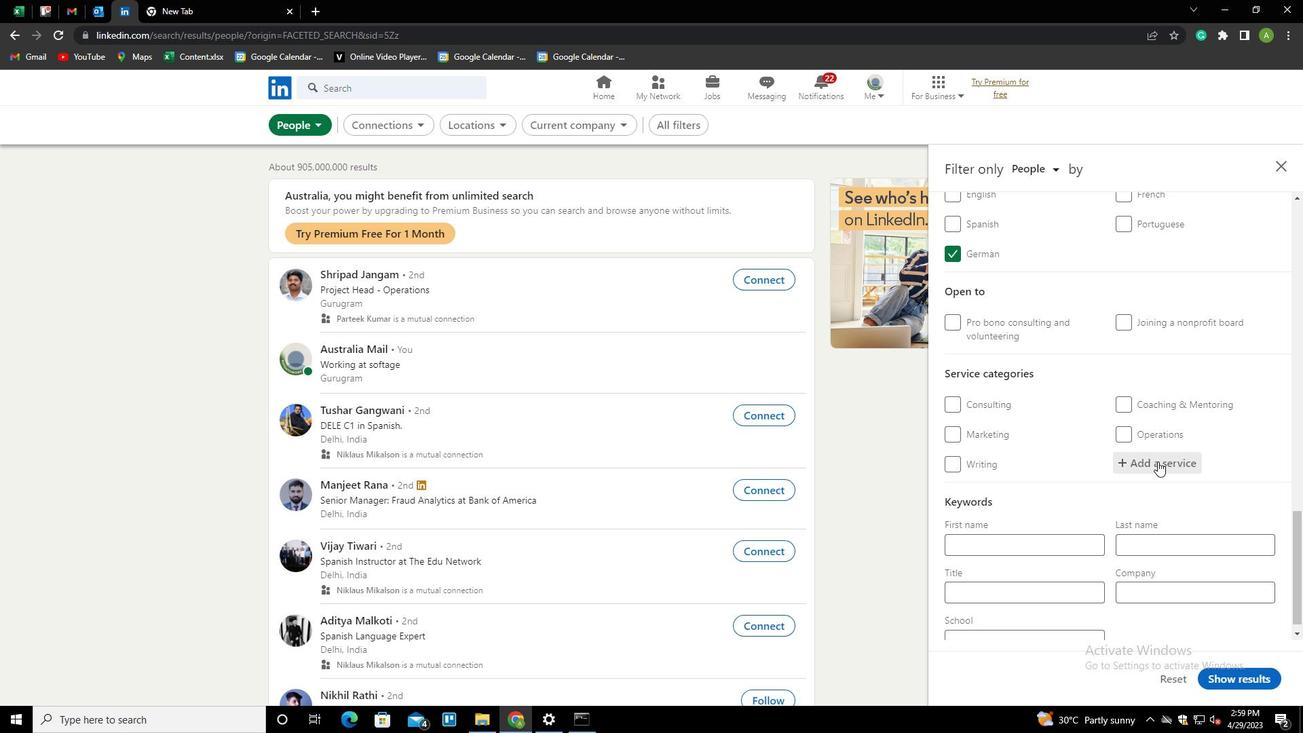 
Action: Mouse pressed left at (1161, 463)
Screenshot: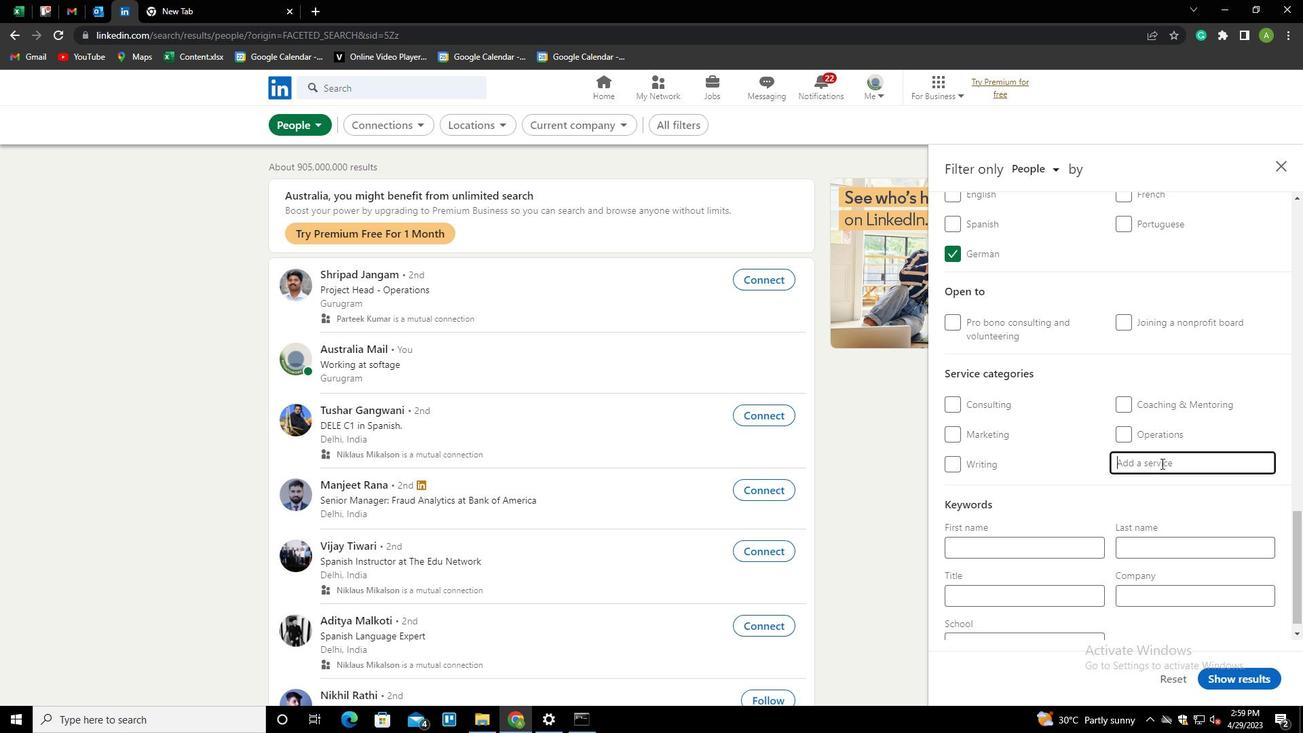 
Action: Key pressed <Key.shift>FILING<Key.down><Key.enter>
Screenshot: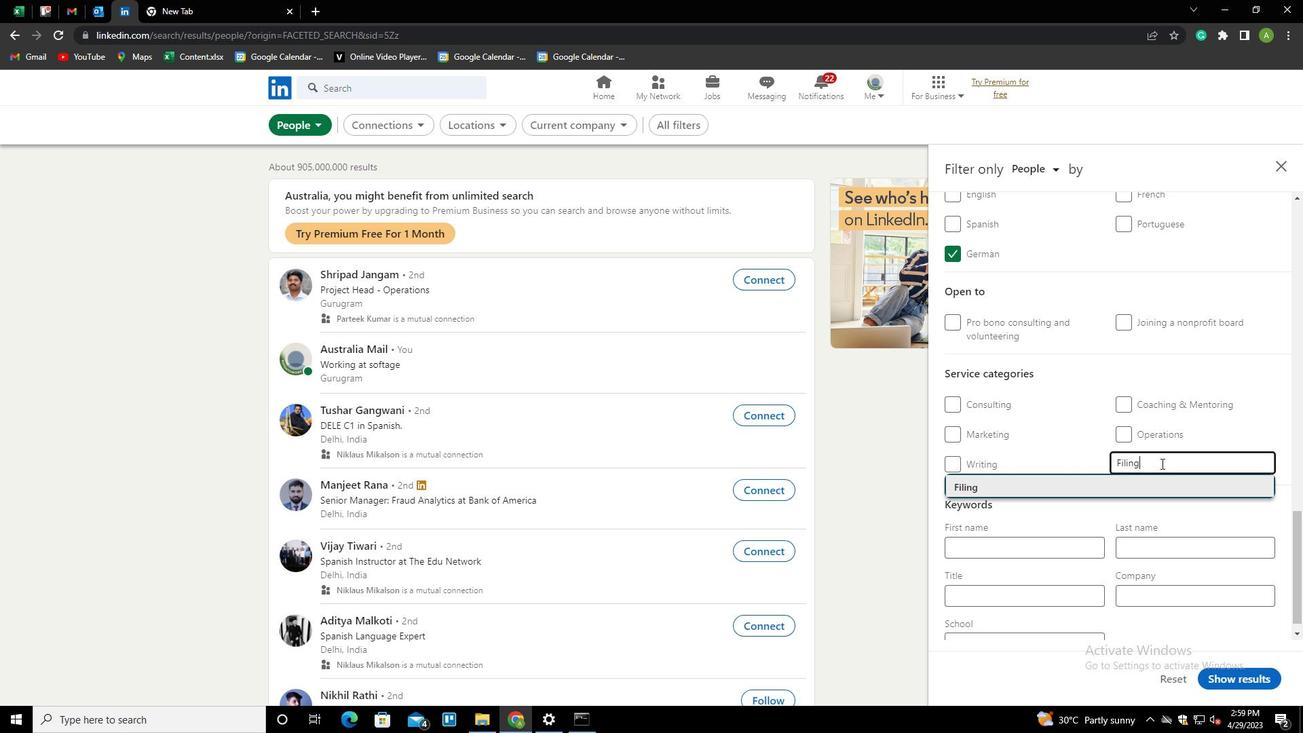 
Action: Mouse scrolled (1161, 463) with delta (0, 0)
Screenshot: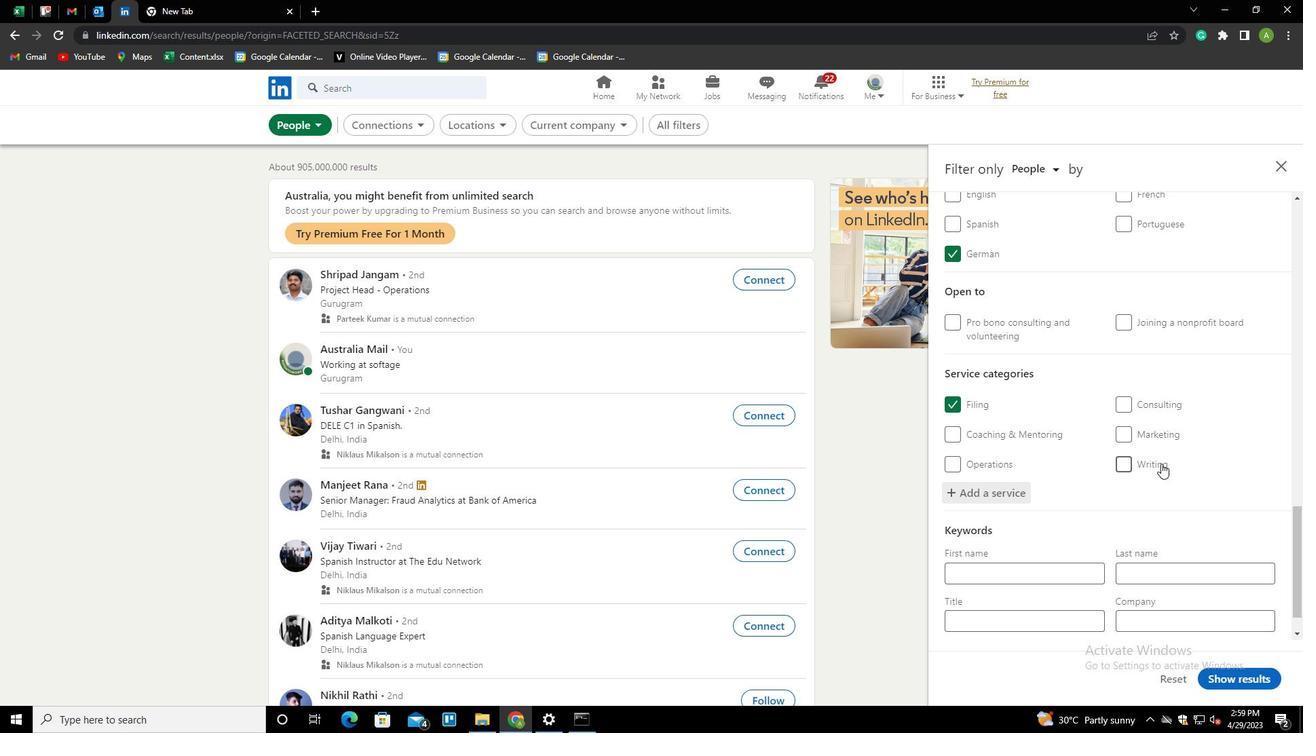 
Action: Mouse scrolled (1161, 463) with delta (0, 0)
Screenshot: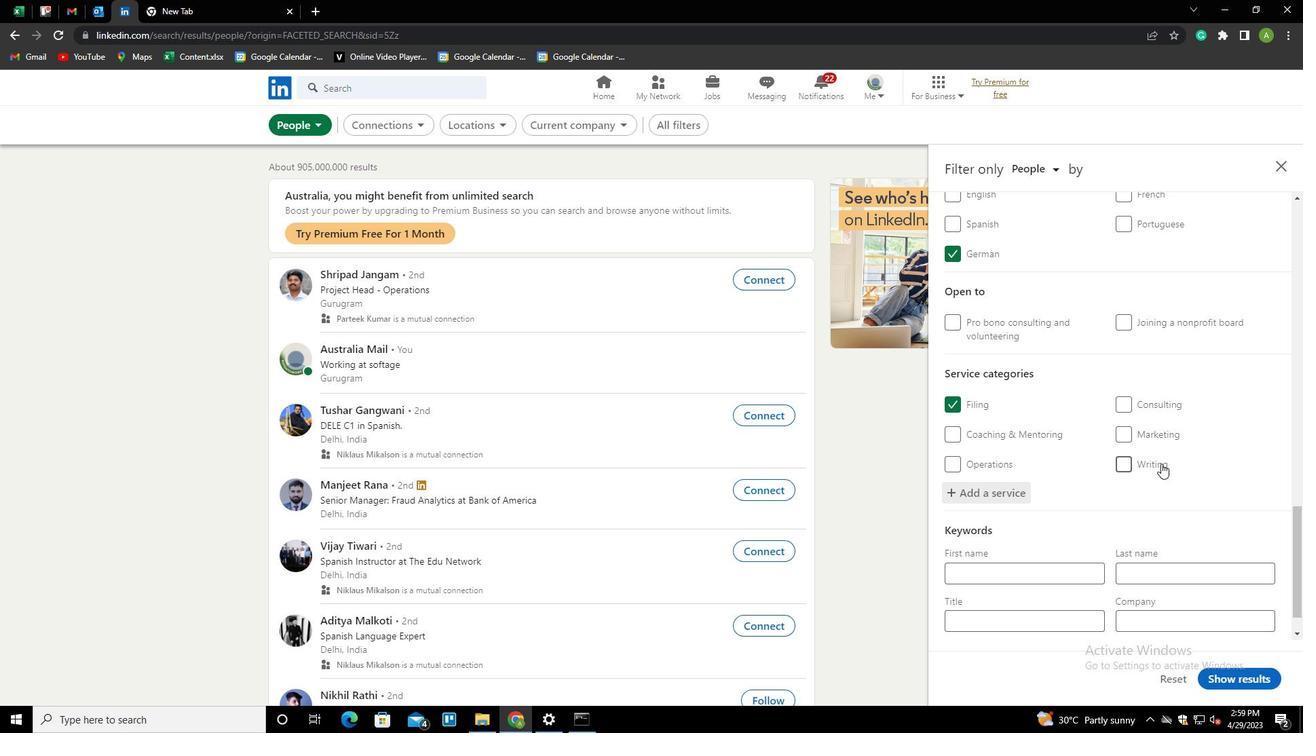 
Action: Mouse scrolled (1161, 463) with delta (0, 0)
Screenshot: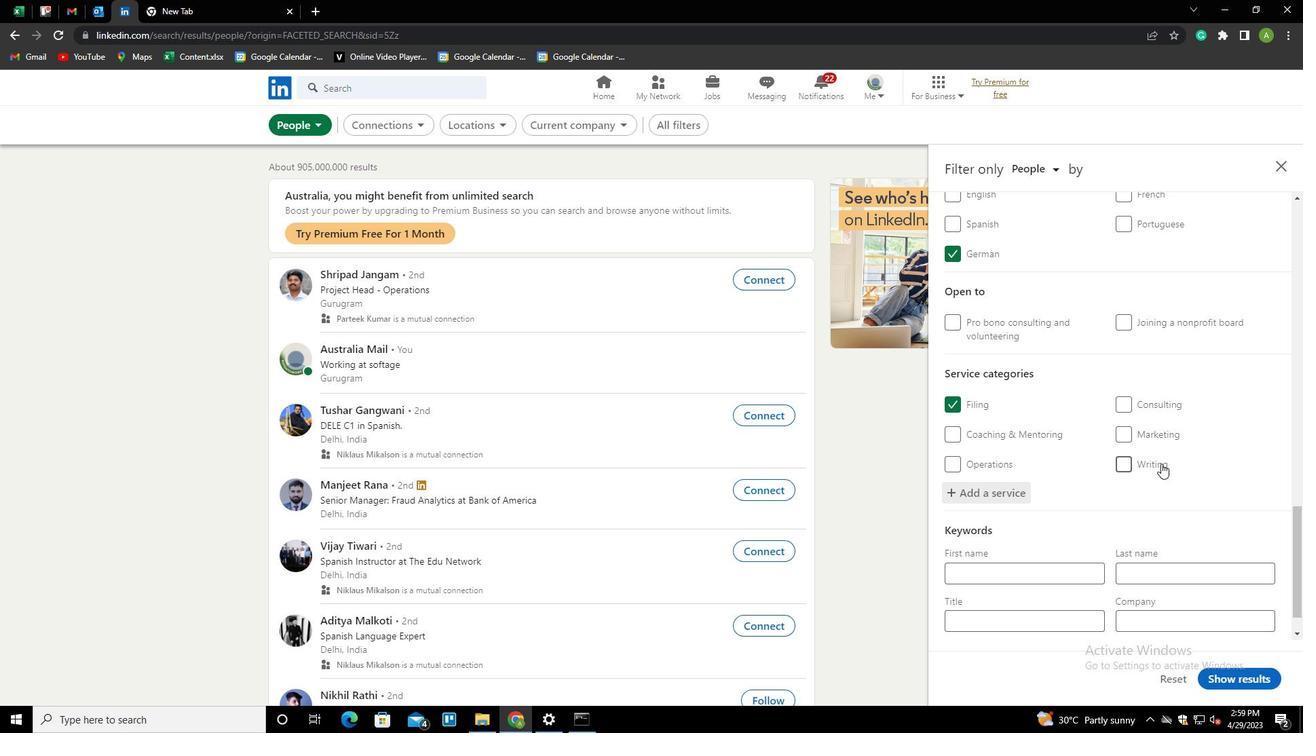 
Action: Mouse scrolled (1161, 463) with delta (0, 0)
Screenshot: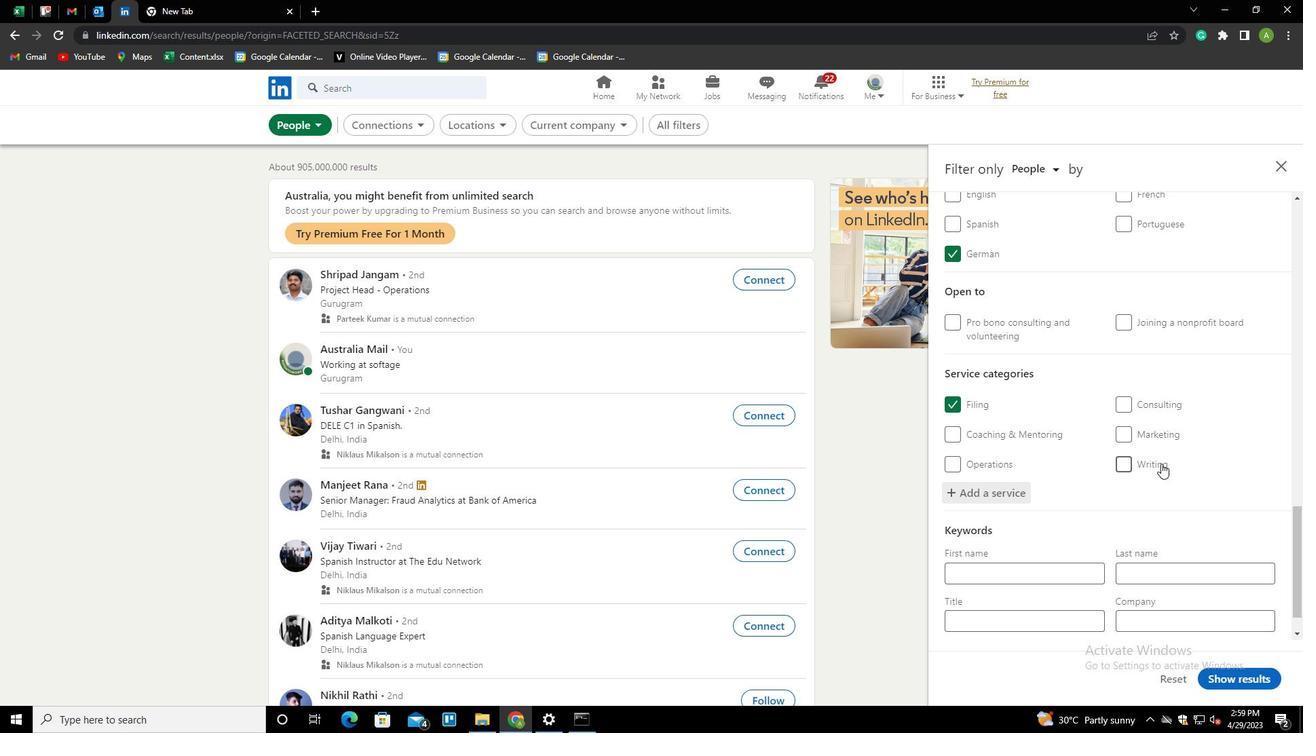 
Action: Mouse scrolled (1161, 463) with delta (0, 0)
Screenshot: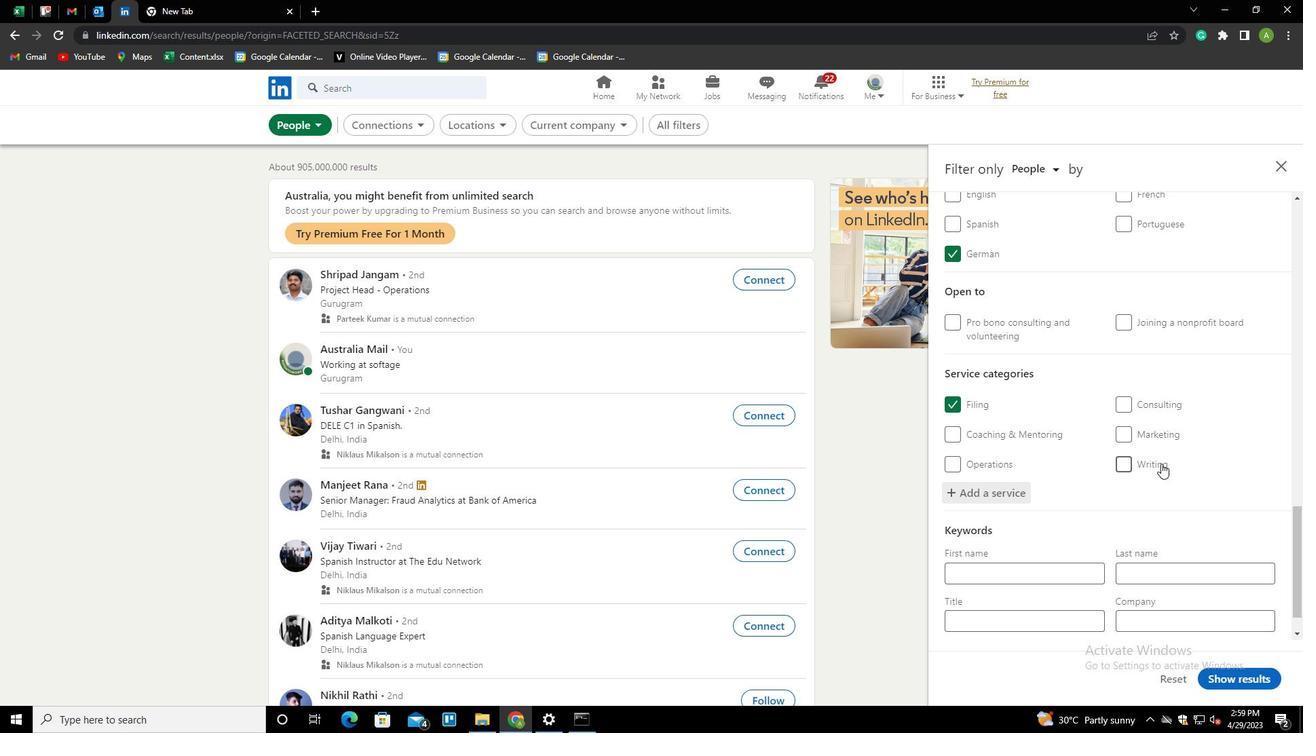 
Action: Mouse scrolled (1161, 463) with delta (0, 0)
Screenshot: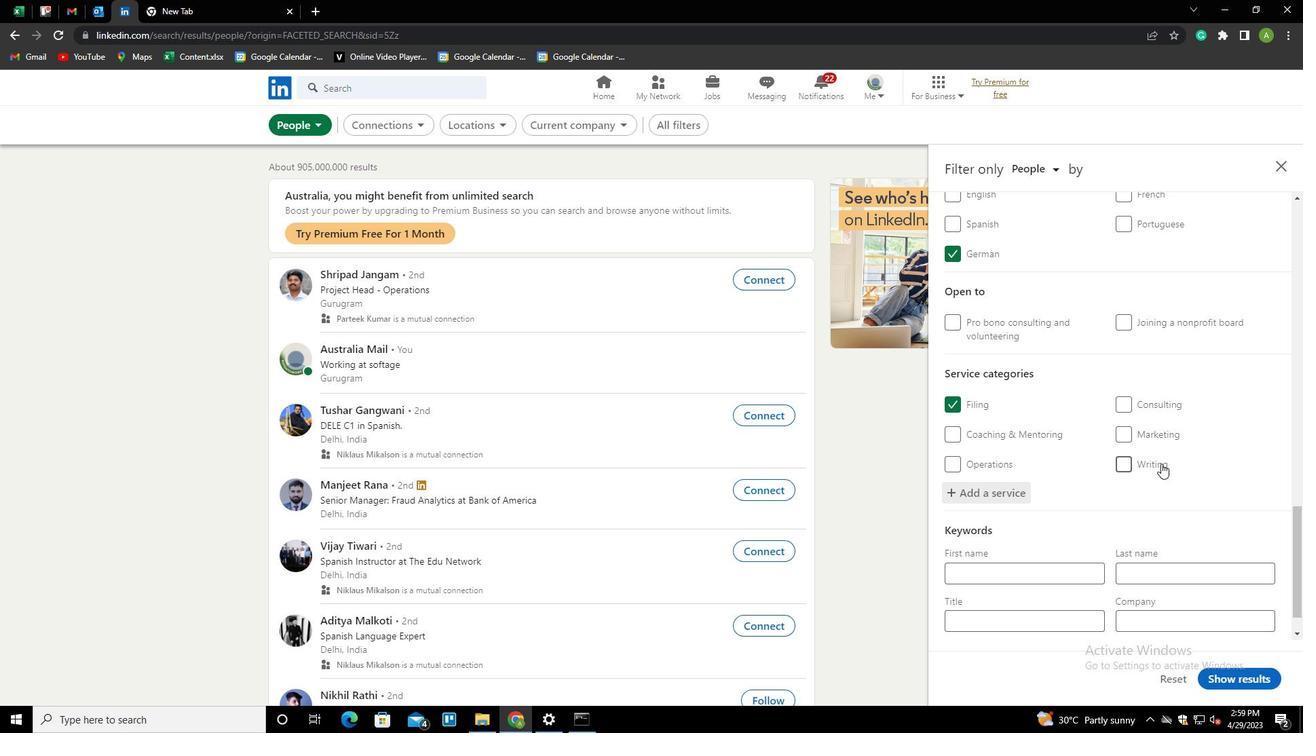 
Action: Mouse scrolled (1161, 463) with delta (0, 0)
Screenshot: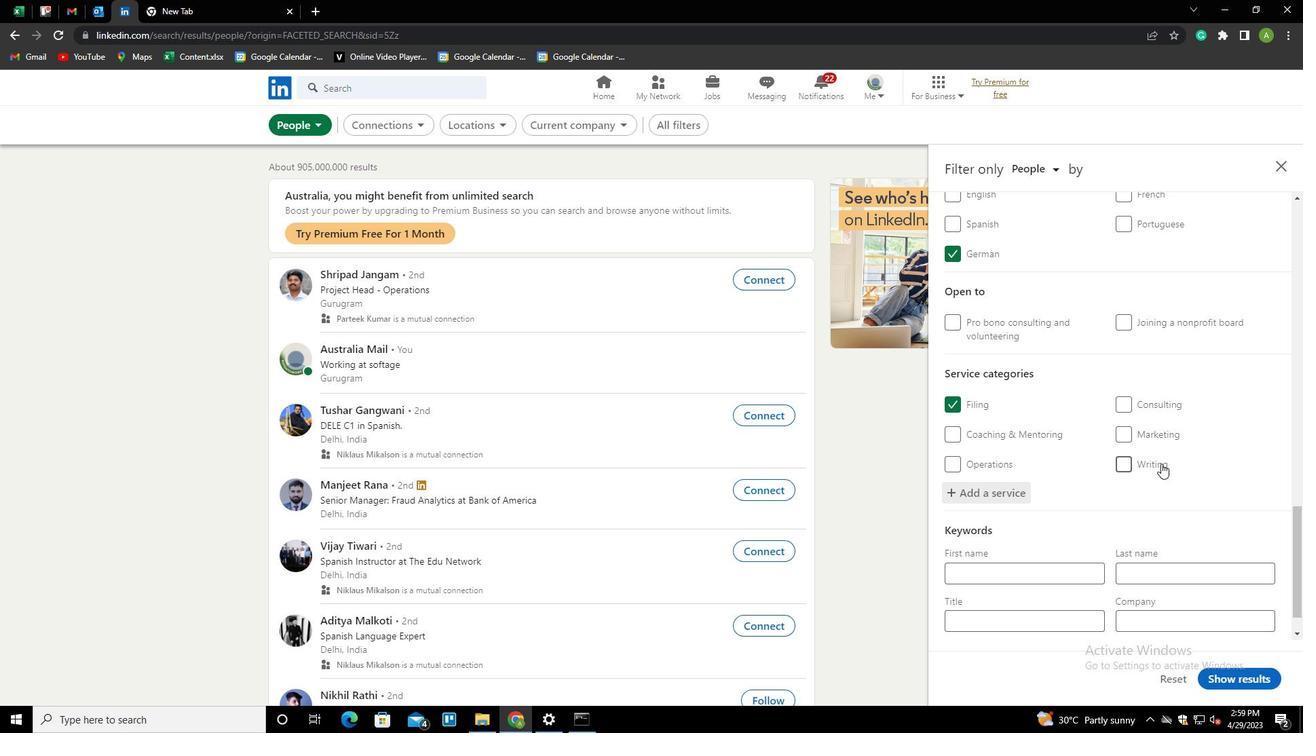 
Action: Mouse moved to (1006, 577)
Screenshot: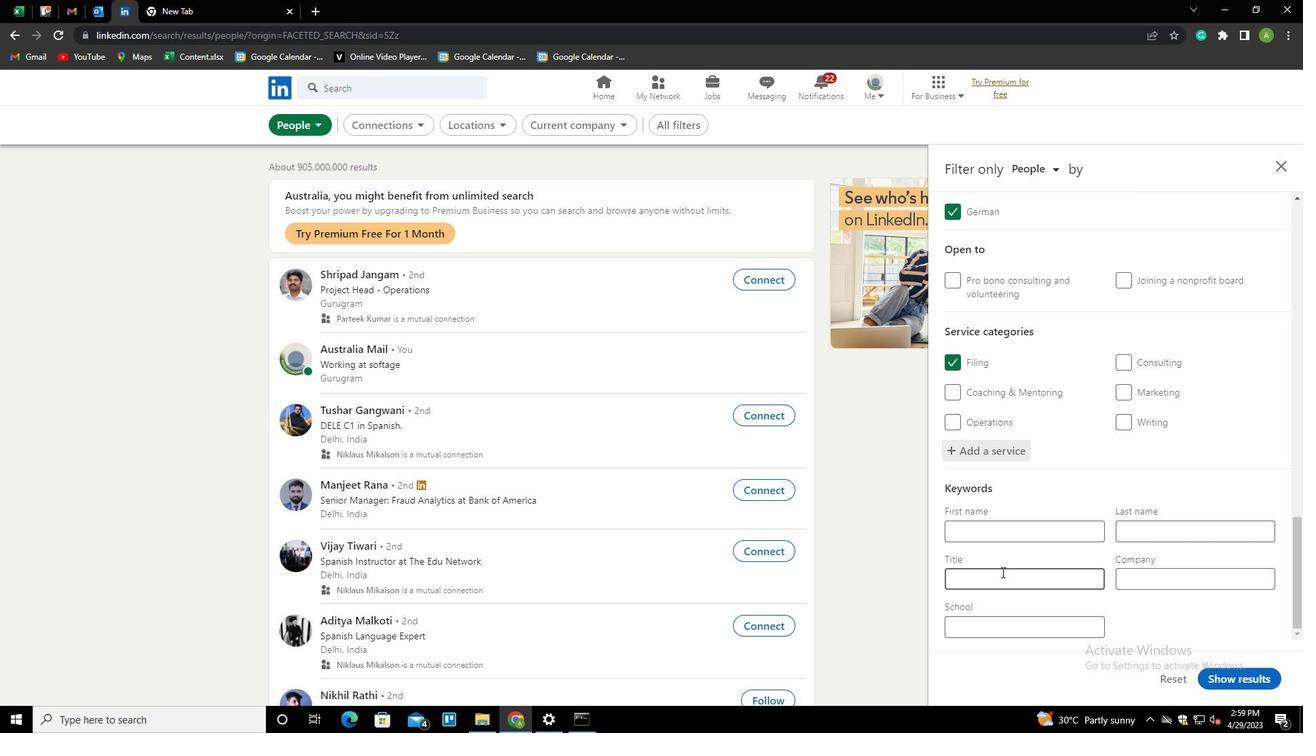 
Action: Mouse pressed left at (1006, 577)
Screenshot: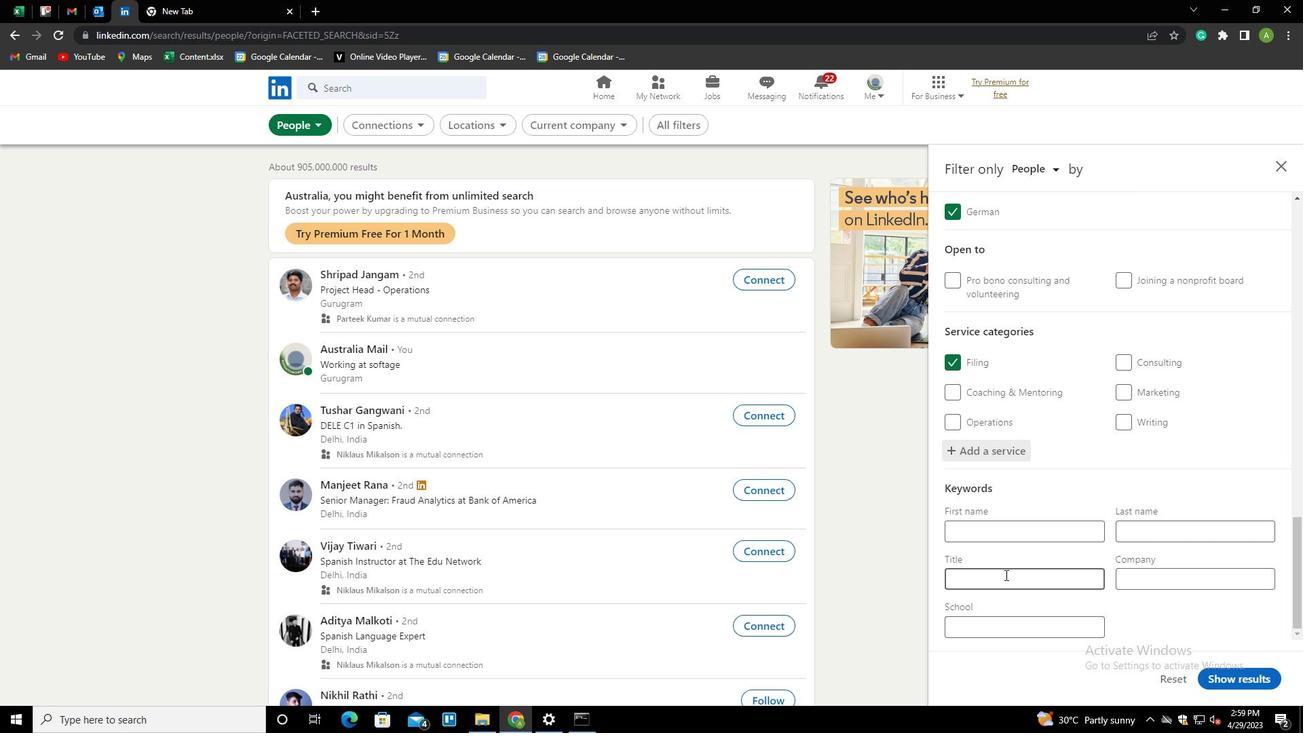 
Action: Key pressed <Key.shift>PROPRIETOR
Screenshot: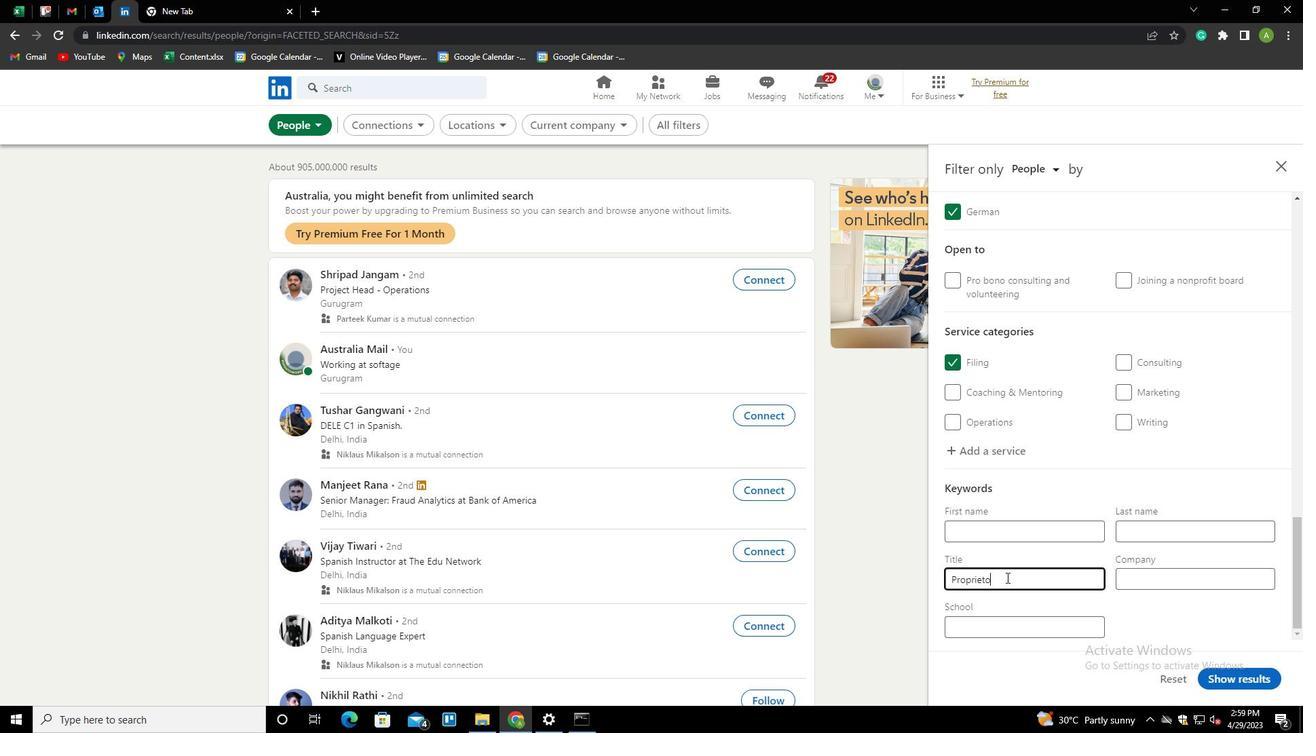 
Action: Mouse moved to (1194, 611)
Screenshot: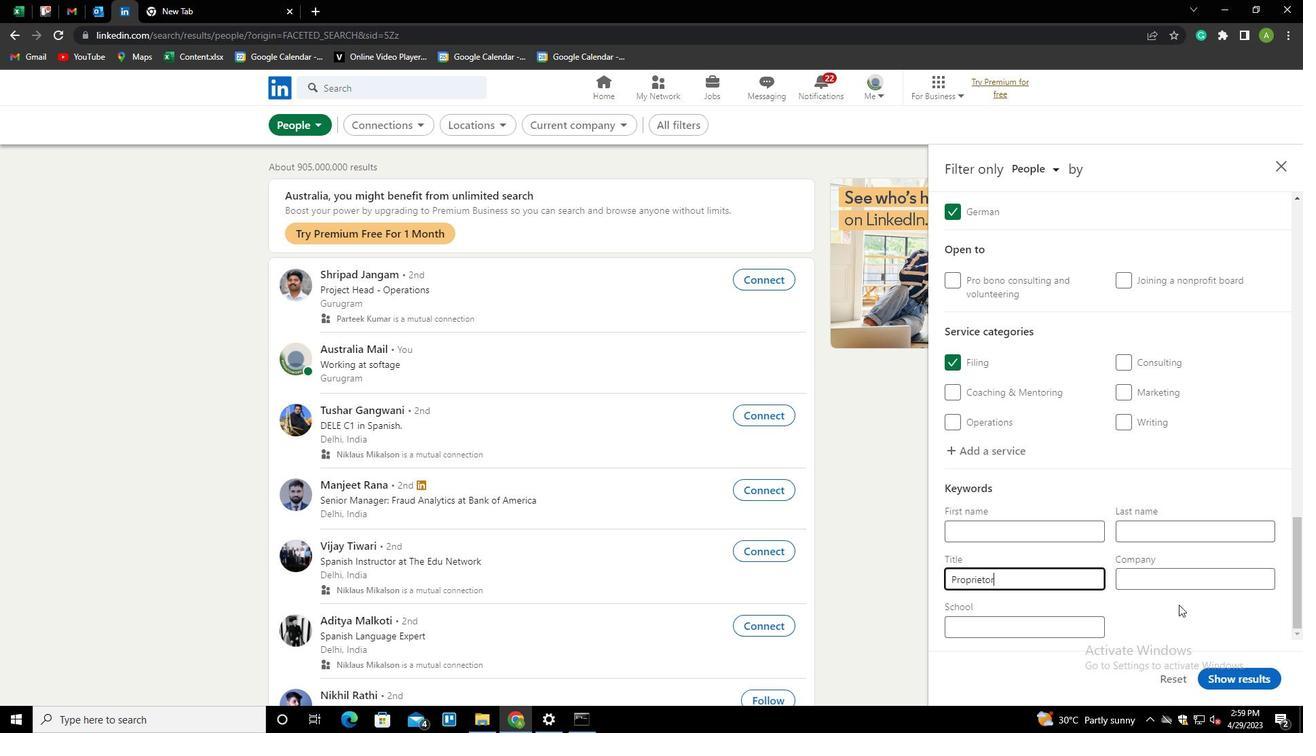 
Action: Mouse pressed left at (1194, 611)
Screenshot: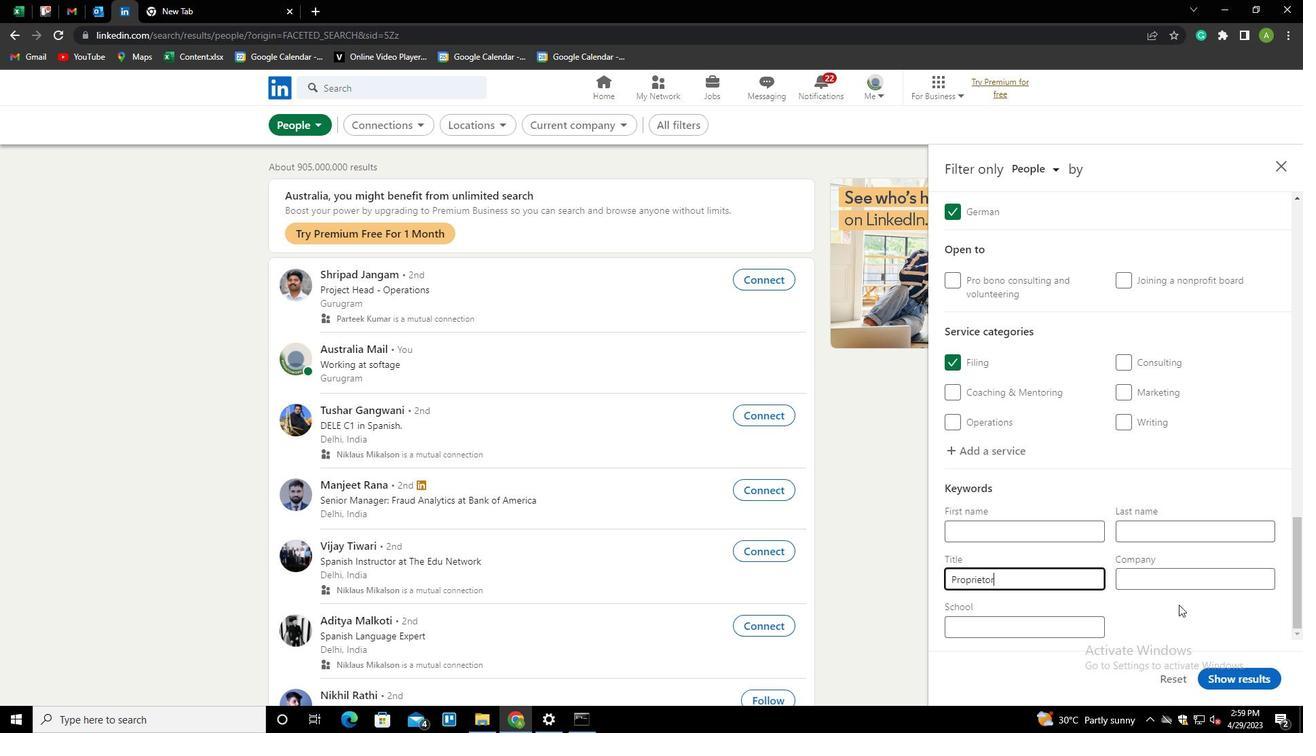 
Action: Mouse moved to (1226, 678)
Screenshot: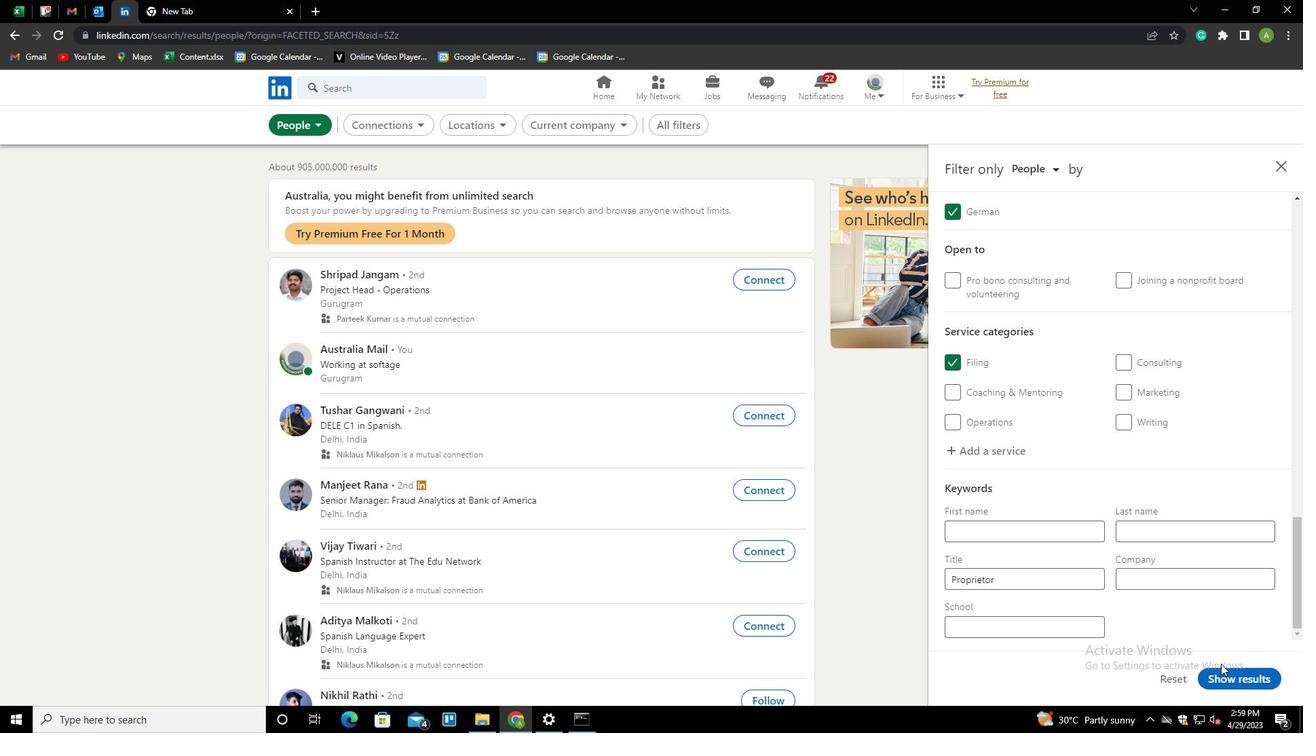 
Action: Mouse pressed left at (1226, 678)
Screenshot: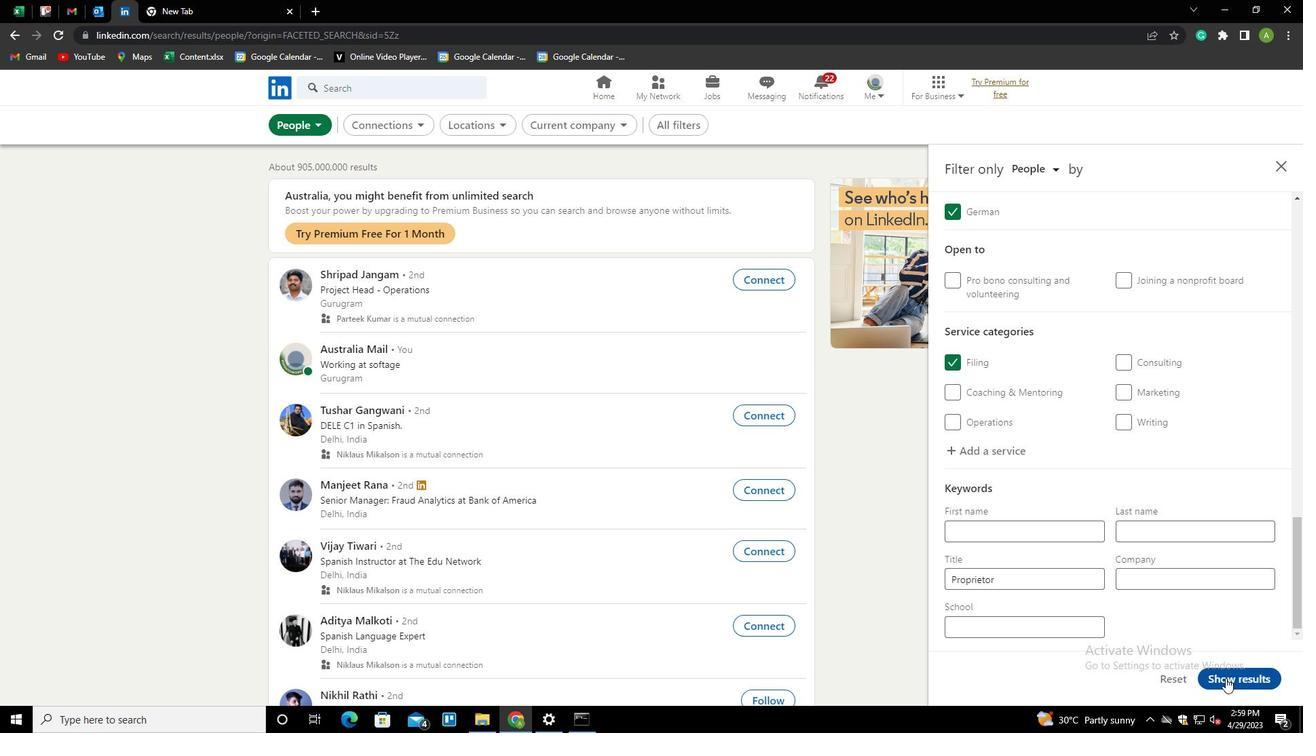 
